 Task: Find connections with filter location Budaun with filter topic #Healthcarewith filter profile language German with filter current company Cybage Software with filter school GURU KASHI UNIVERSITY with filter industry Wholesale Hardware, Plumbing, Heating Equipment with filter service category Research with filter keywords title Content Strategist
Action: Mouse moved to (705, 94)
Screenshot: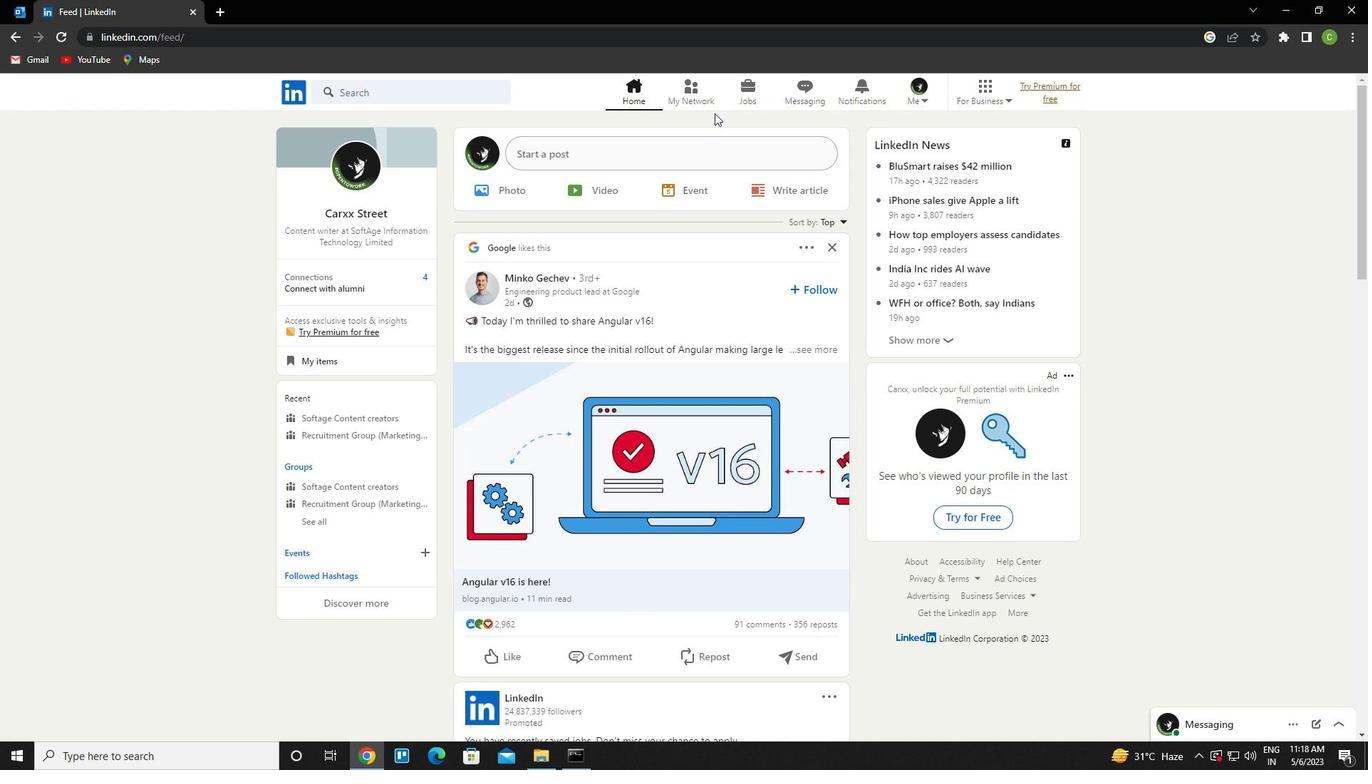 
Action: Mouse pressed left at (705, 94)
Screenshot: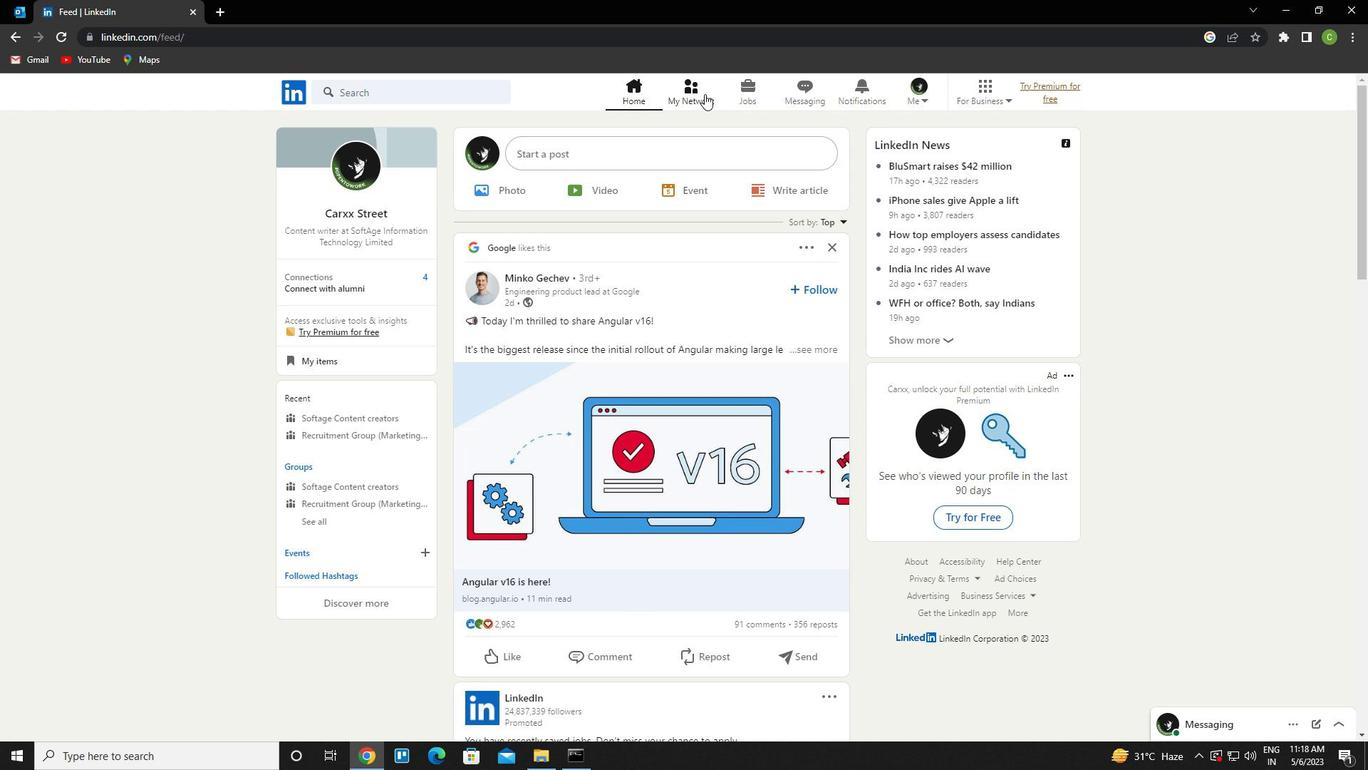 
Action: Mouse moved to (403, 173)
Screenshot: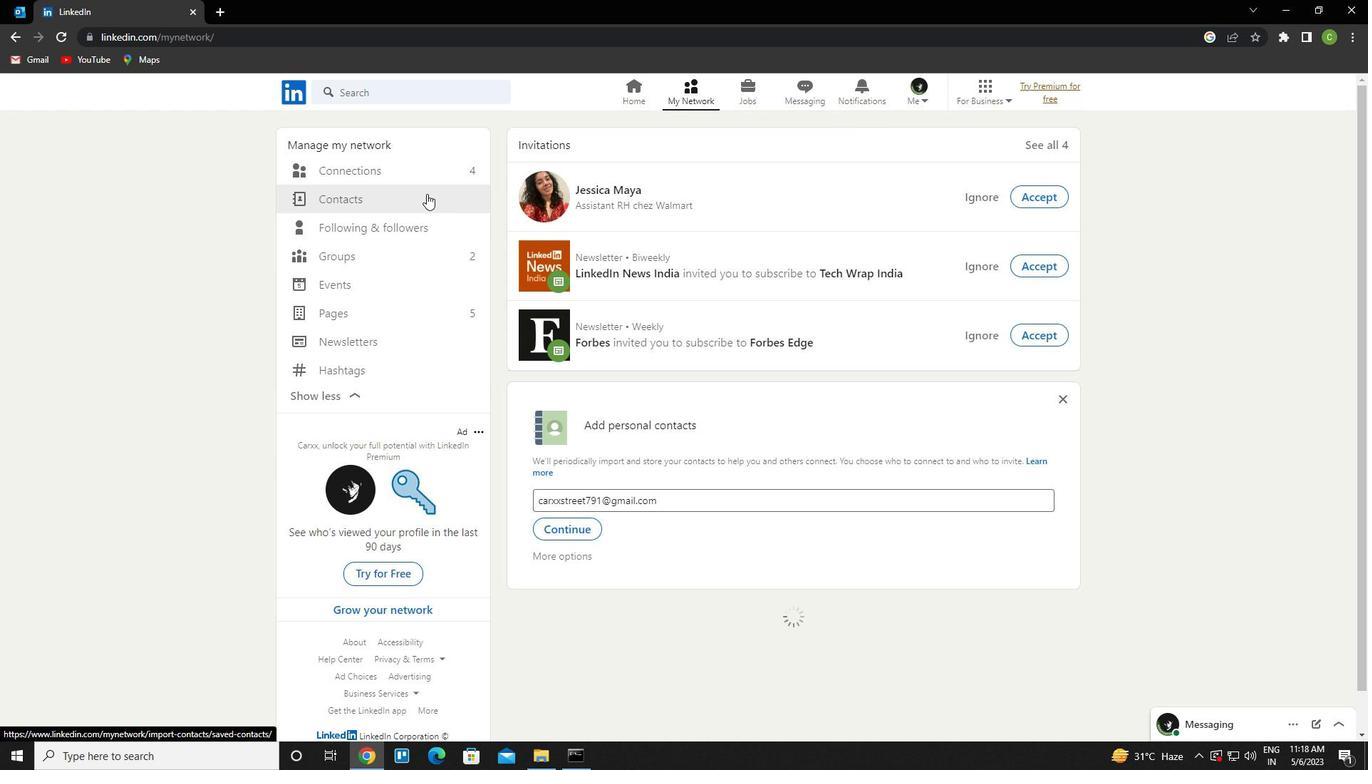
Action: Mouse pressed left at (403, 173)
Screenshot: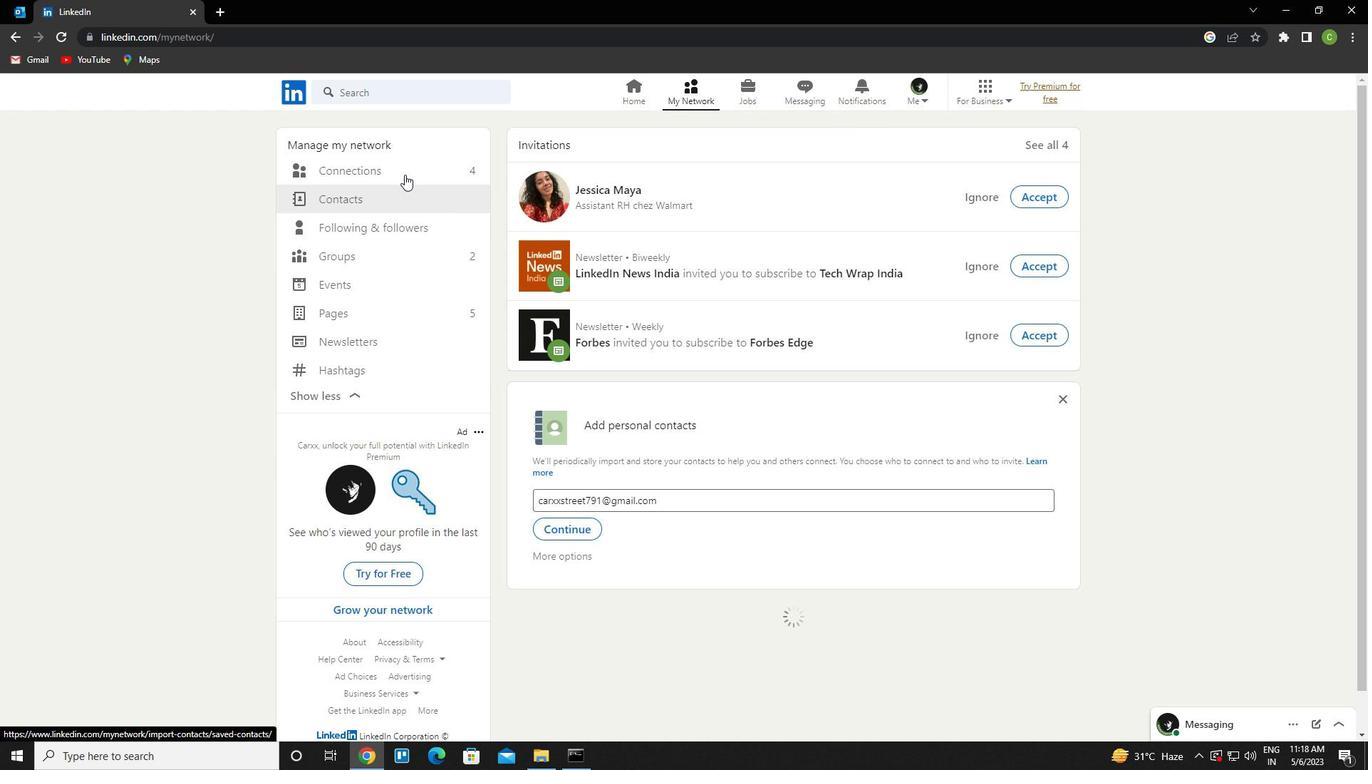 
Action: Mouse moved to (785, 162)
Screenshot: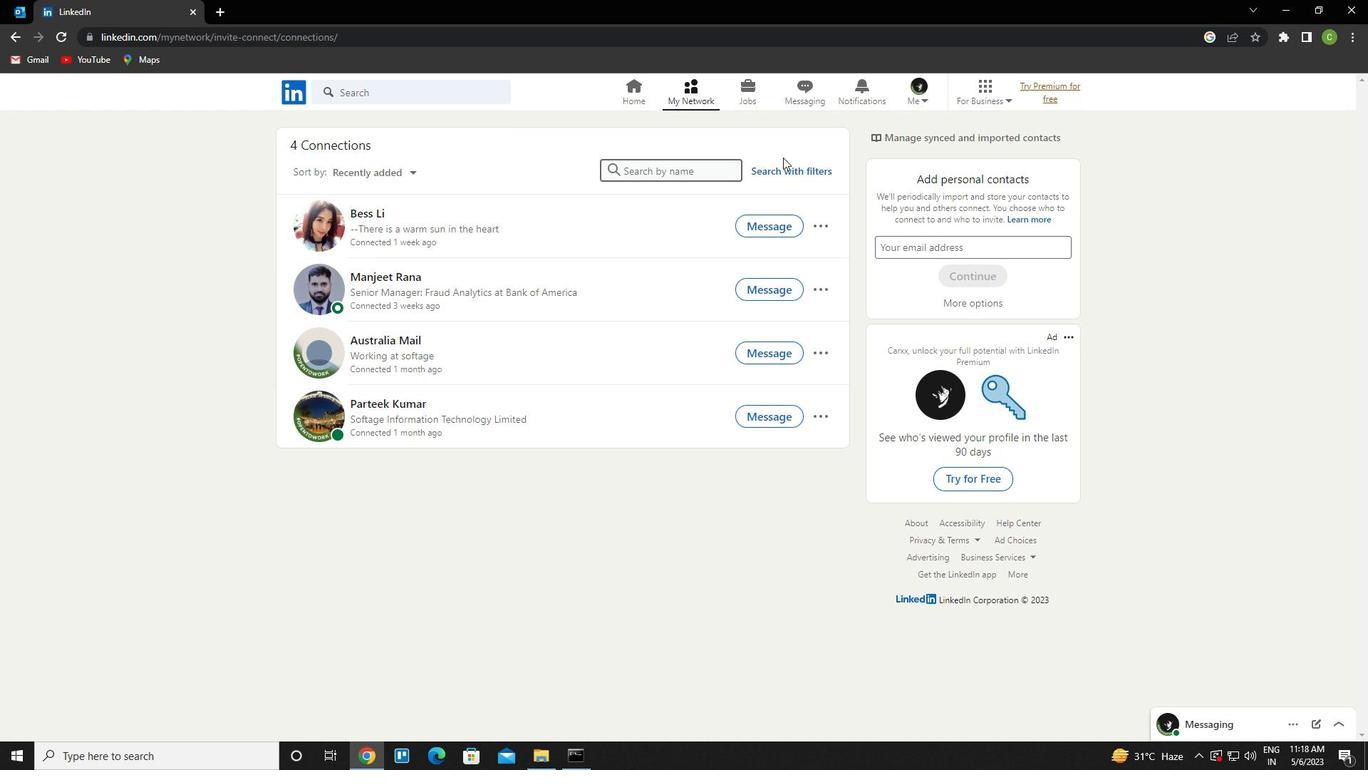 
Action: Mouse pressed left at (785, 162)
Screenshot: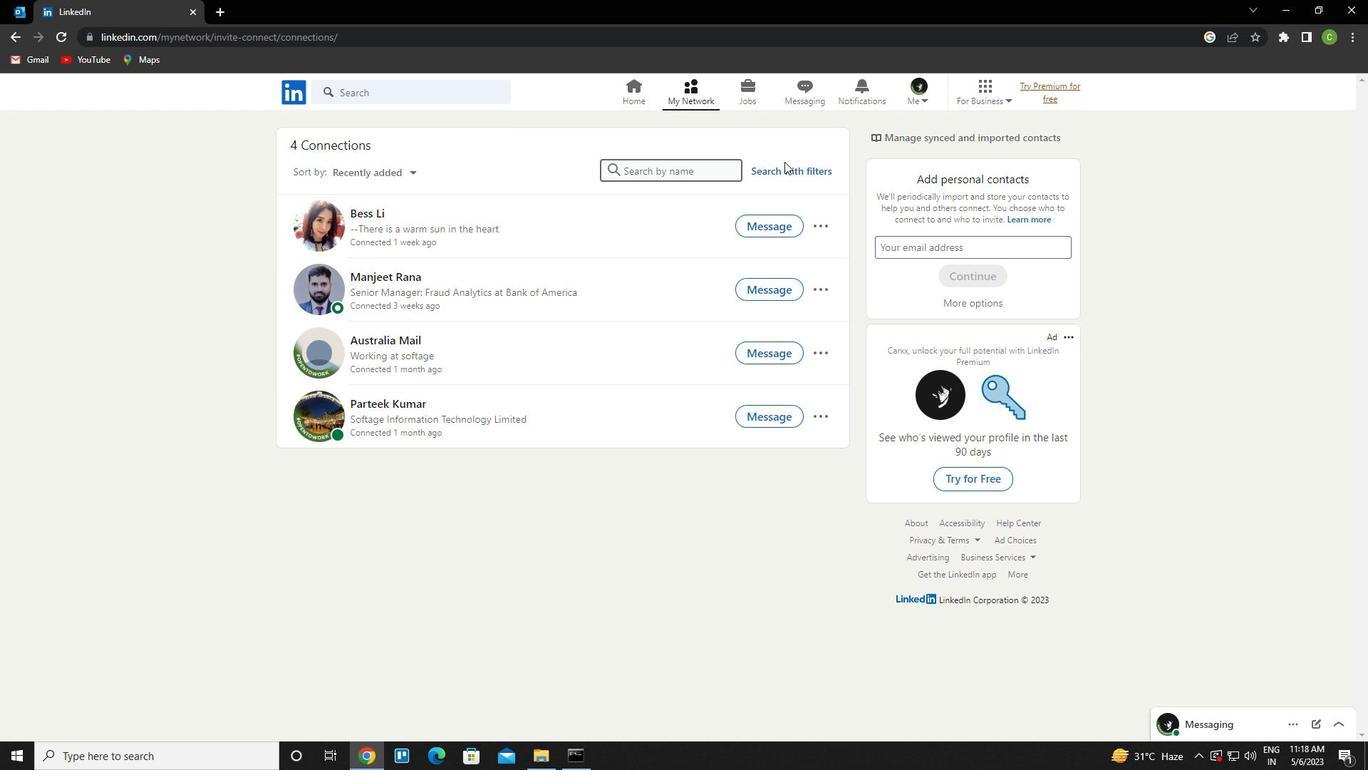 
Action: Mouse moved to (731, 136)
Screenshot: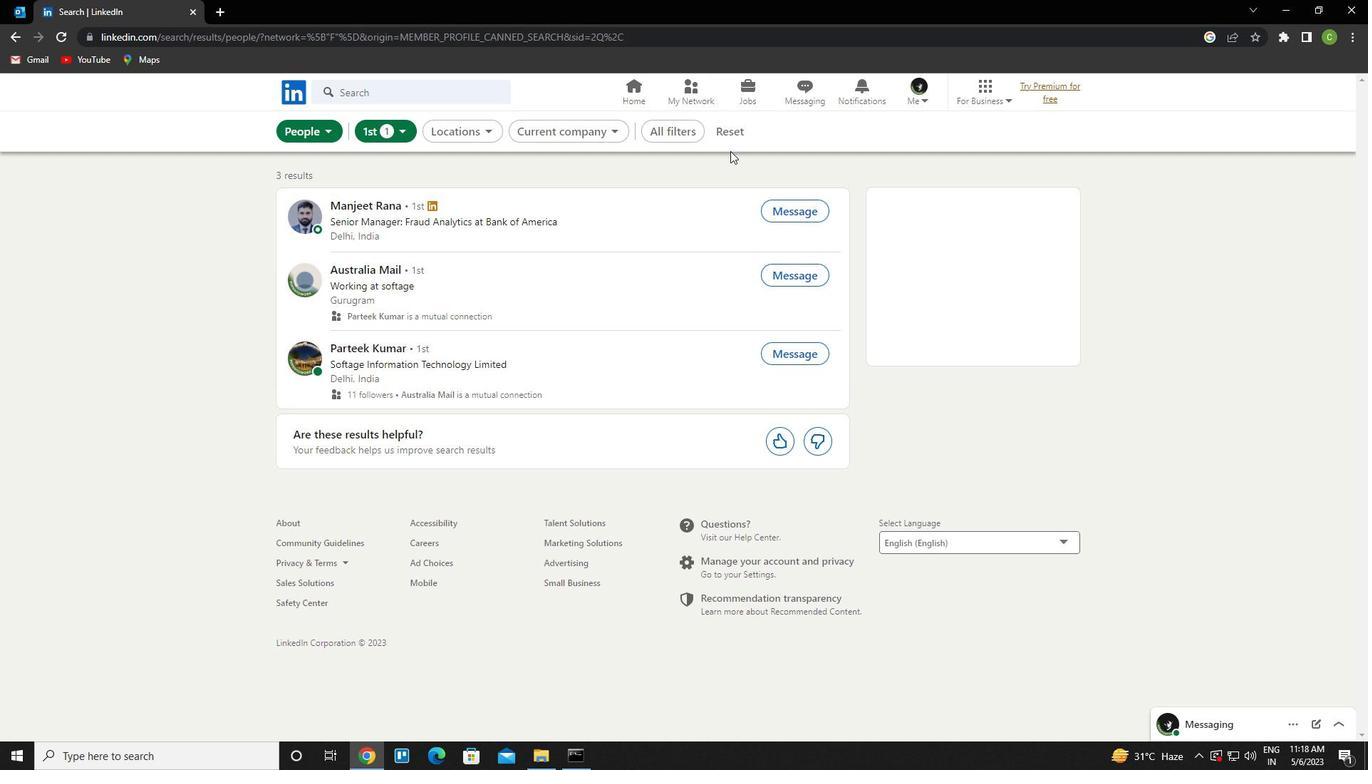 
Action: Mouse pressed left at (731, 136)
Screenshot: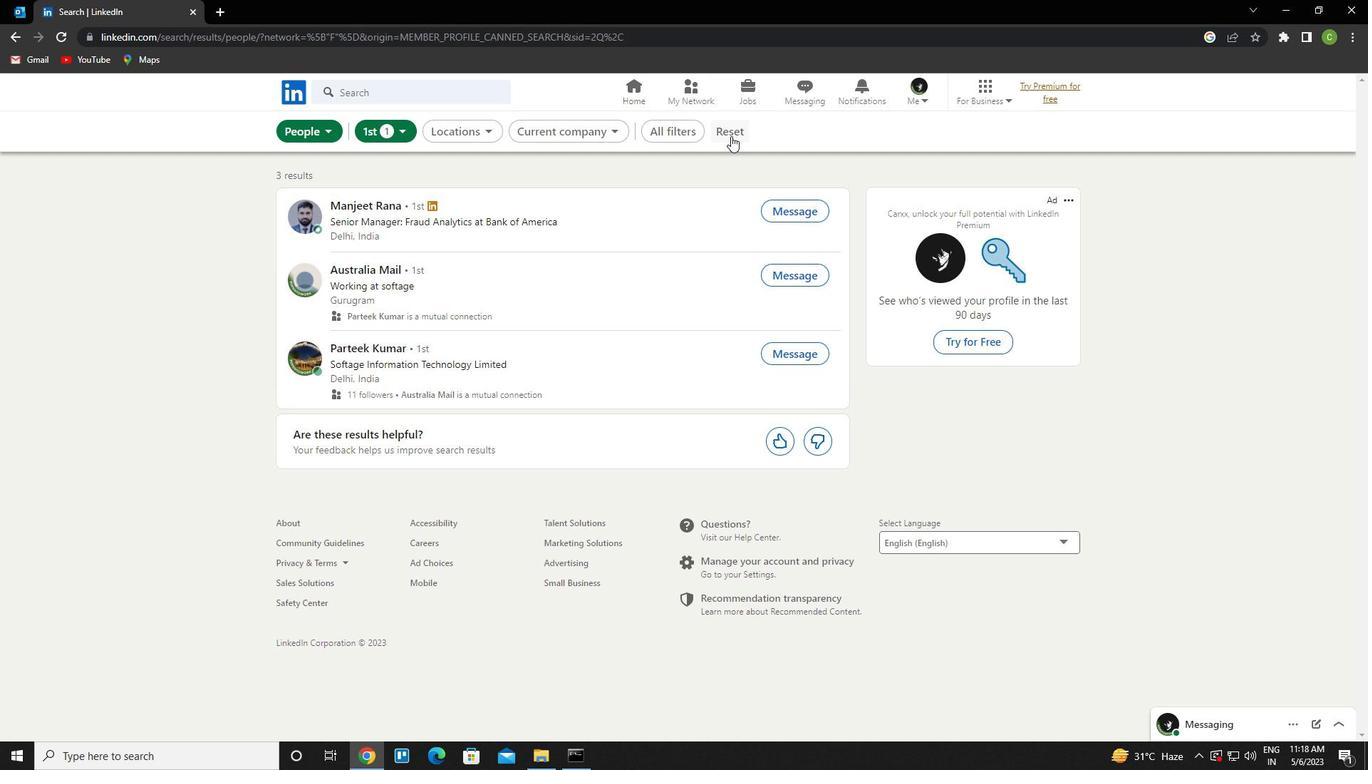 
Action: Mouse moved to (714, 135)
Screenshot: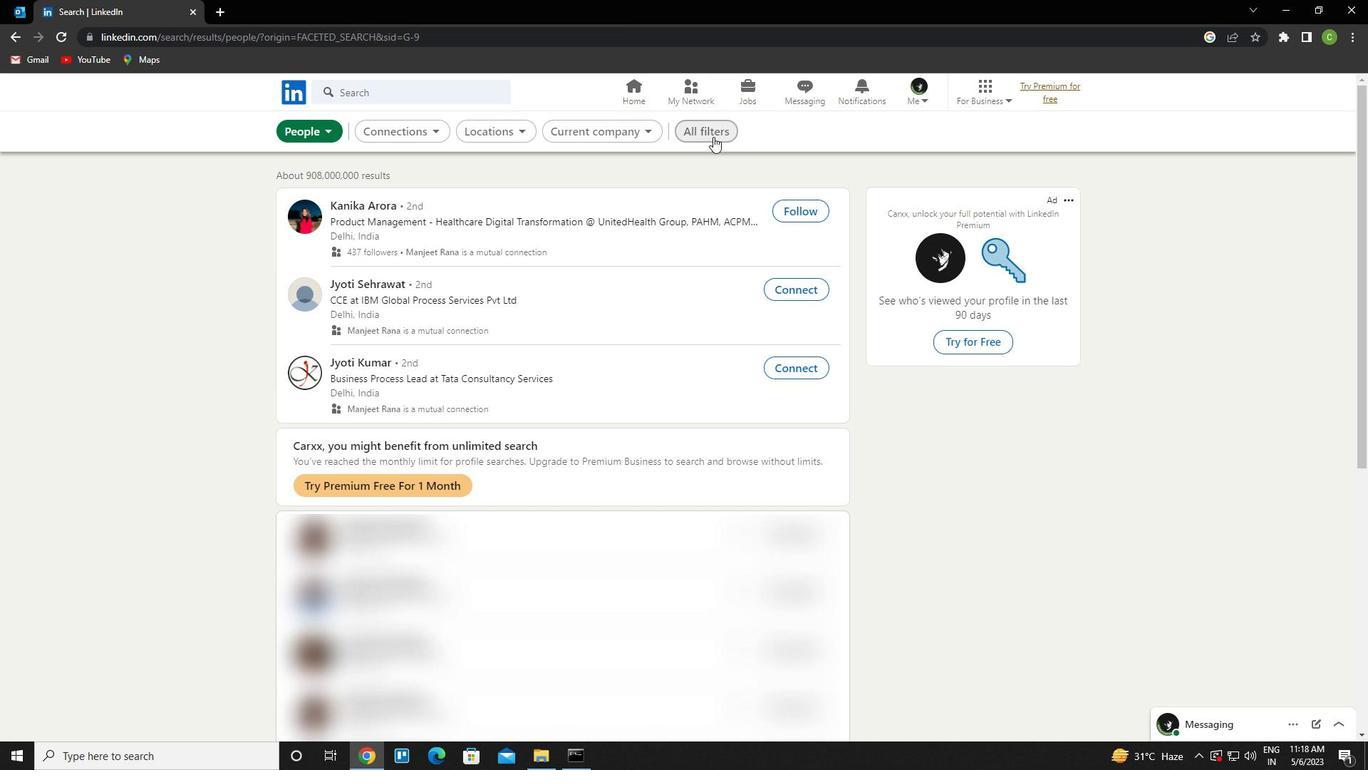 
Action: Mouse pressed left at (714, 135)
Screenshot: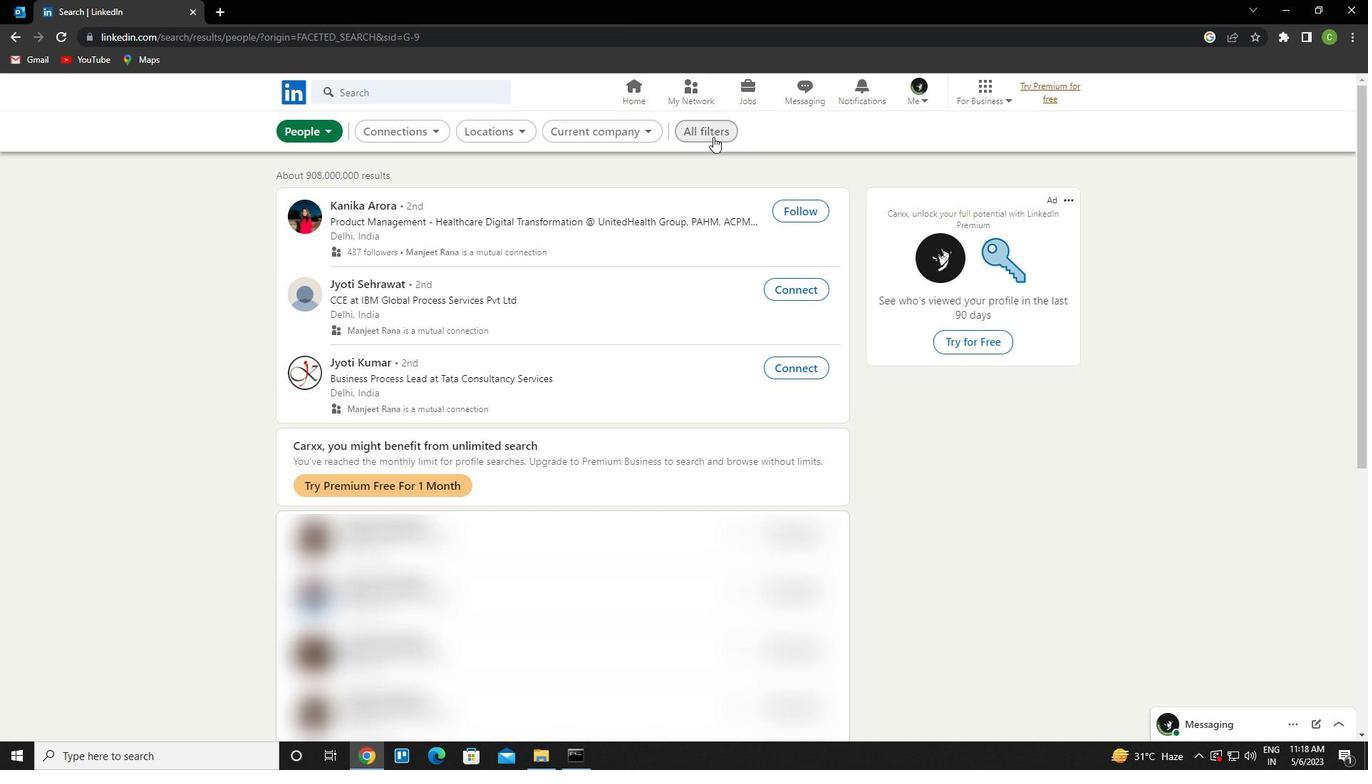 
Action: Mouse moved to (1167, 328)
Screenshot: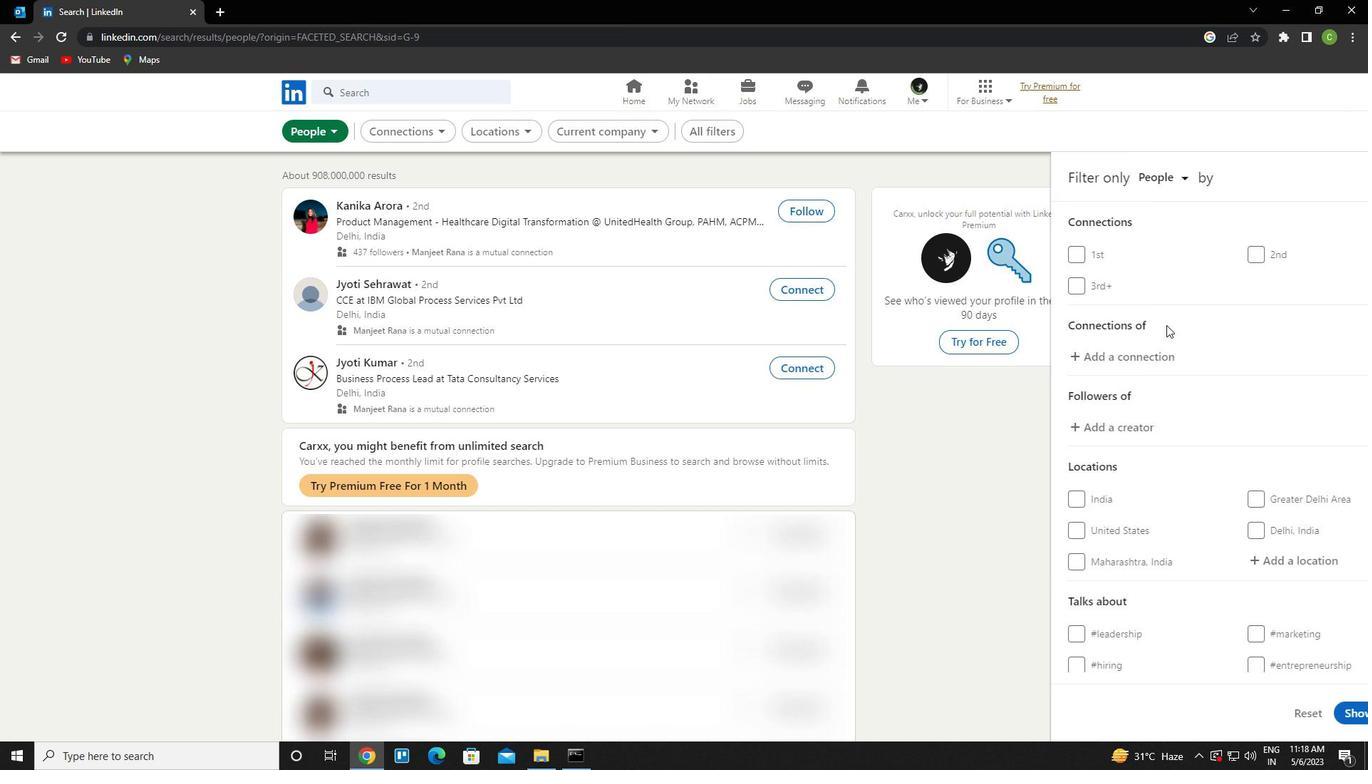 
Action: Mouse scrolled (1167, 327) with delta (0, 0)
Screenshot: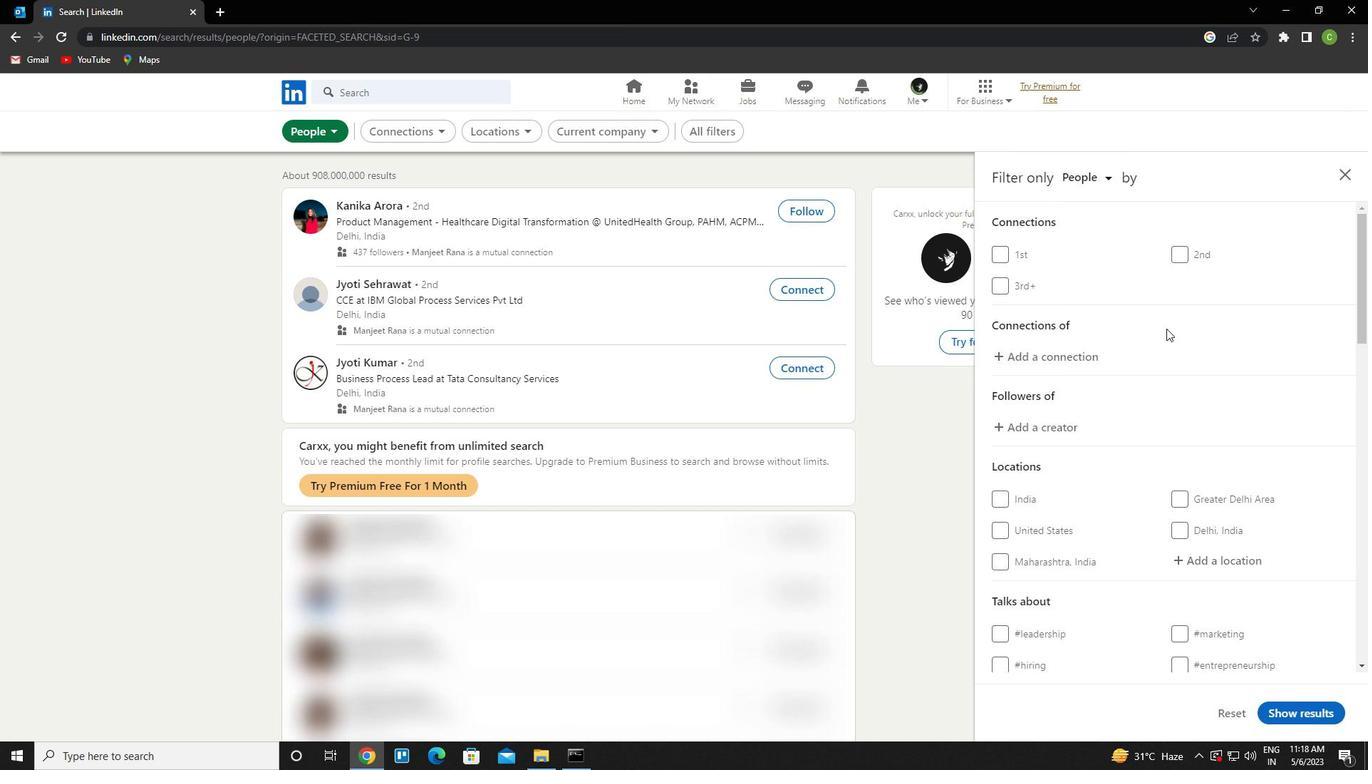 
Action: Mouse scrolled (1167, 327) with delta (0, 0)
Screenshot: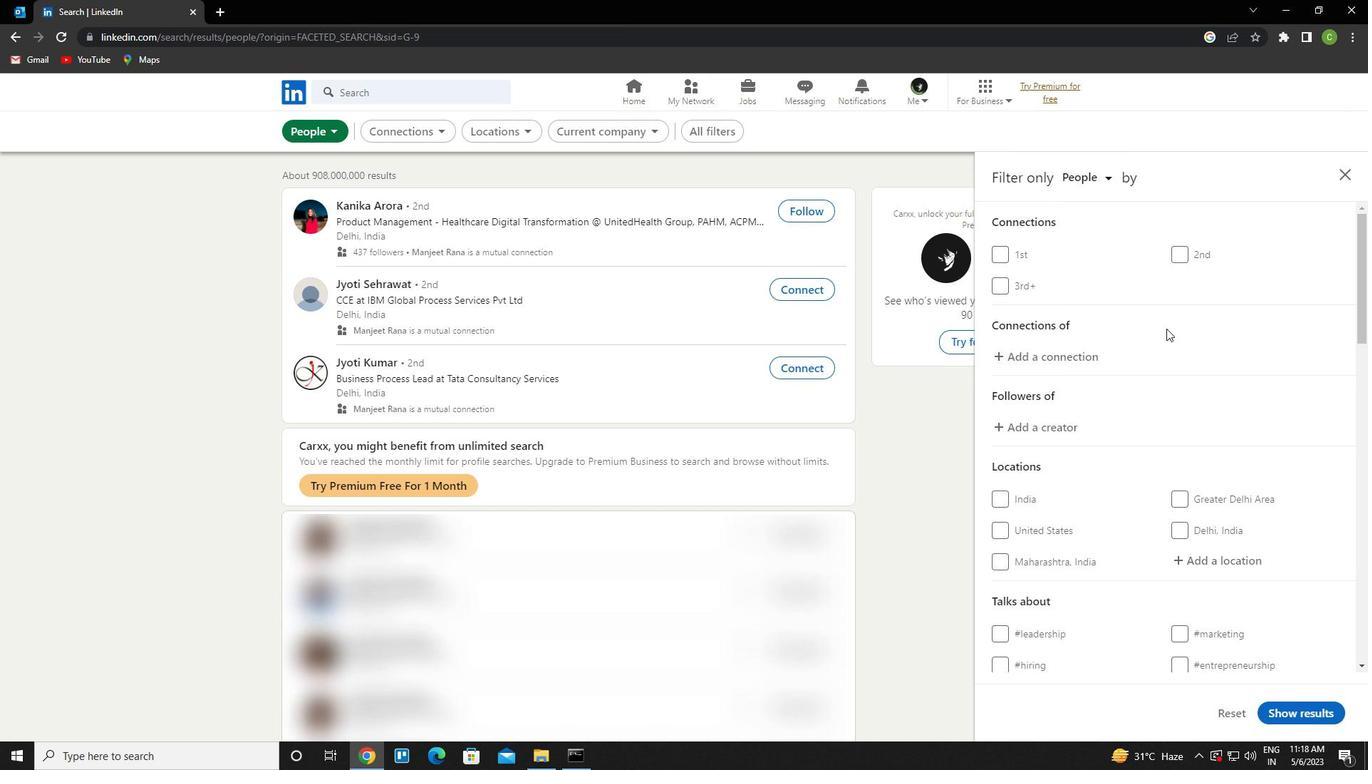 
Action: Mouse scrolled (1167, 327) with delta (0, 0)
Screenshot: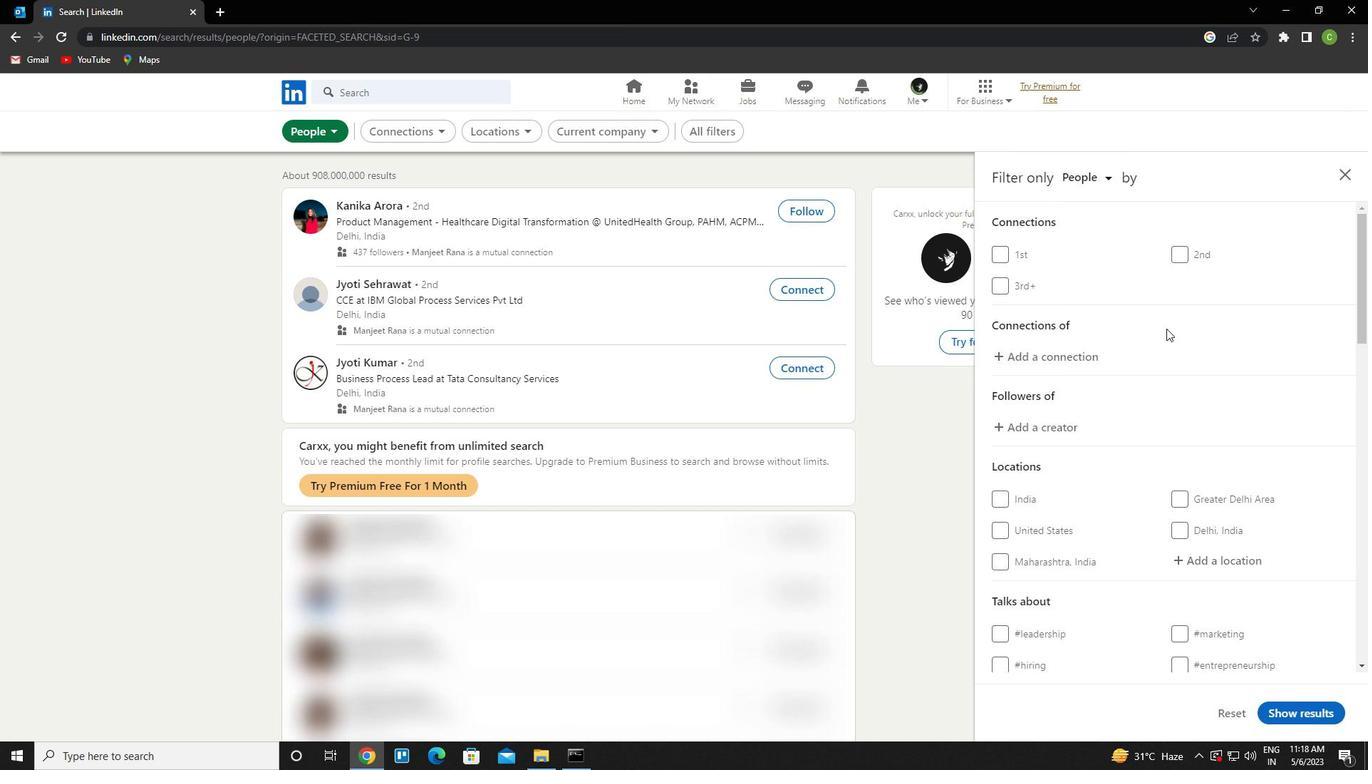 
Action: Mouse moved to (1214, 347)
Screenshot: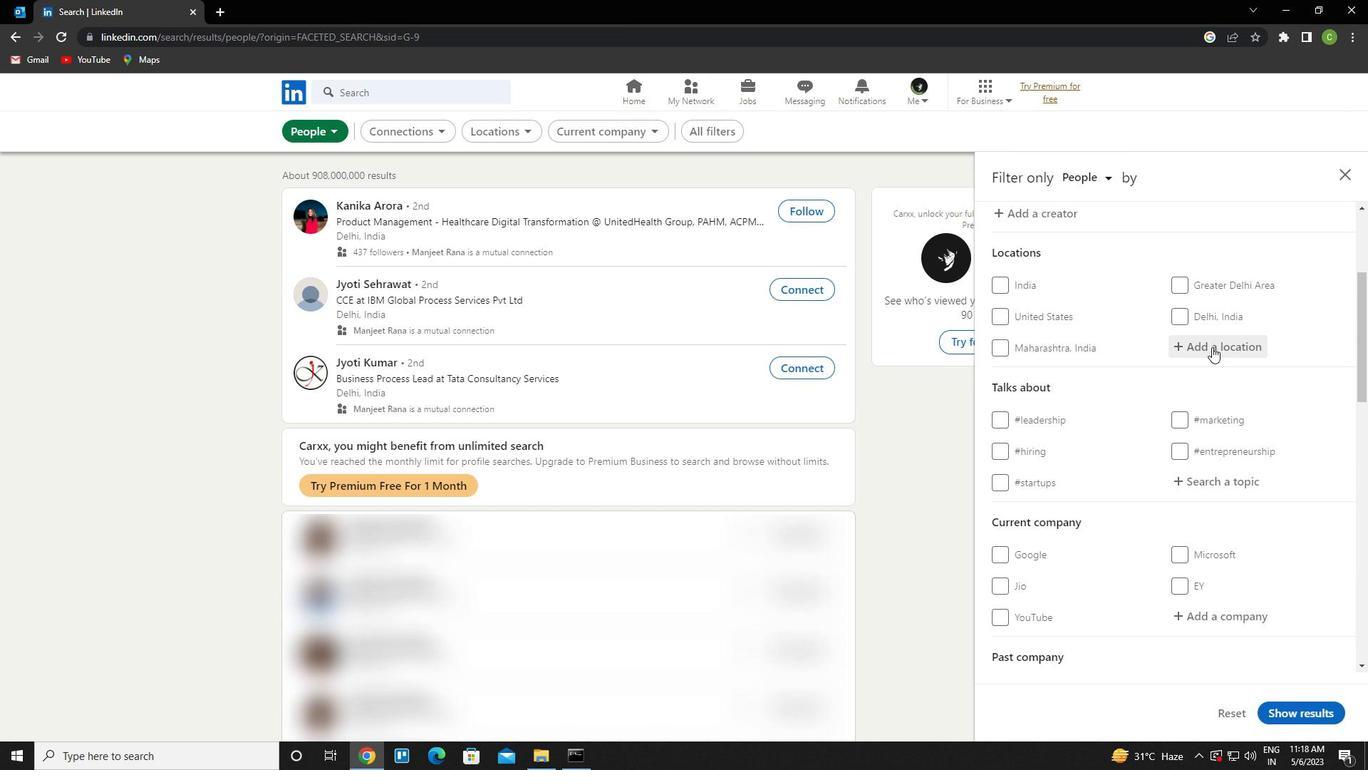 
Action: Mouse pressed left at (1214, 347)
Screenshot: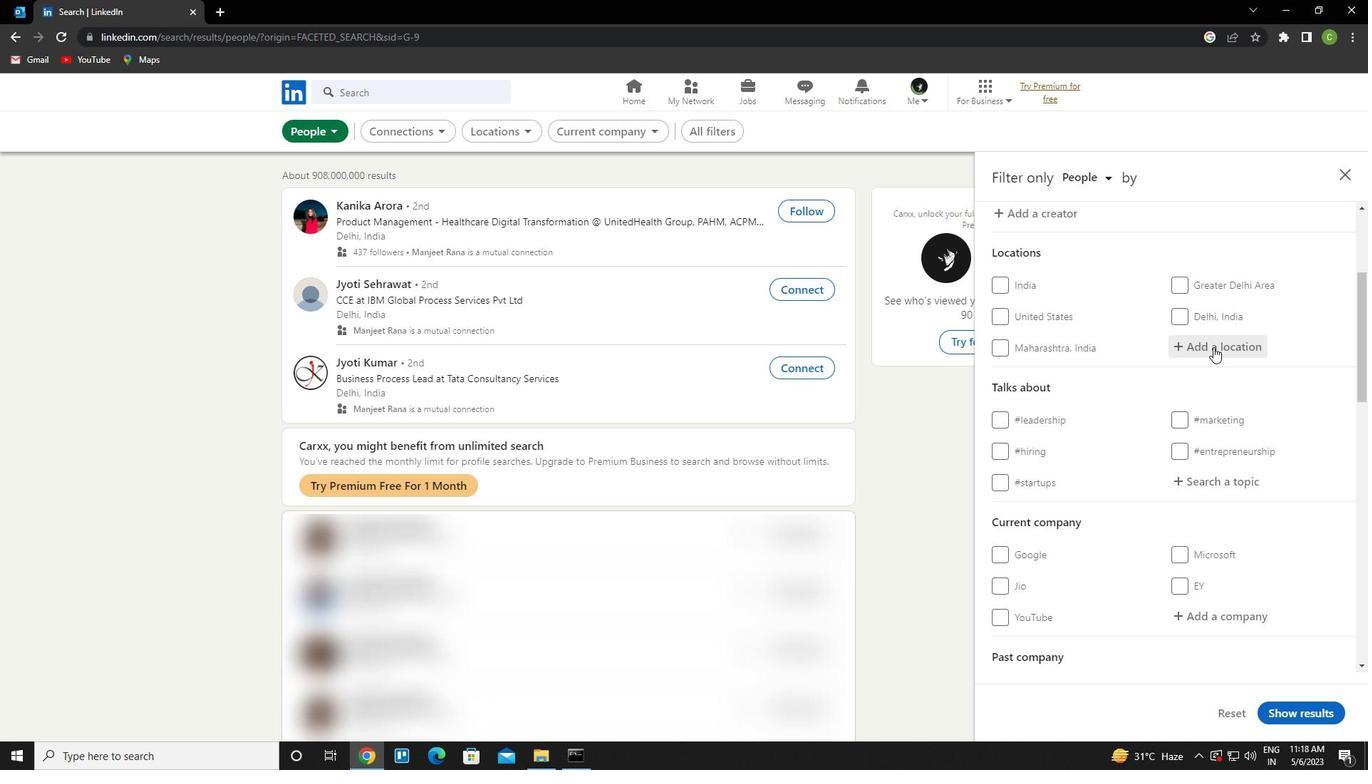 
Action: Key pressed <Key.caps_lock>b<Key.caps_lock>udaun<Key.down><Key.enter>
Screenshot: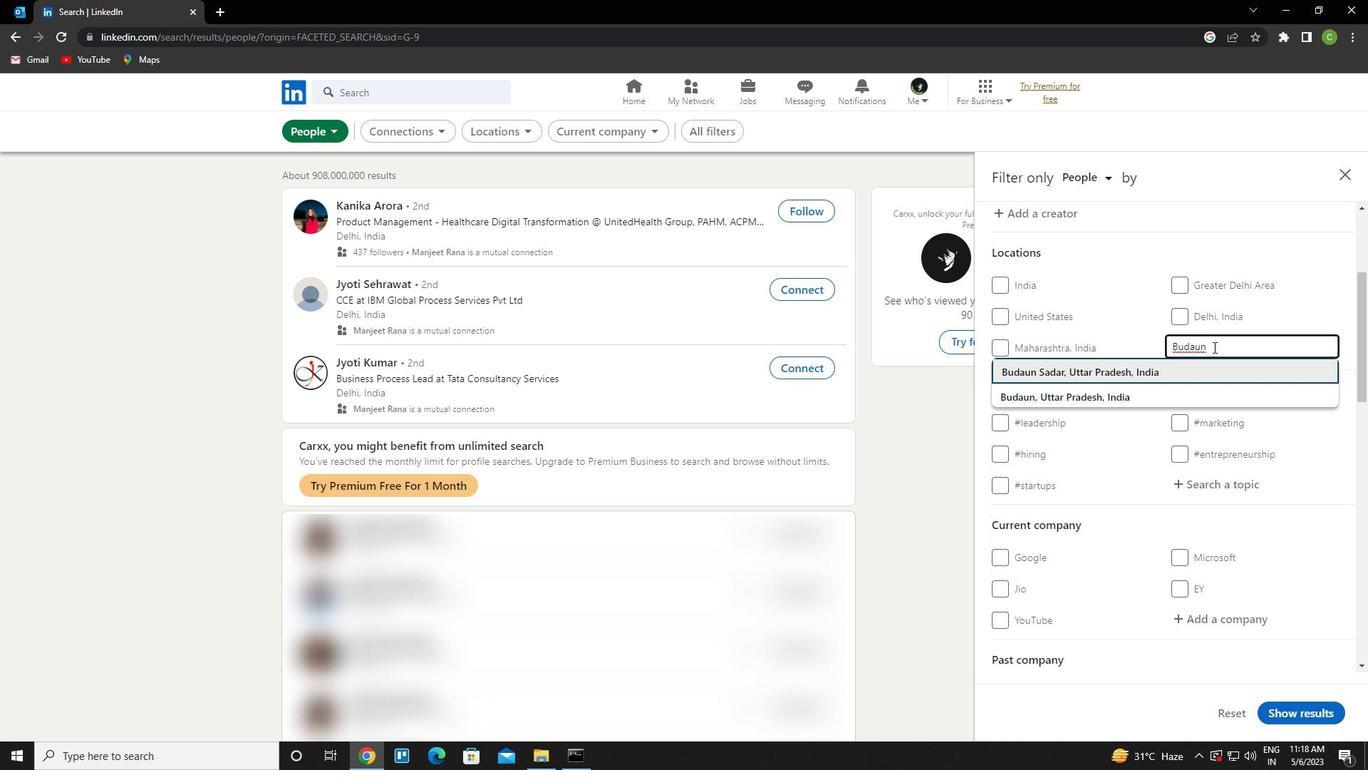 
Action: Mouse scrolled (1214, 346) with delta (0, 0)
Screenshot: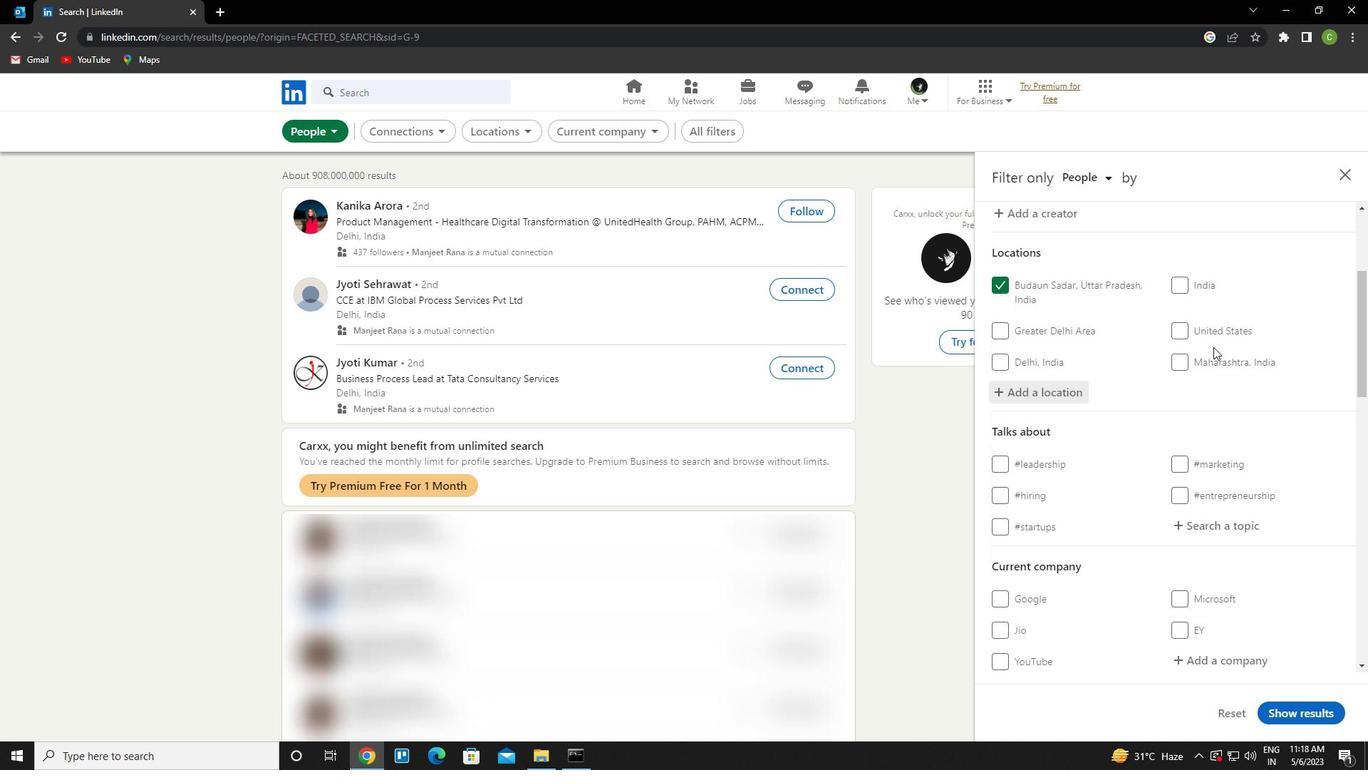 
Action: Mouse scrolled (1214, 346) with delta (0, 0)
Screenshot: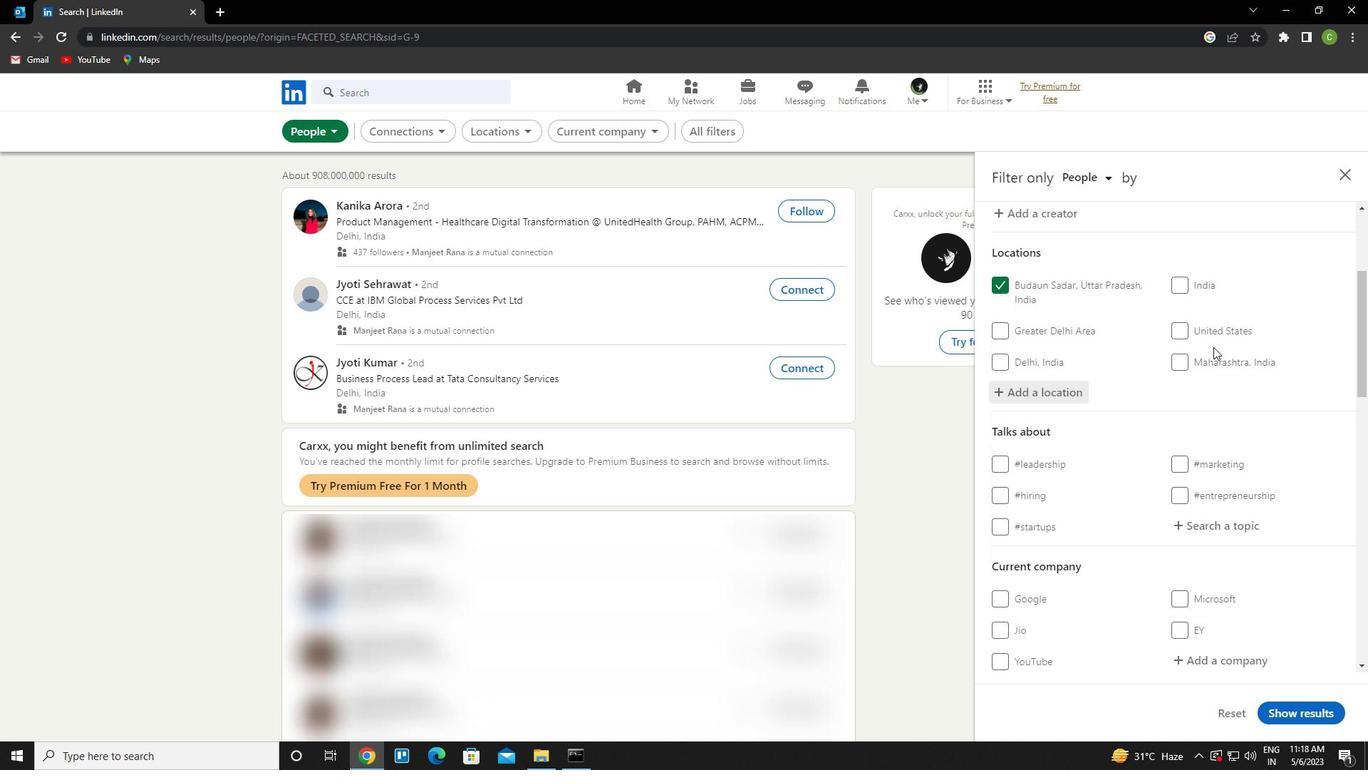 
Action: Mouse scrolled (1214, 346) with delta (0, 0)
Screenshot: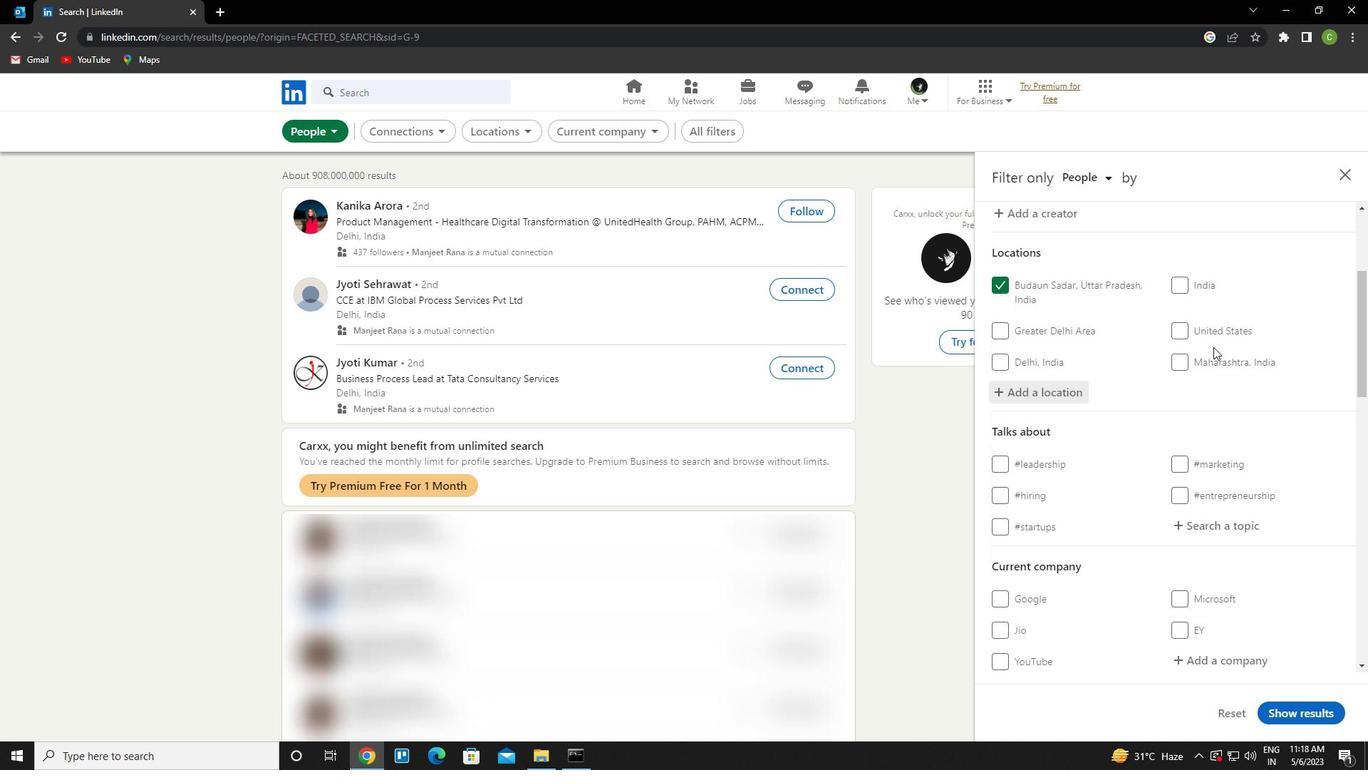 
Action: Mouse moved to (1214, 456)
Screenshot: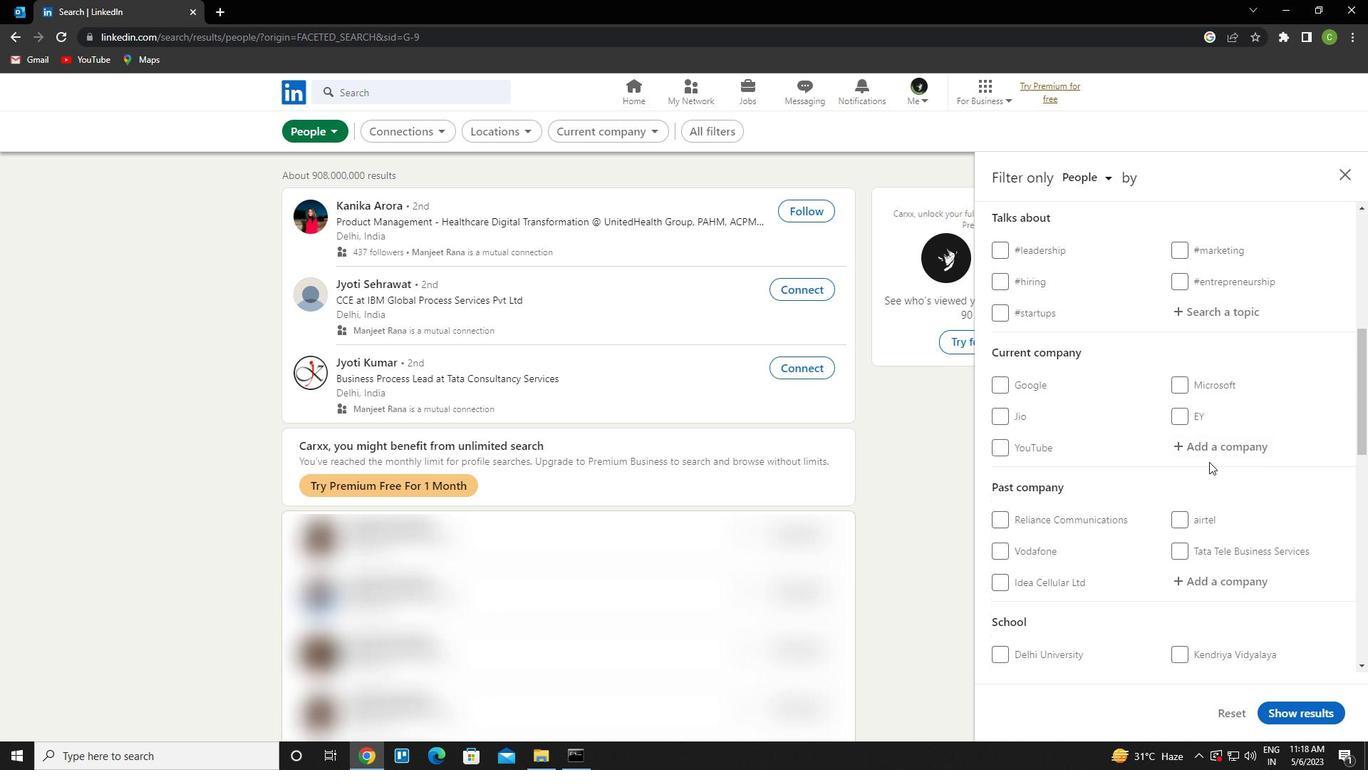 
Action: Mouse pressed left at (1214, 456)
Screenshot: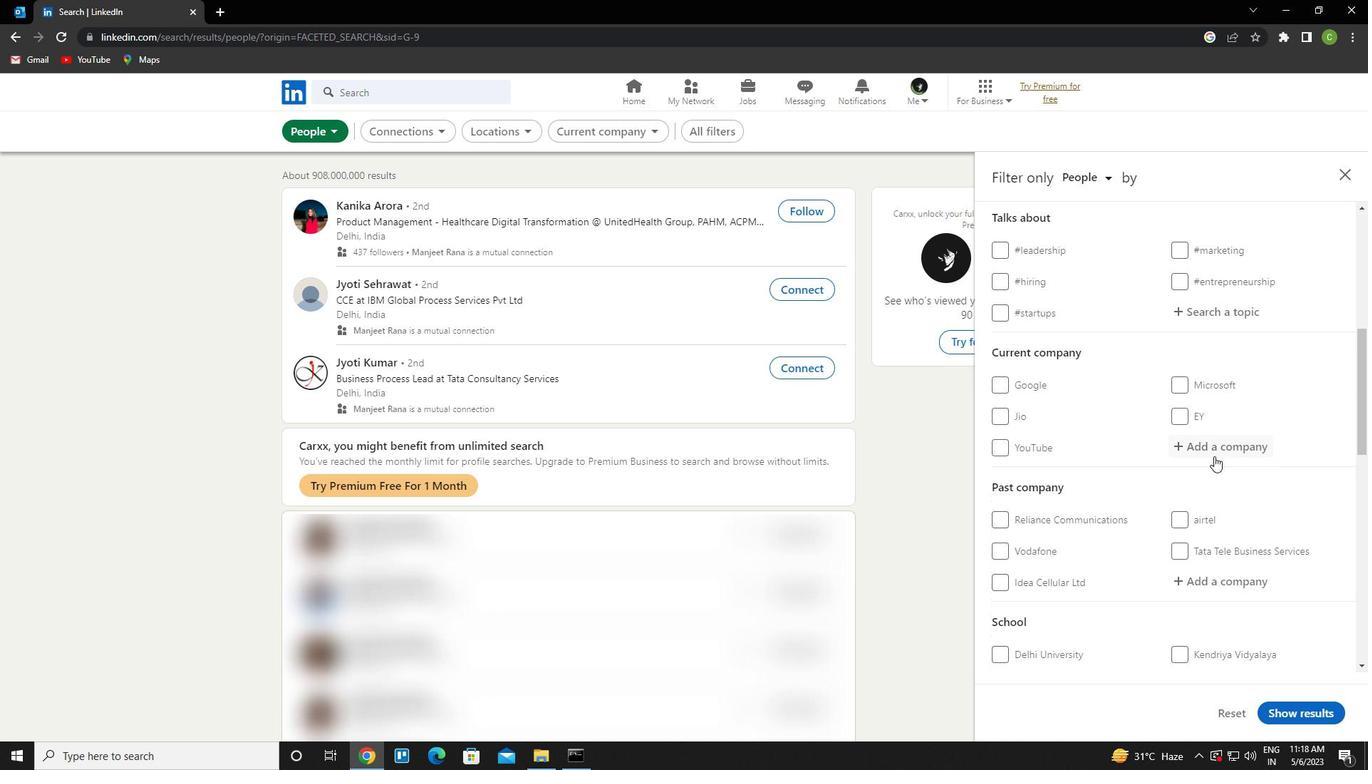 
Action: Key pressed healthcare
Screenshot: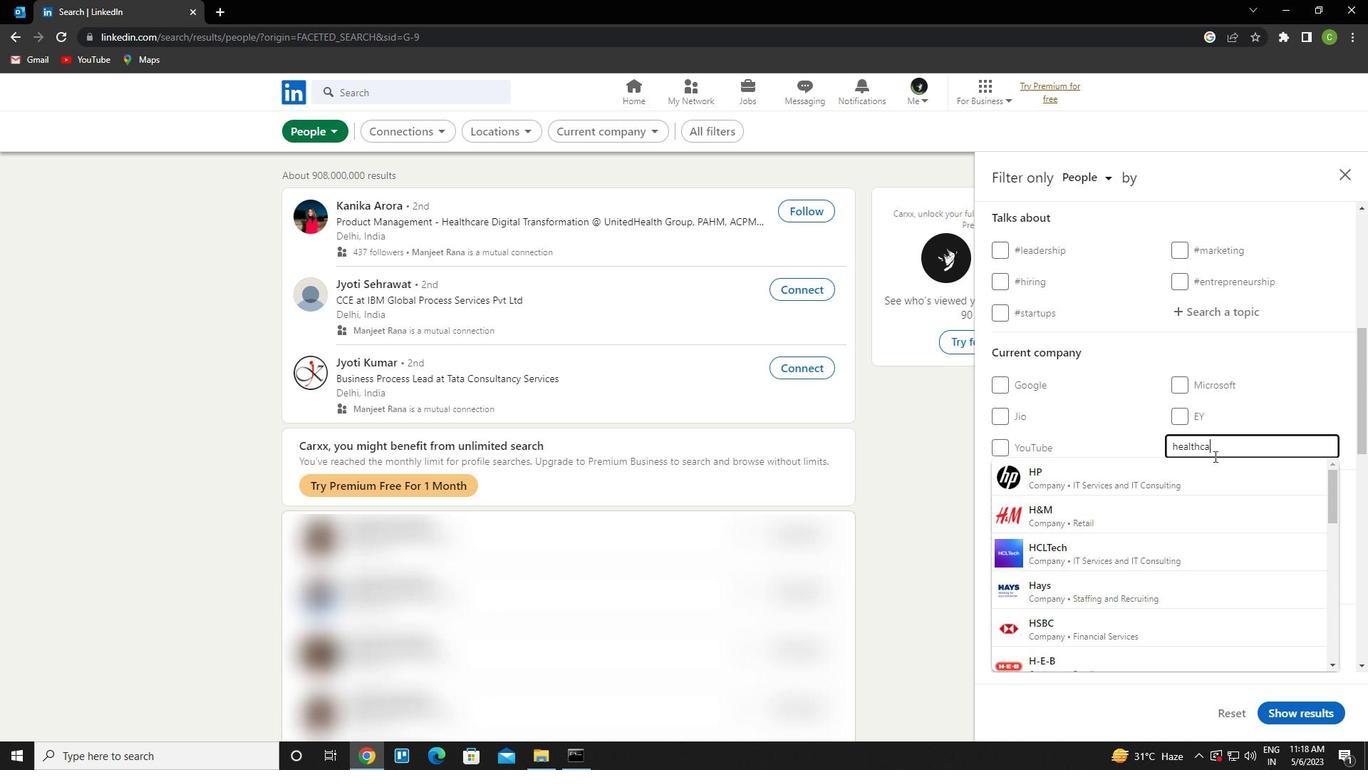 
Action: Mouse moved to (1214, 307)
Screenshot: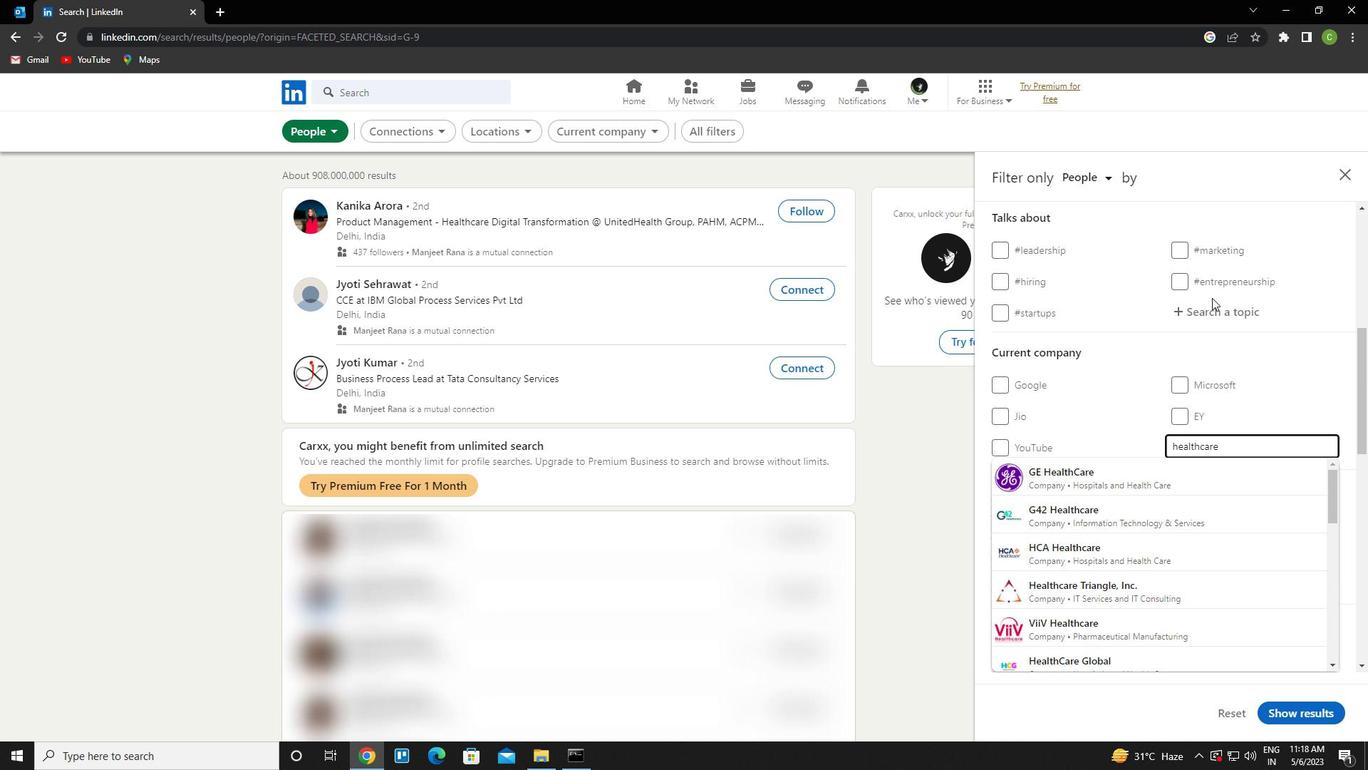 
Action: Mouse pressed left at (1214, 307)
Screenshot: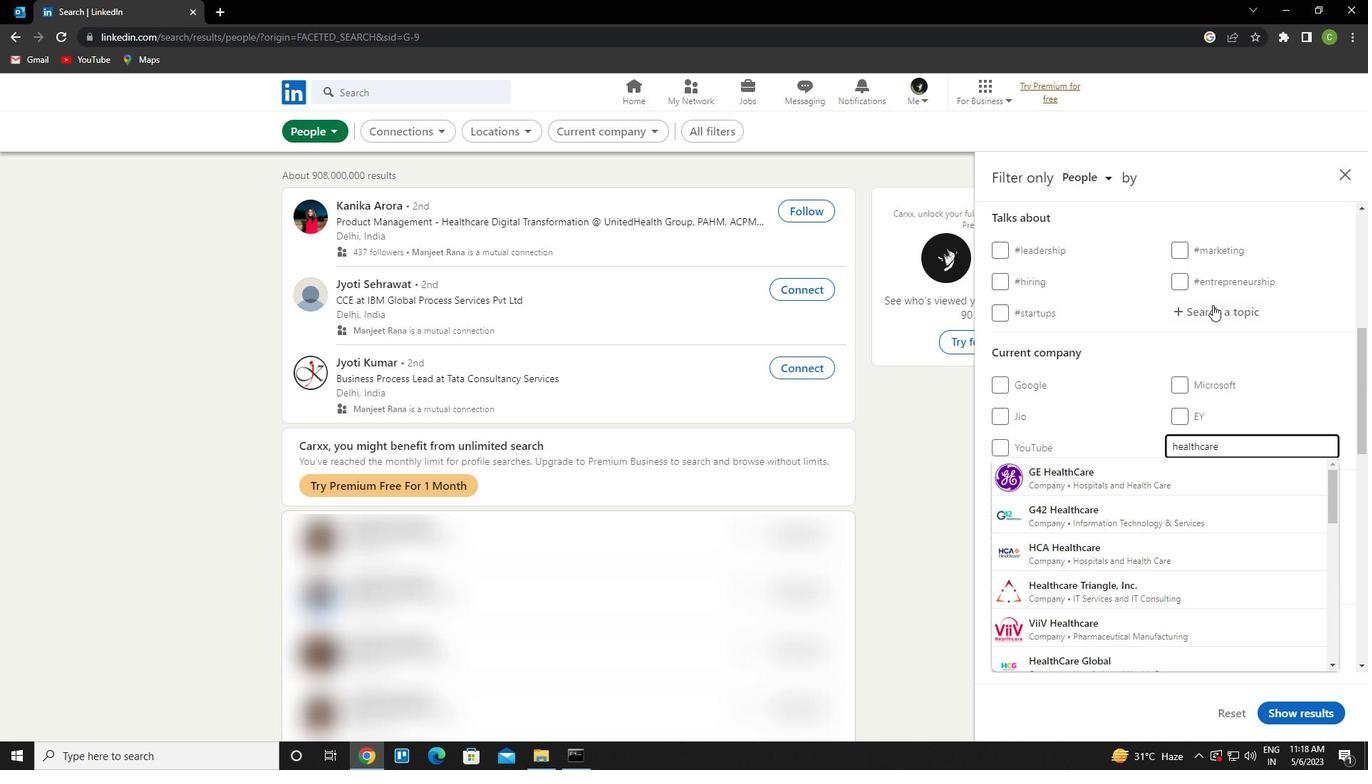 
Action: Key pressed healthcare<Key.down><Key.enter>
Screenshot: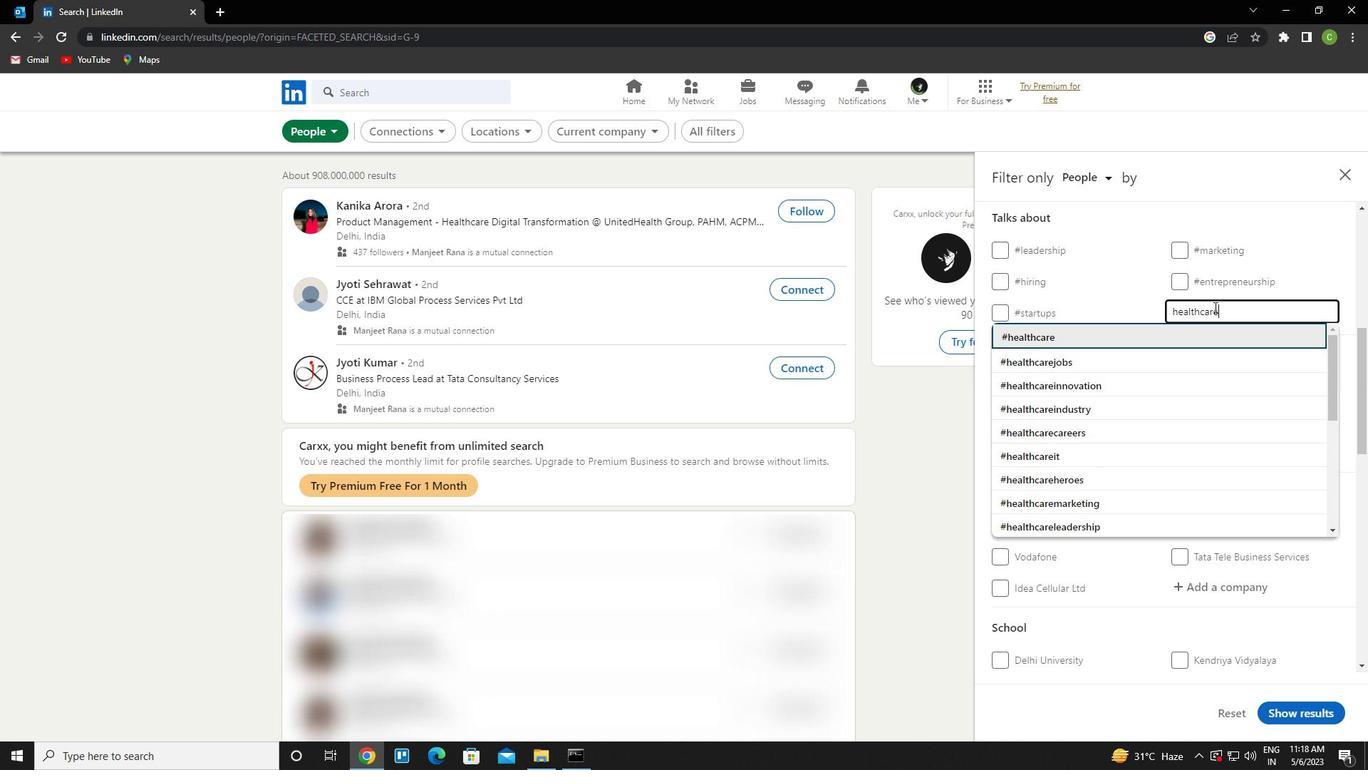 
Action: Mouse scrolled (1214, 306) with delta (0, 0)
Screenshot: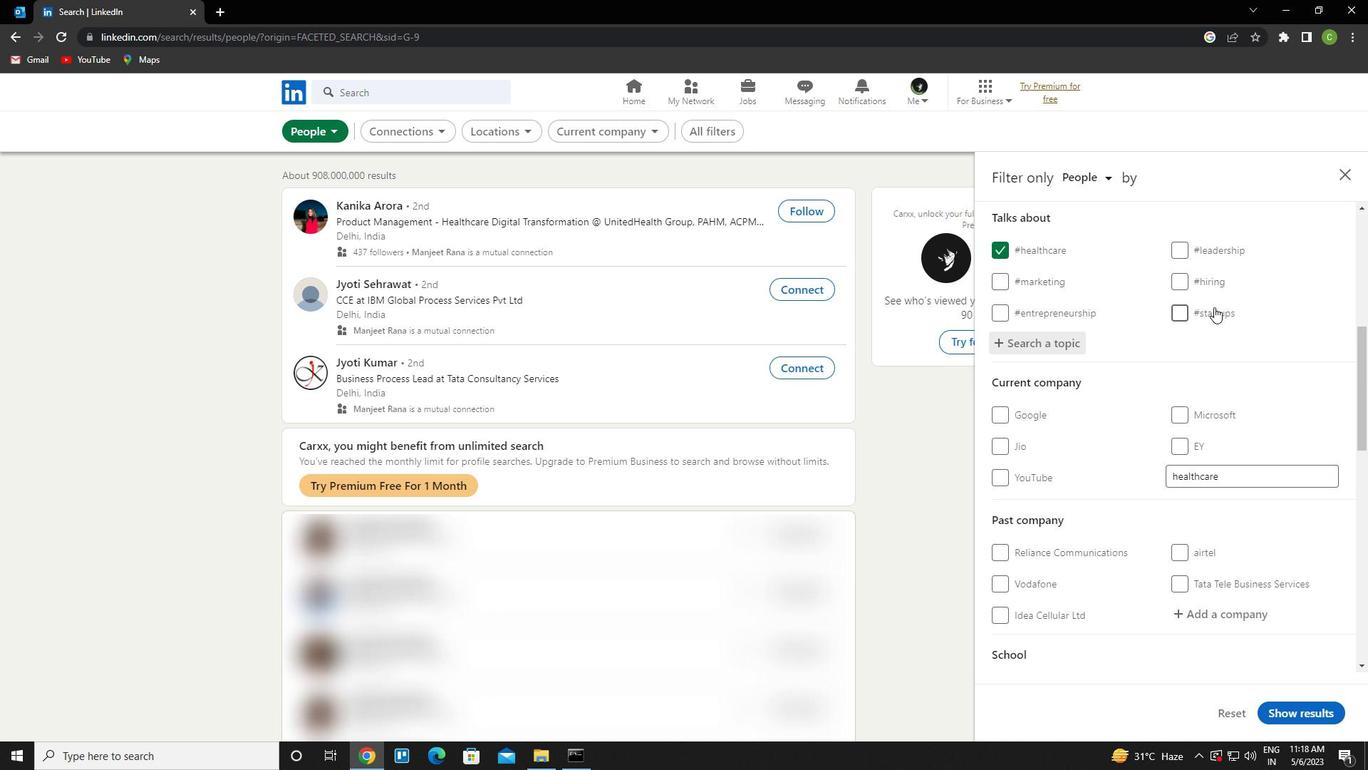 
Action: Mouse scrolled (1214, 306) with delta (0, 0)
Screenshot: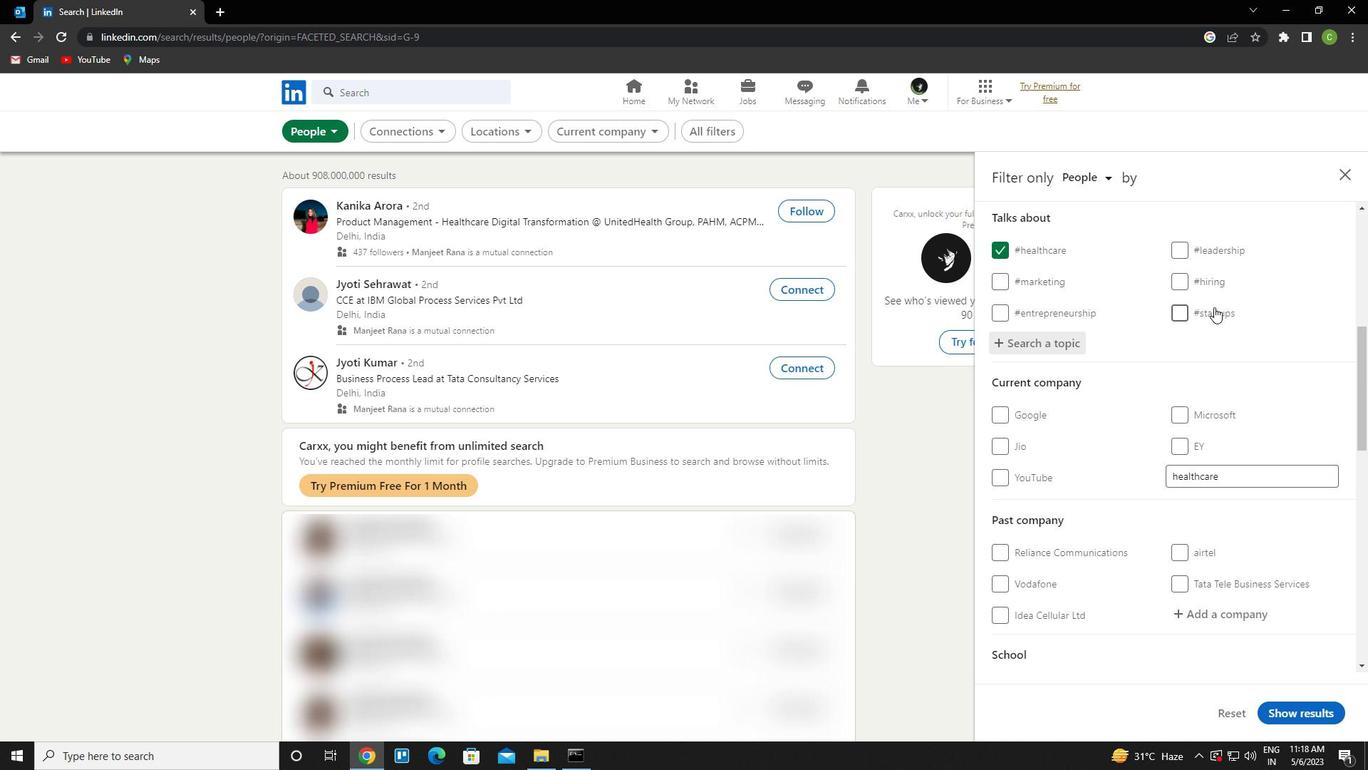 
Action: Mouse scrolled (1214, 306) with delta (0, 0)
Screenshot: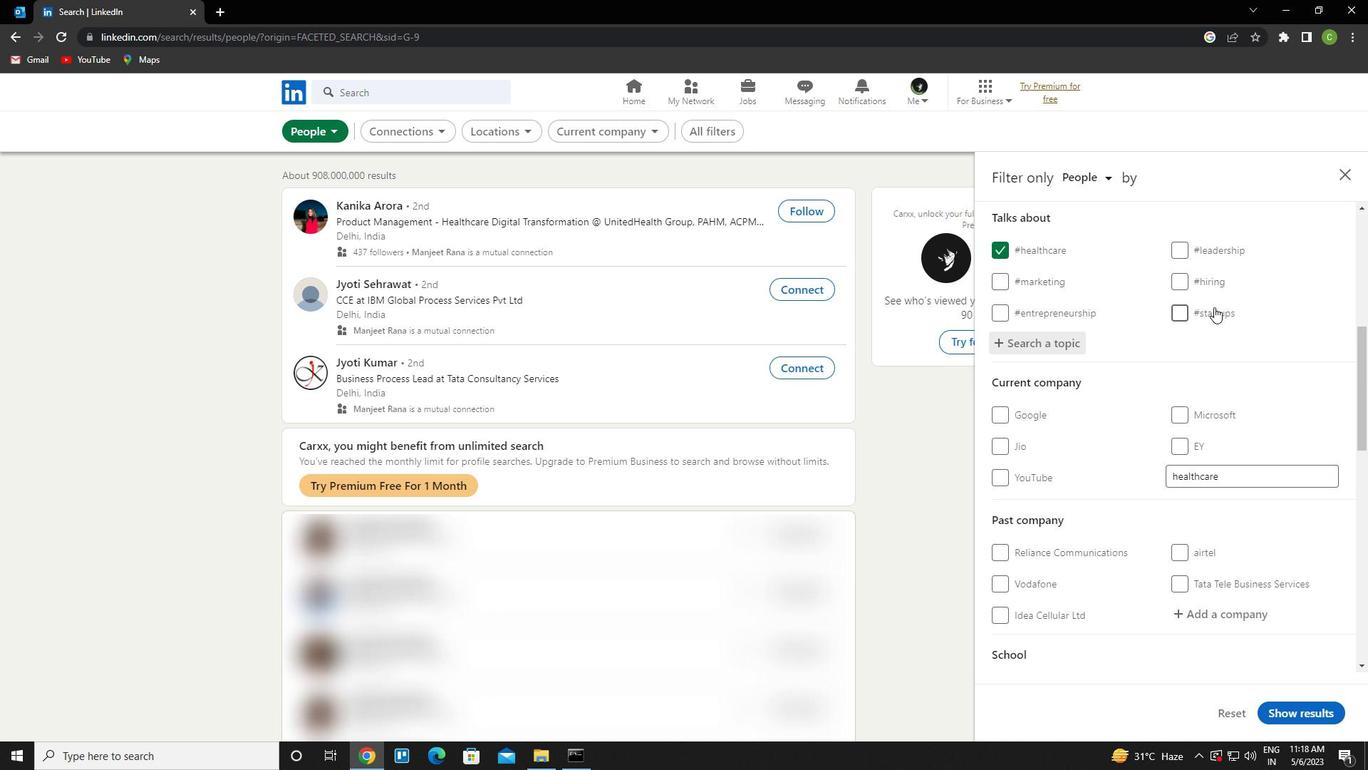 
Action: Mouse scrolled (1214, 306) with delta (0, 0)
Screenshot: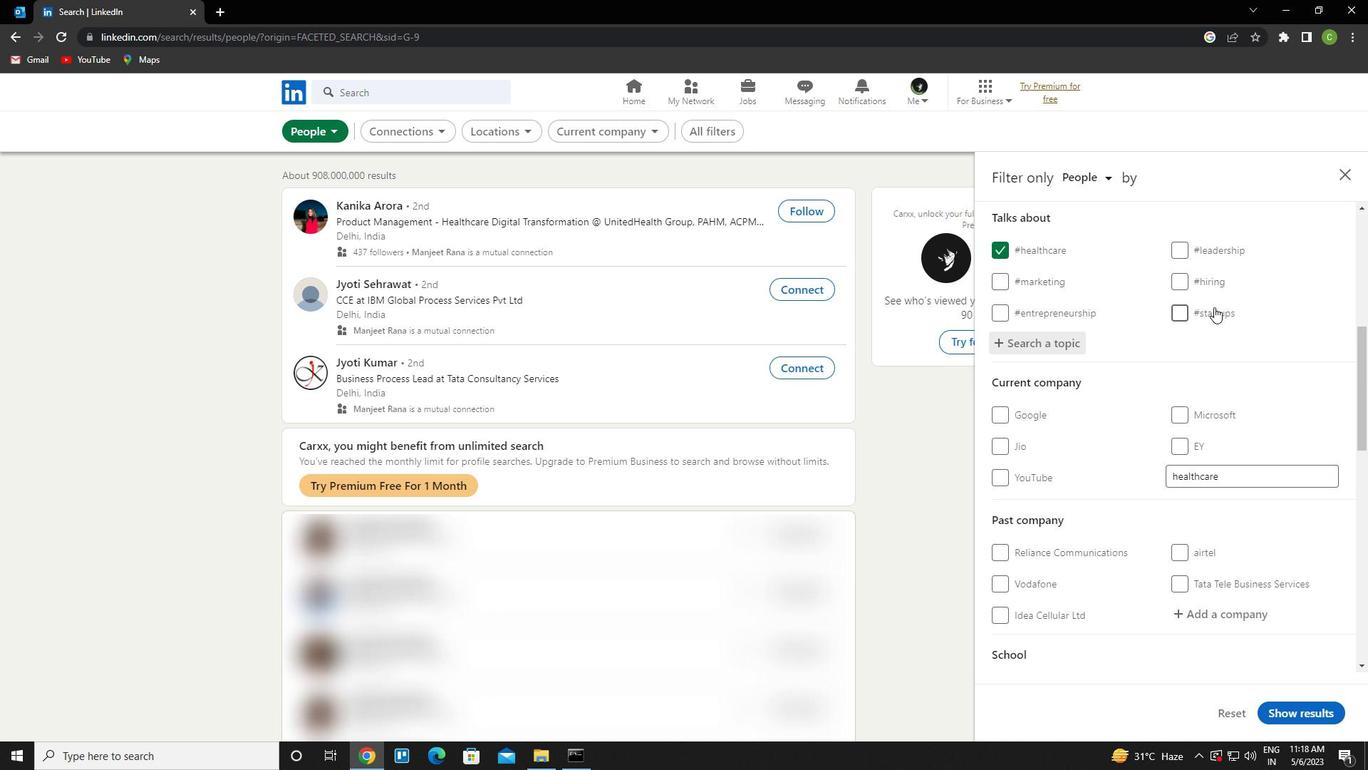 
Action: Mouse moved to (1214, 308)
Screenshot: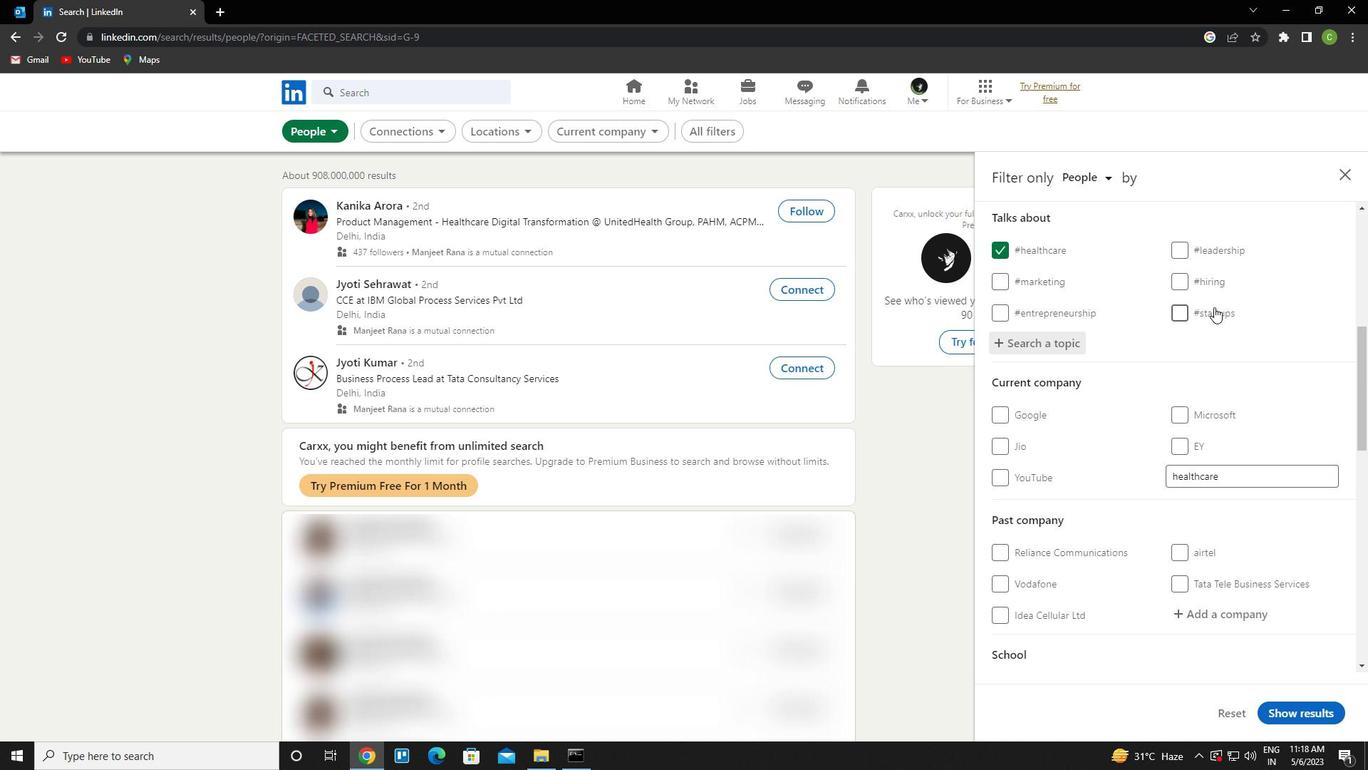 
Action: Mouse scrolled (1214, 308) with delta (0, 0)
Screenshot: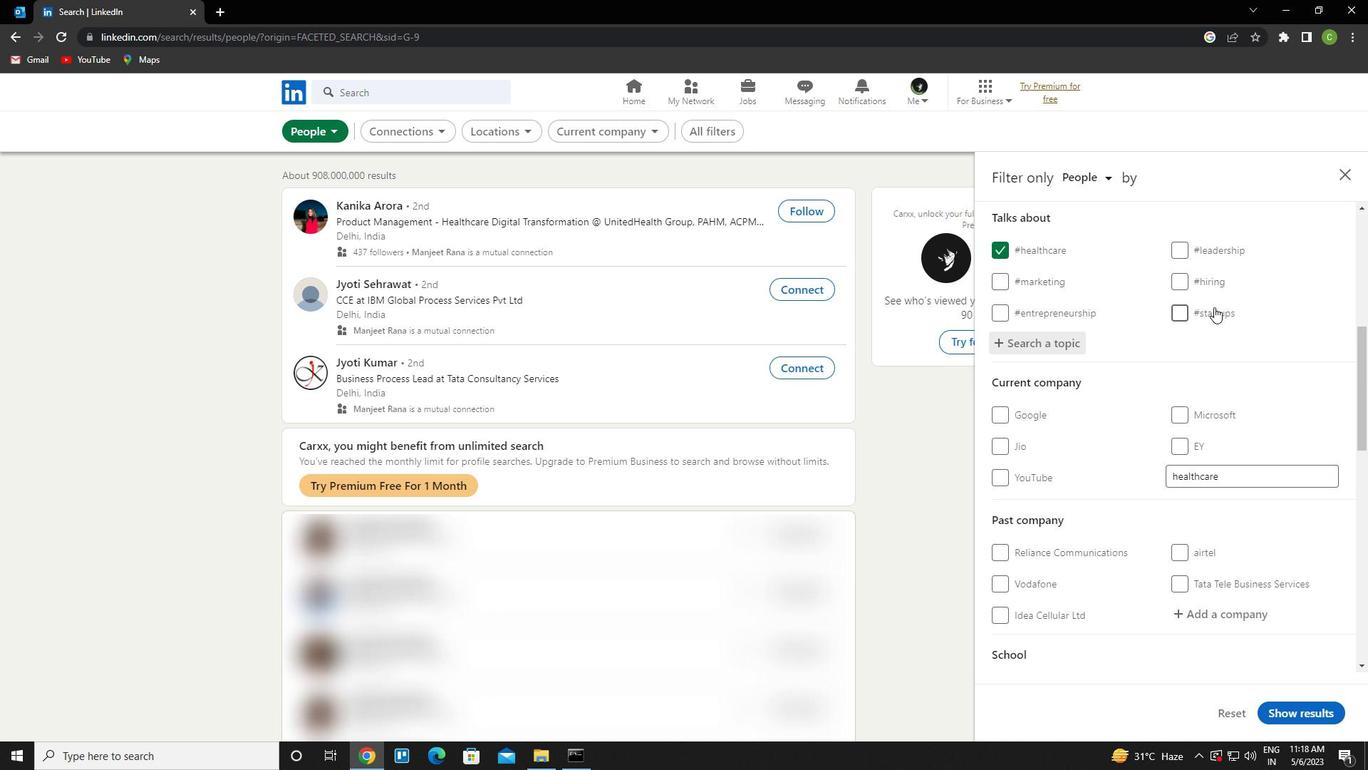 
Action: Mouse scrolled (1214, 308) with delta (0, 0)
Screenshot: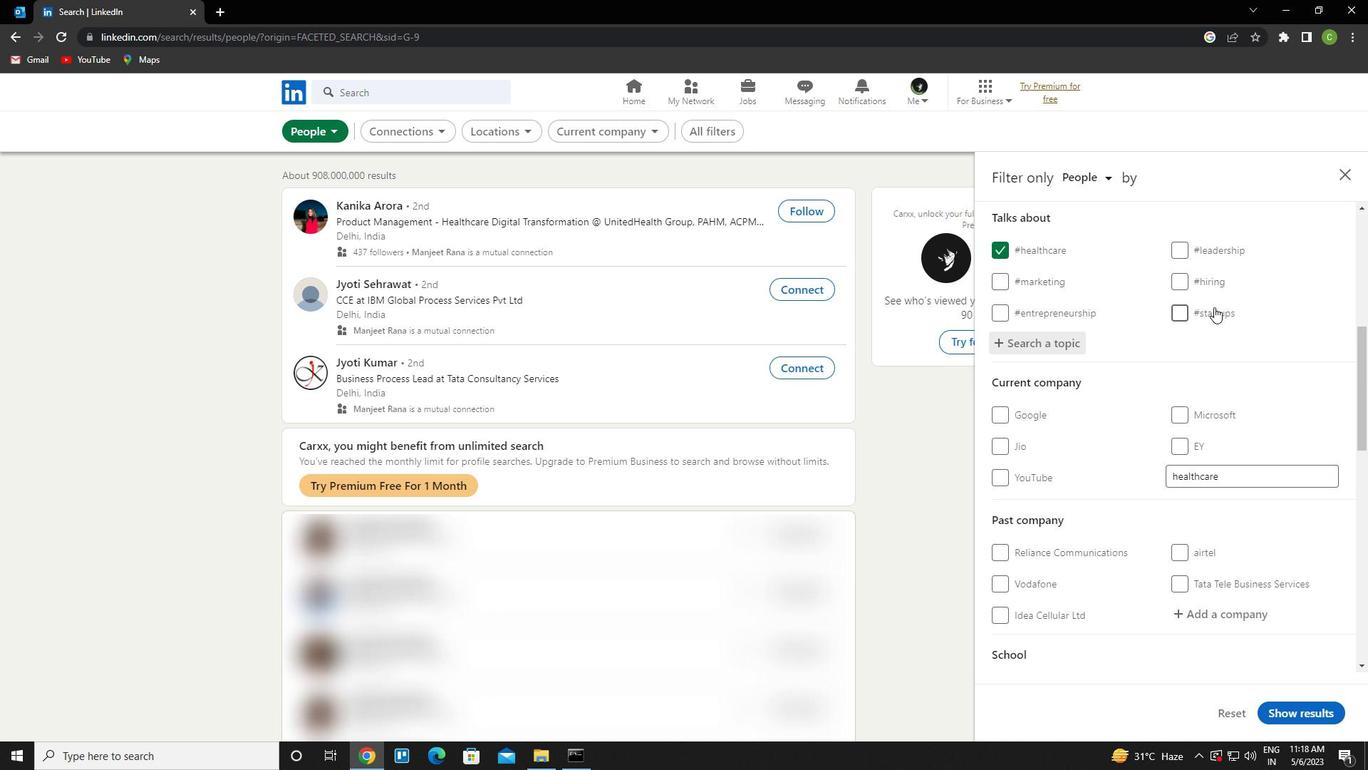 
Action: Mouse scrolled (1214, 308) with delta (0, 0)
Screenshot: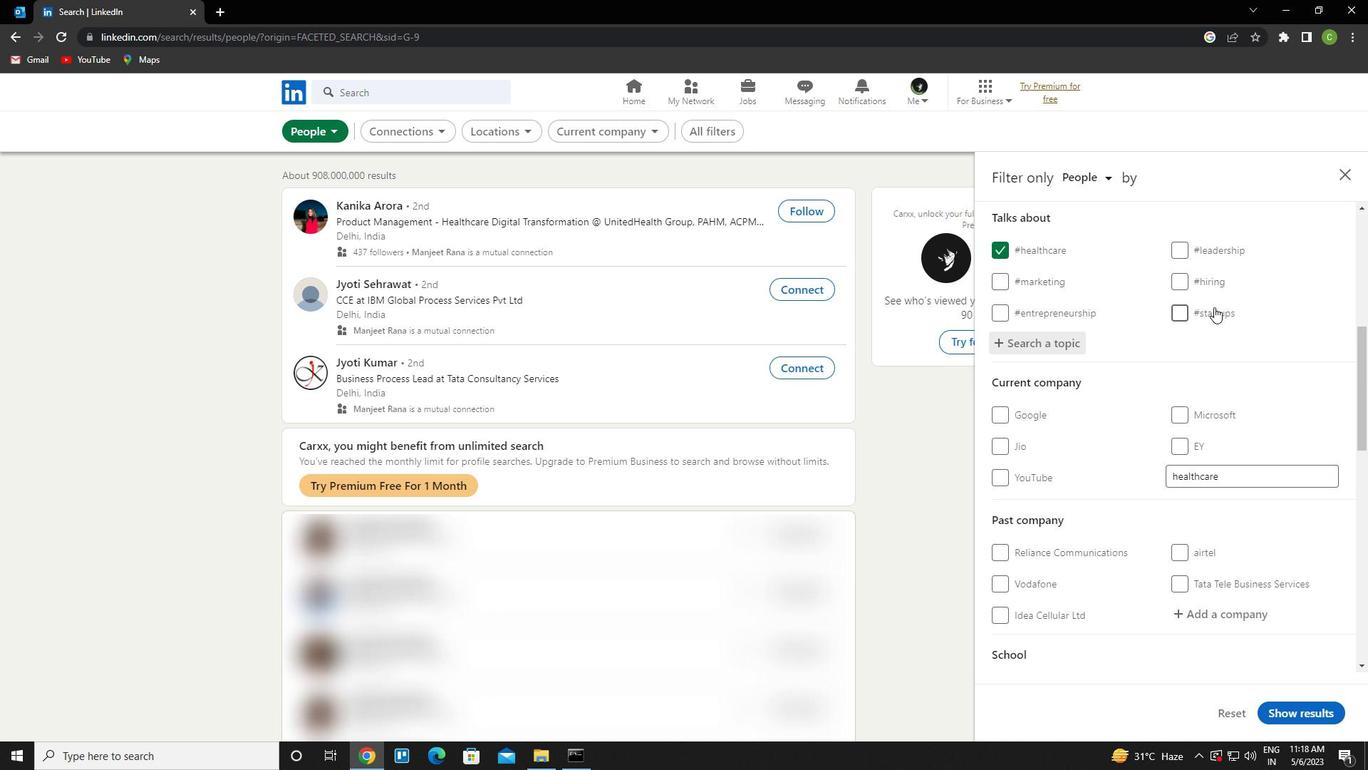 
Action: Mouse scrolled (1214, 308) with delta (0, 0)
Screenshot: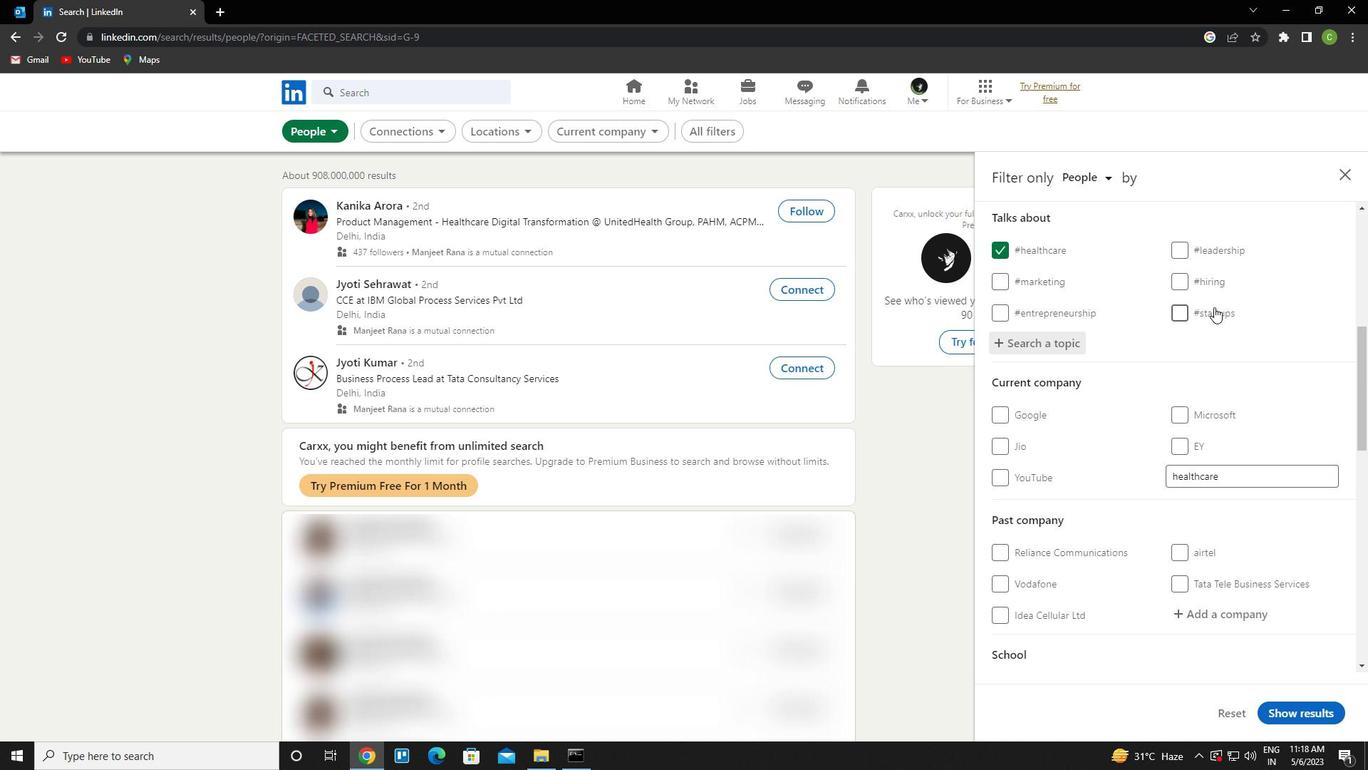 
Action: Mouse scrolled (1214, 308) with delta (0, 0)
Screenshot: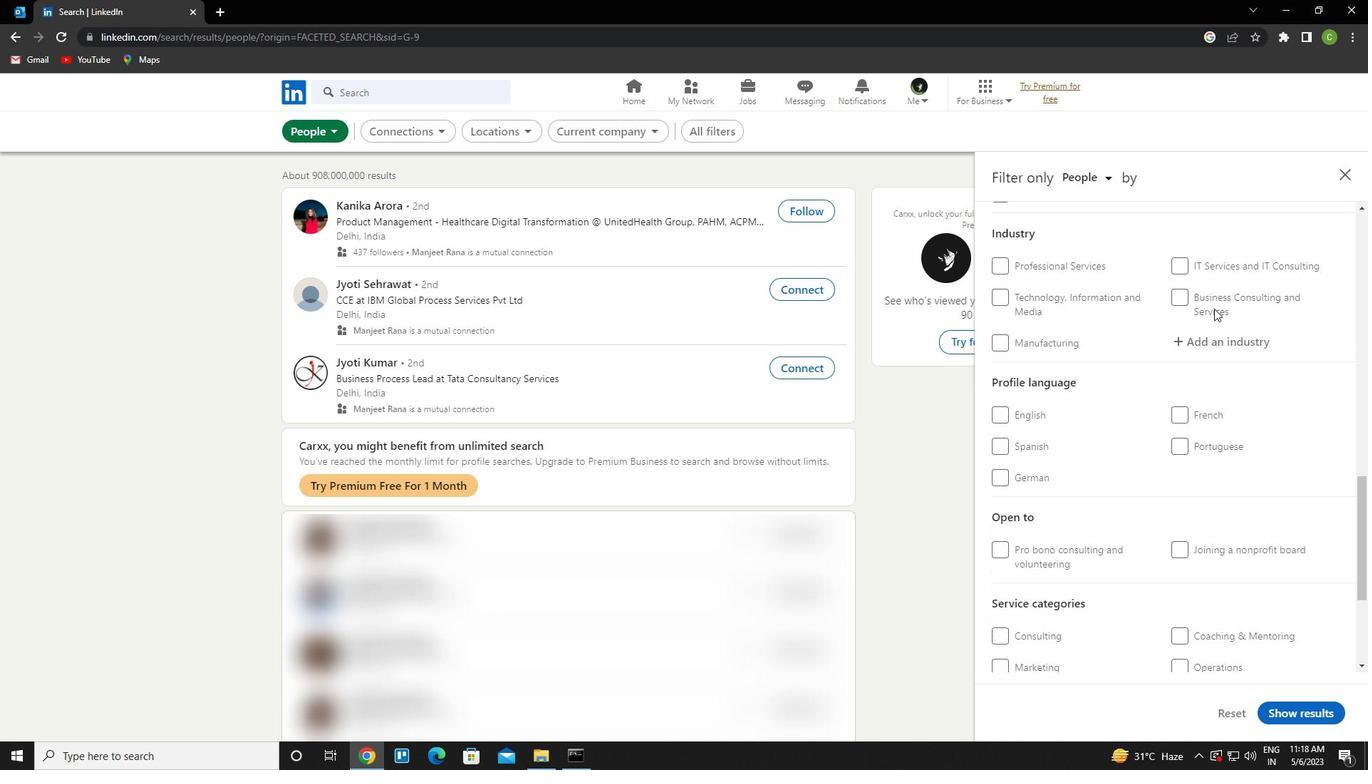 
Action: Mouse moved to (1002, 409)
Screenshot: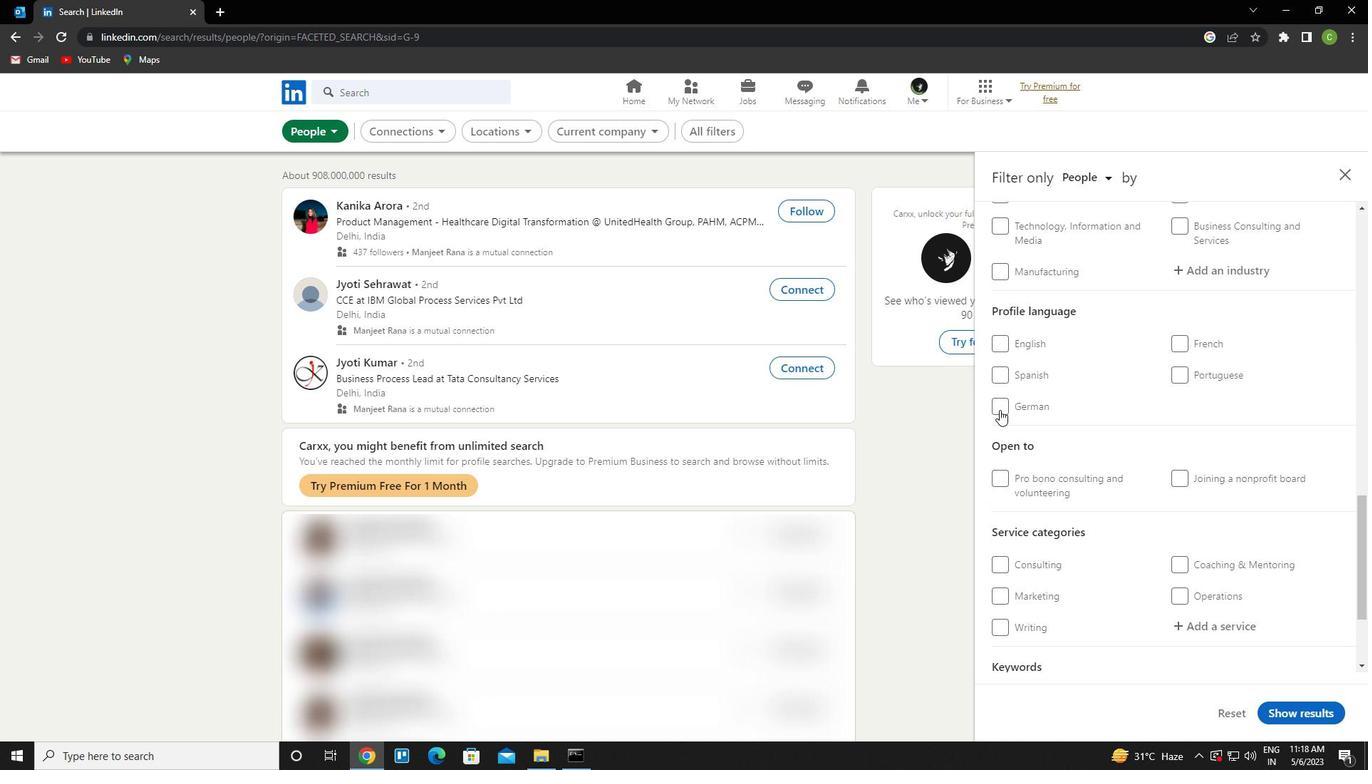
Action: Mouse pressed left at (1002, 409)
Screenshot: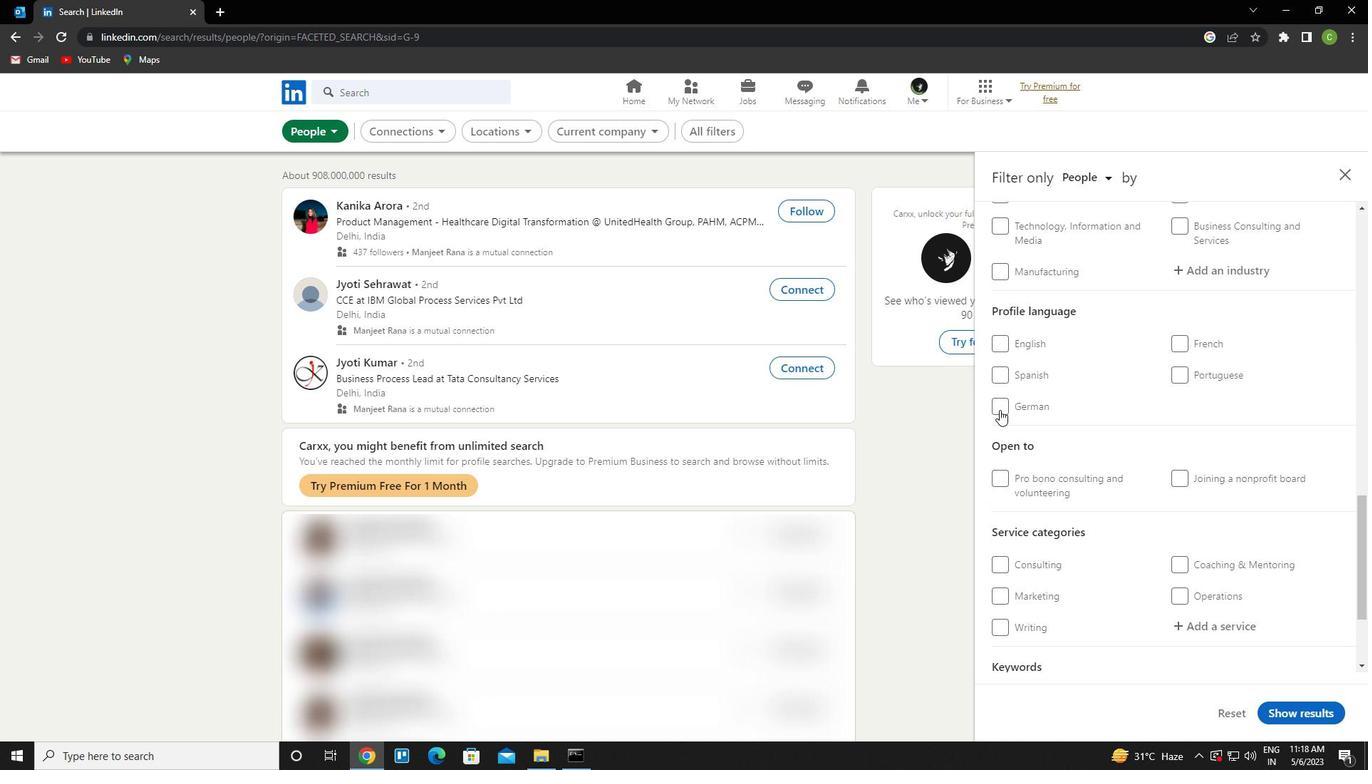 
Action: Mouse moved to (1035, 357)
Screenshot: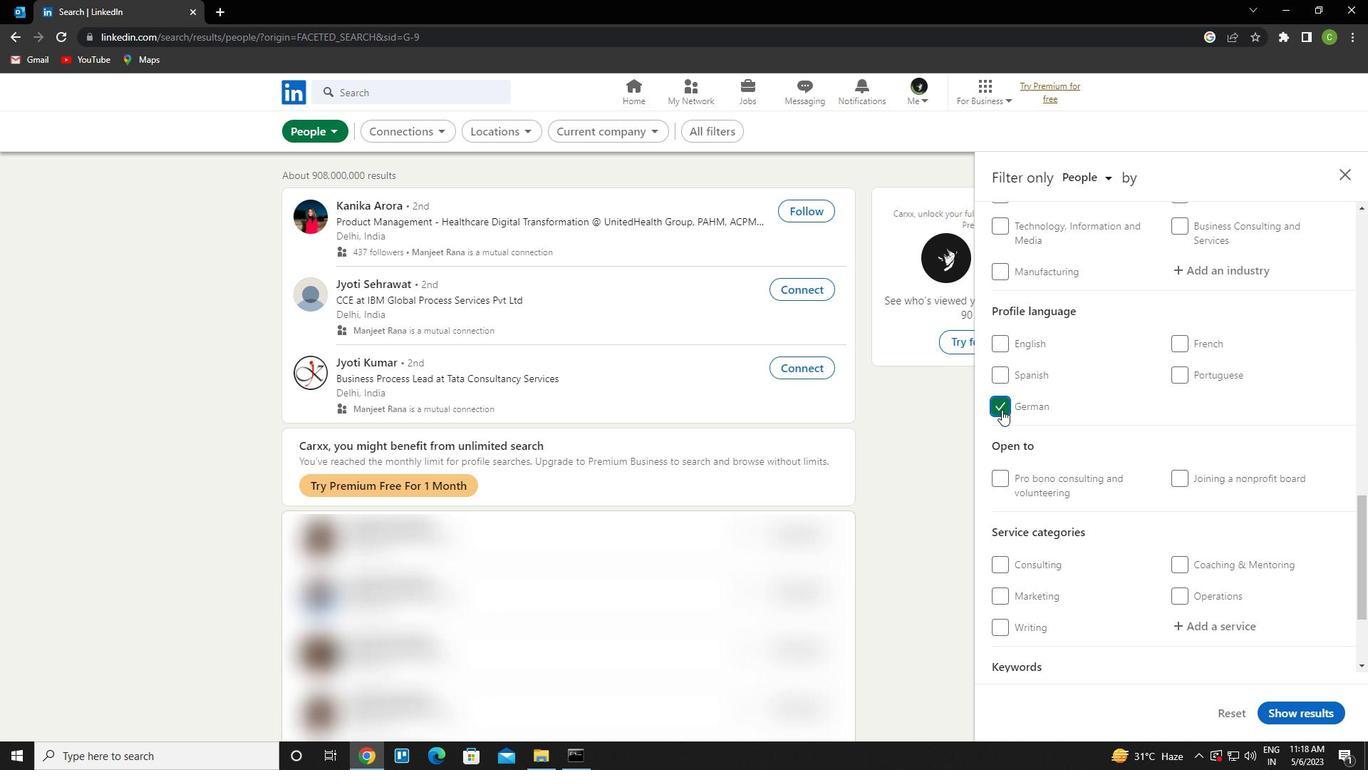 
Action: Mouse scrolled (1035, 357) with delta (0, 0)
Screenshot: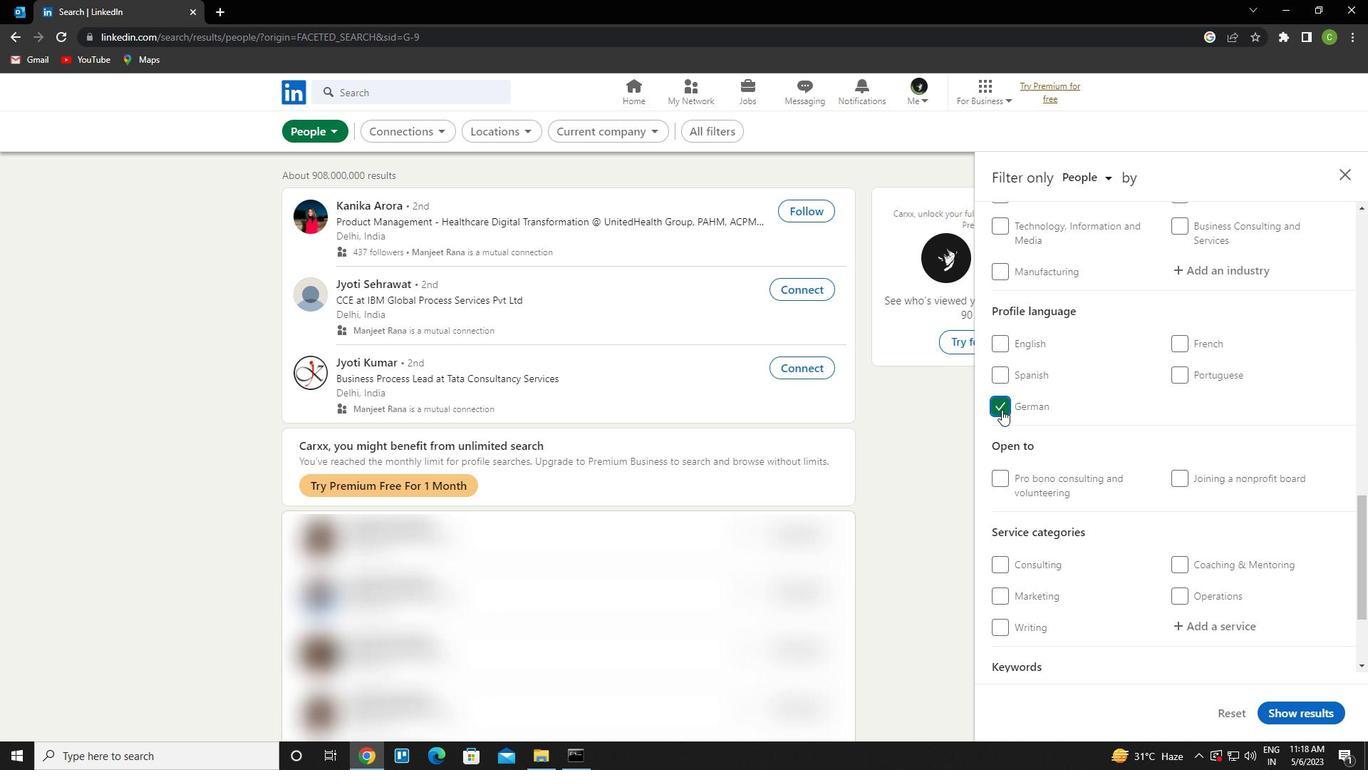 
Action: Mouse scrolled (1035, 357) with delta (0, 0)
Screenshot: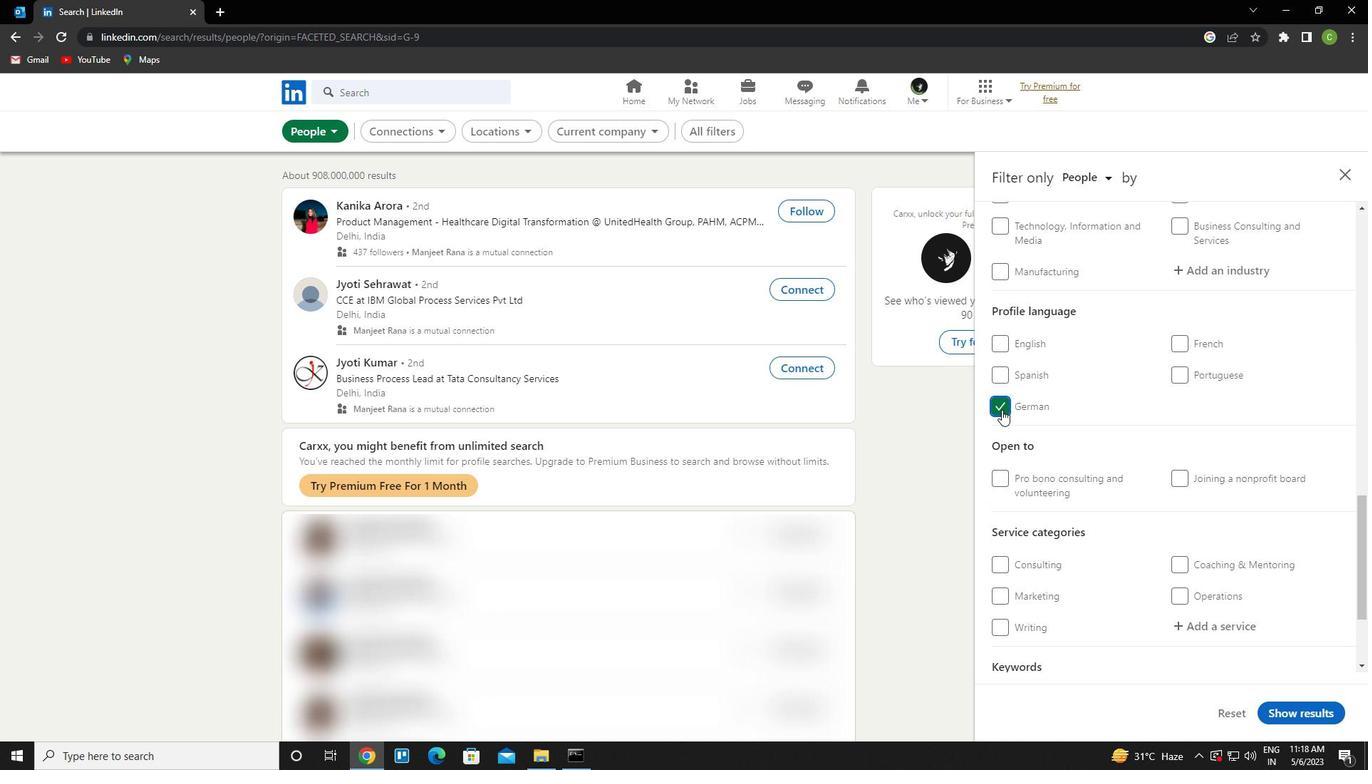 
Action: Mouse scrolled (1035, 357) with delta (0, 0)
Screenshot: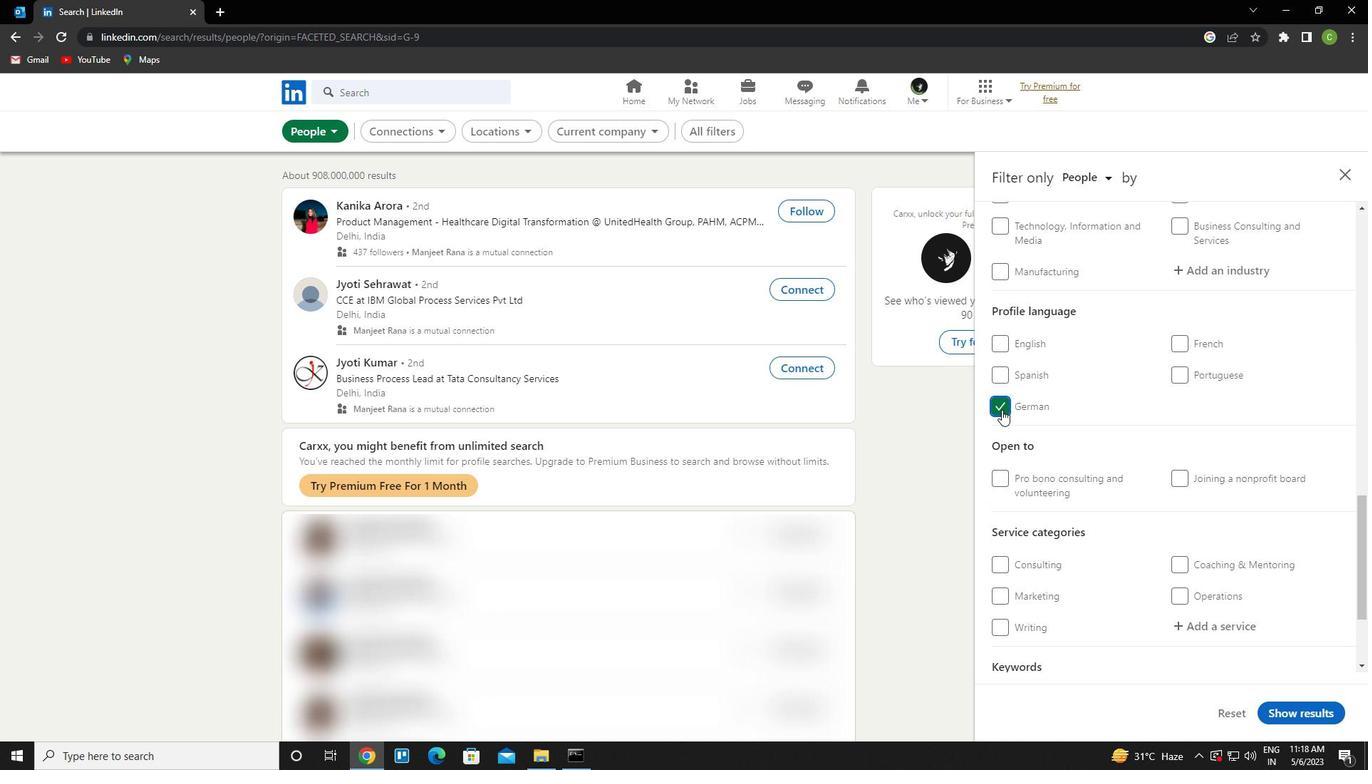
Action: Mouse scrolled (1035, 357) with delta (0, 0)
Screenshot: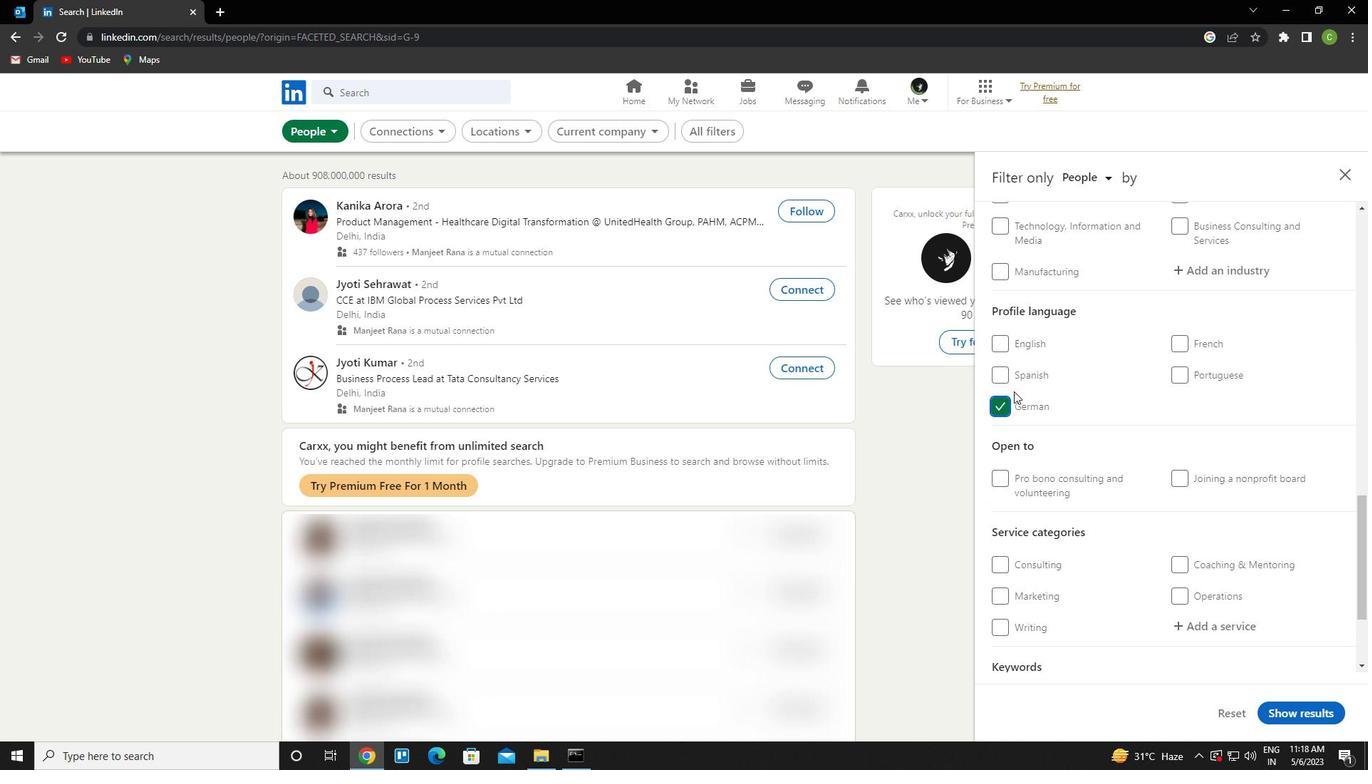 
Action: Mouse scrolled (1035, 357) with delta (0, 0)
Screenshot: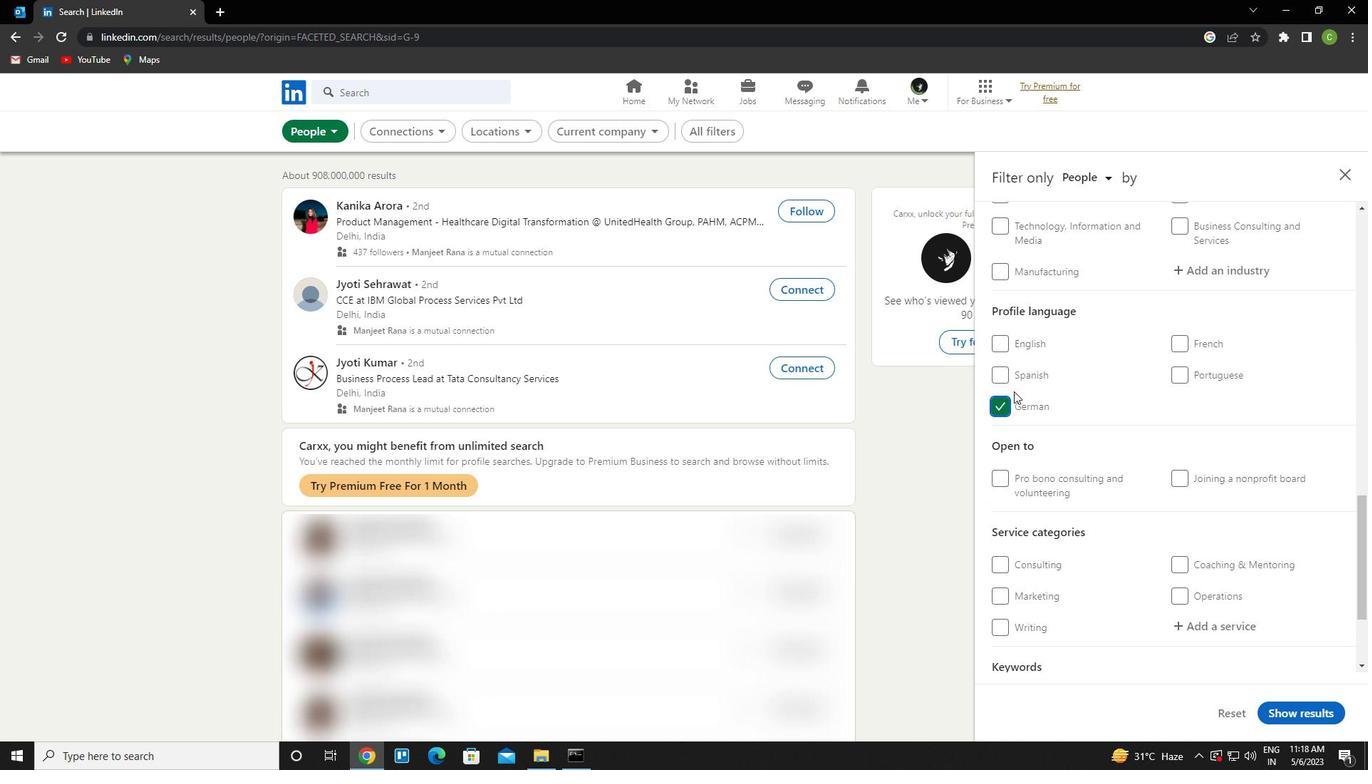 
Action: Mouse scrolled (1035, 357) with delta (0, 0)
Screenshot: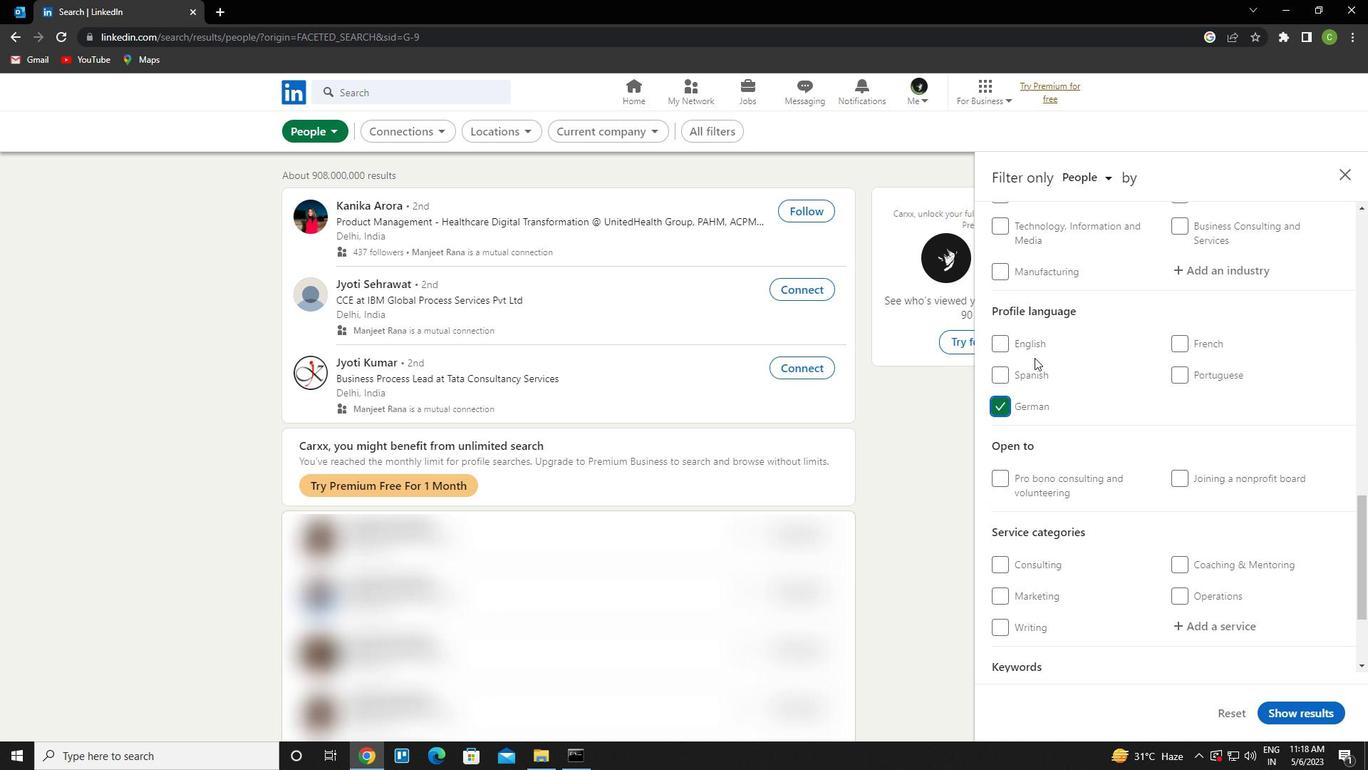 
Action: Mouse scrolled (1035, 357) with delta (0, 0)
Screenshot: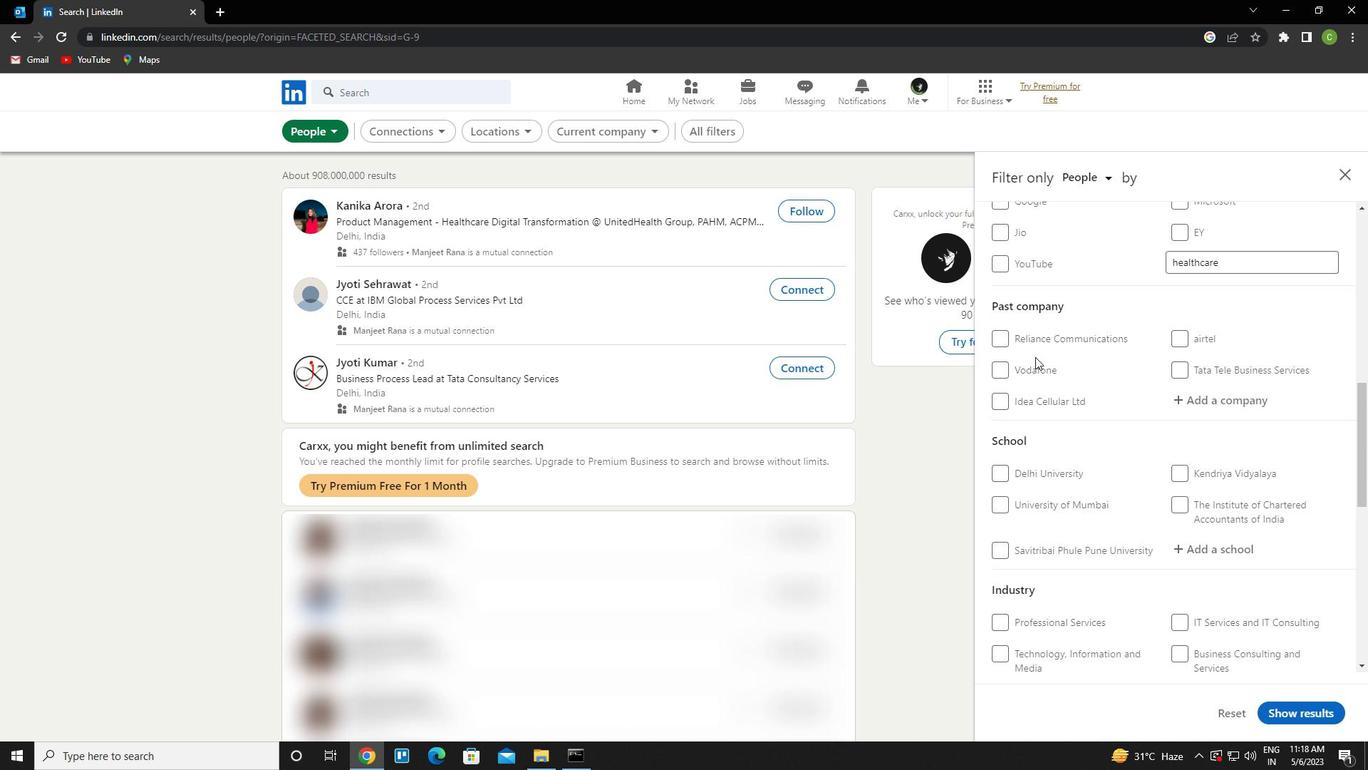 
Action: Mouse moved to (1273, 330)
Screenshot: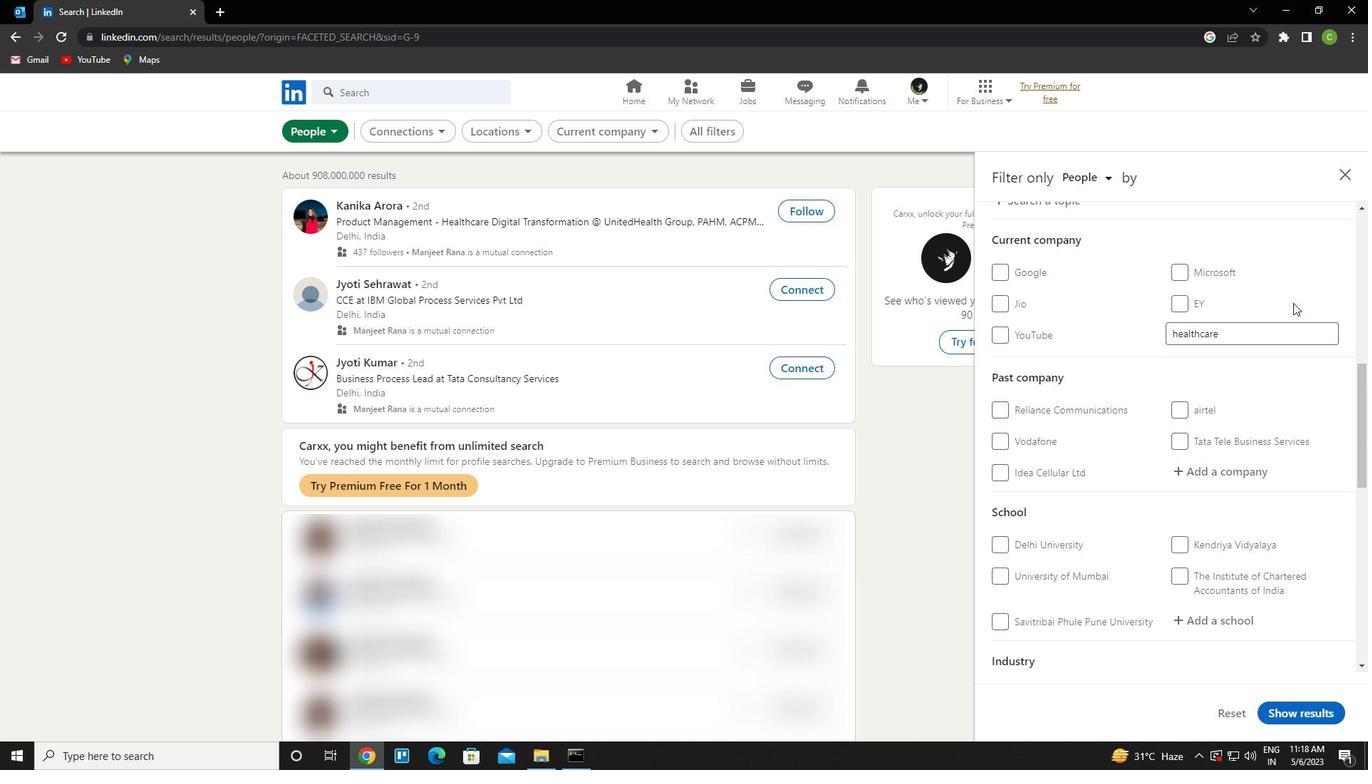 
Action: Mouse pressed left at (1273, 330)
Screenshot: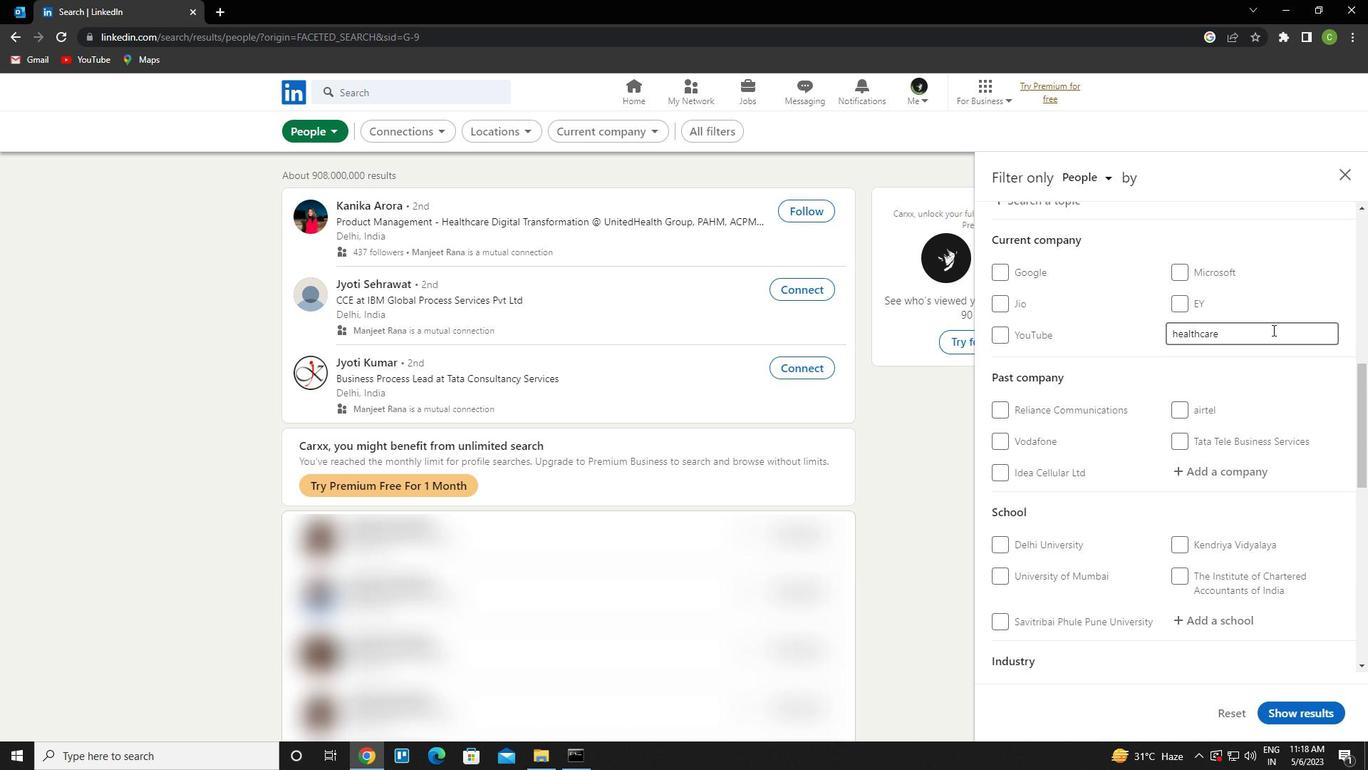 
Action: Key pressed <Key.backspace><Key.backspace><Key.backspace><Key.backspace><Key.backspace><Key.backspace><Key.backspace><Key.backspace><Key.backspace><Key.backspace><Key.backspace><Key.backspace><Key.backspace><Key.backspace><Key.backspace><Key.backspace><Key.backspace><Key.backspace><Key.backspace><Key.backspace><Key.backspace><Key.backspace><Key.caps_lock>c<Key.caps_lock>ybage<Key.space>software<Key.down><Key.enter>
Screenshot: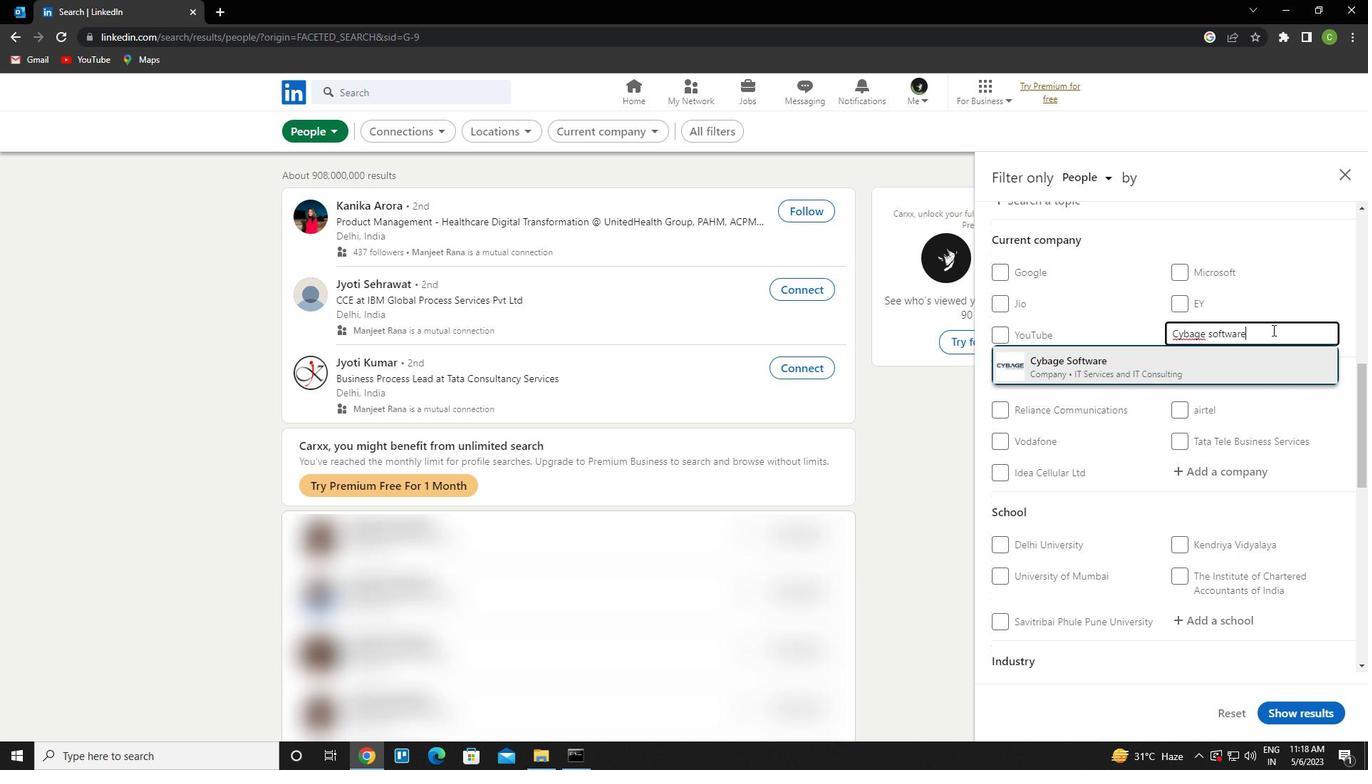 
Action: Mouse scrolled (1273, 329) with delta (0, 0)
Screenshot: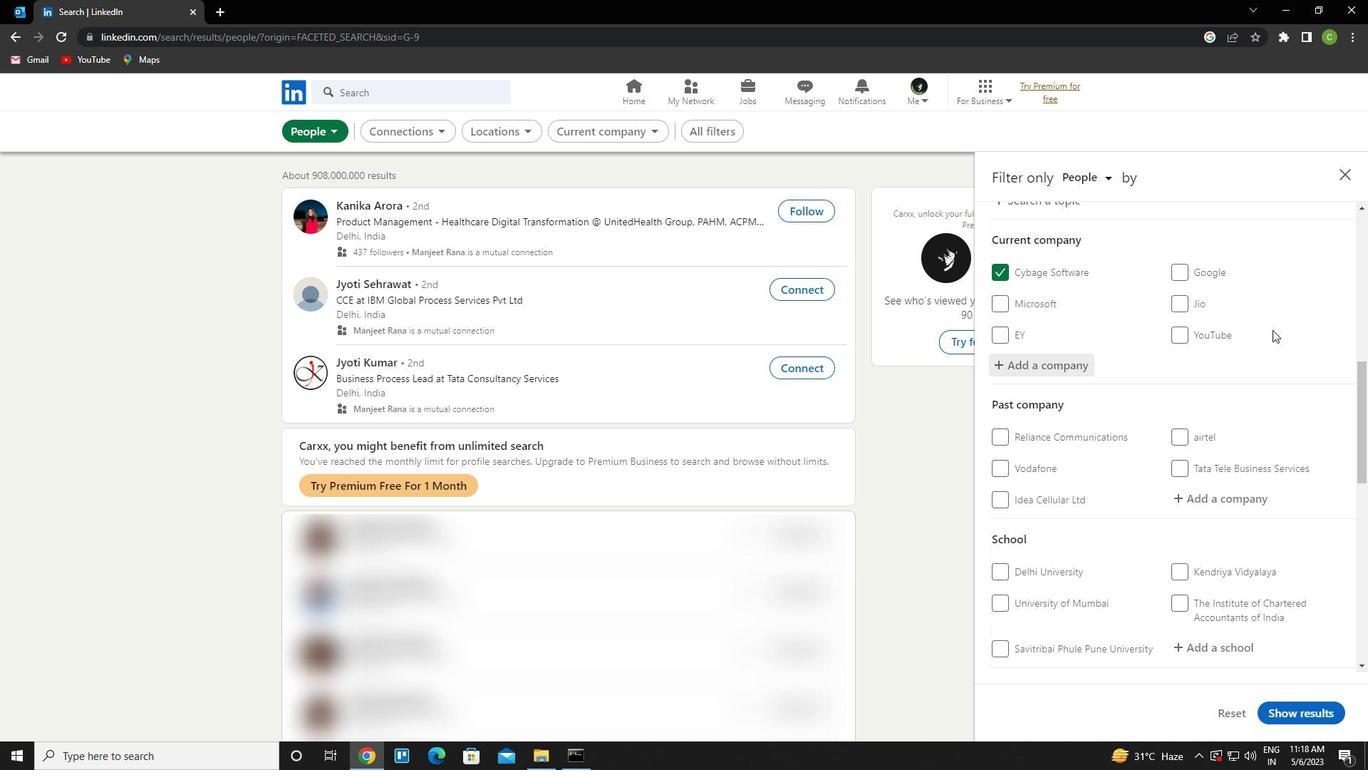 
Action: Mouse scrolled (1273, 329) with delta (0, 0)
Screenshot: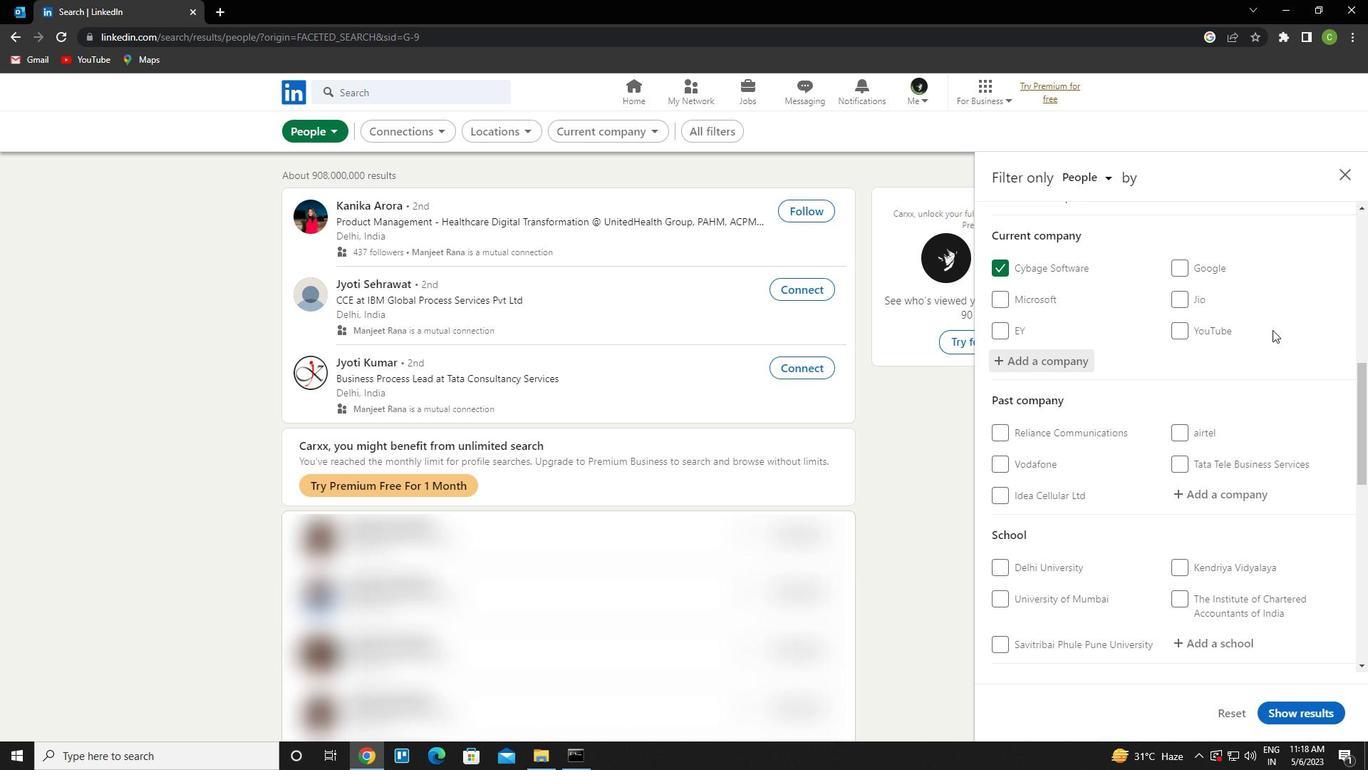 
Action: Mouse scrolled (1273, 329) with delta (0, 0)
Screenshot: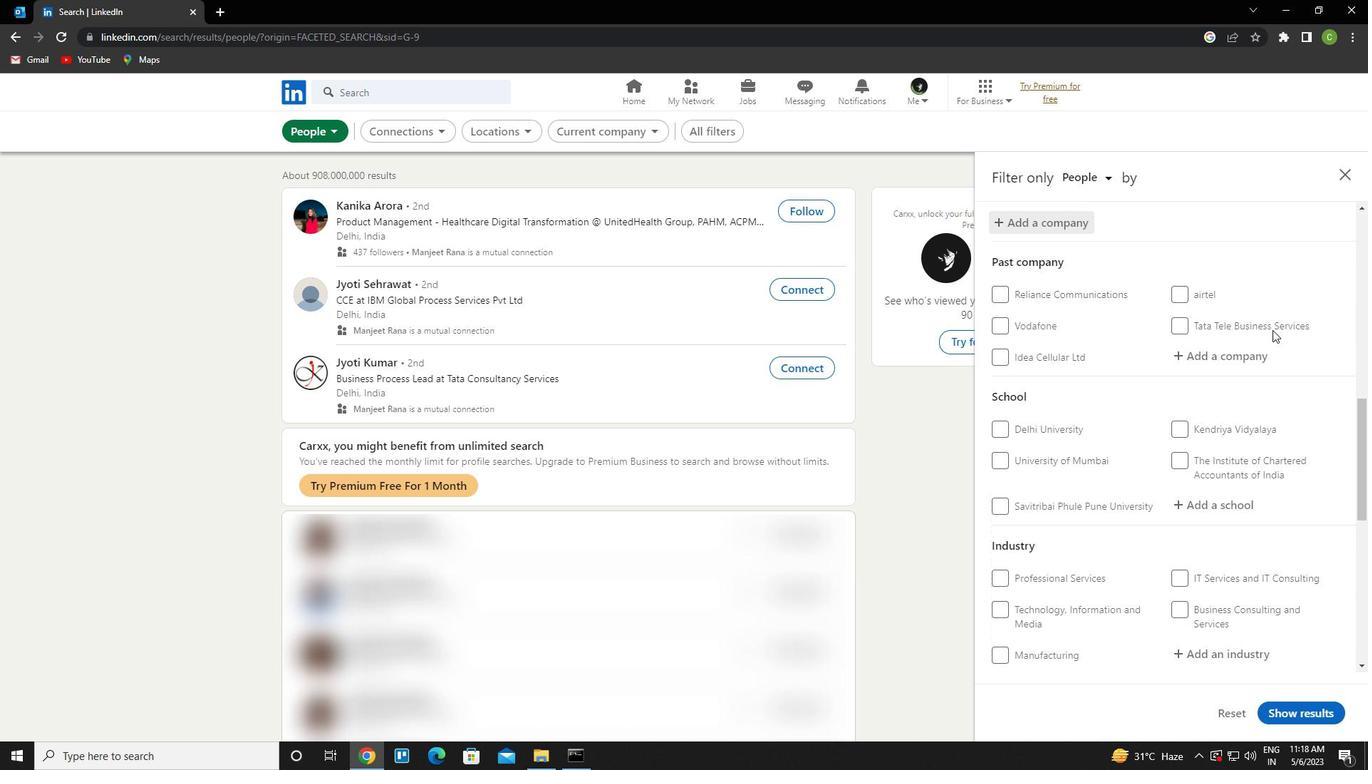 
Action: Mouse scrolled (1273, 329) with delta (0, 0)
Screenshot: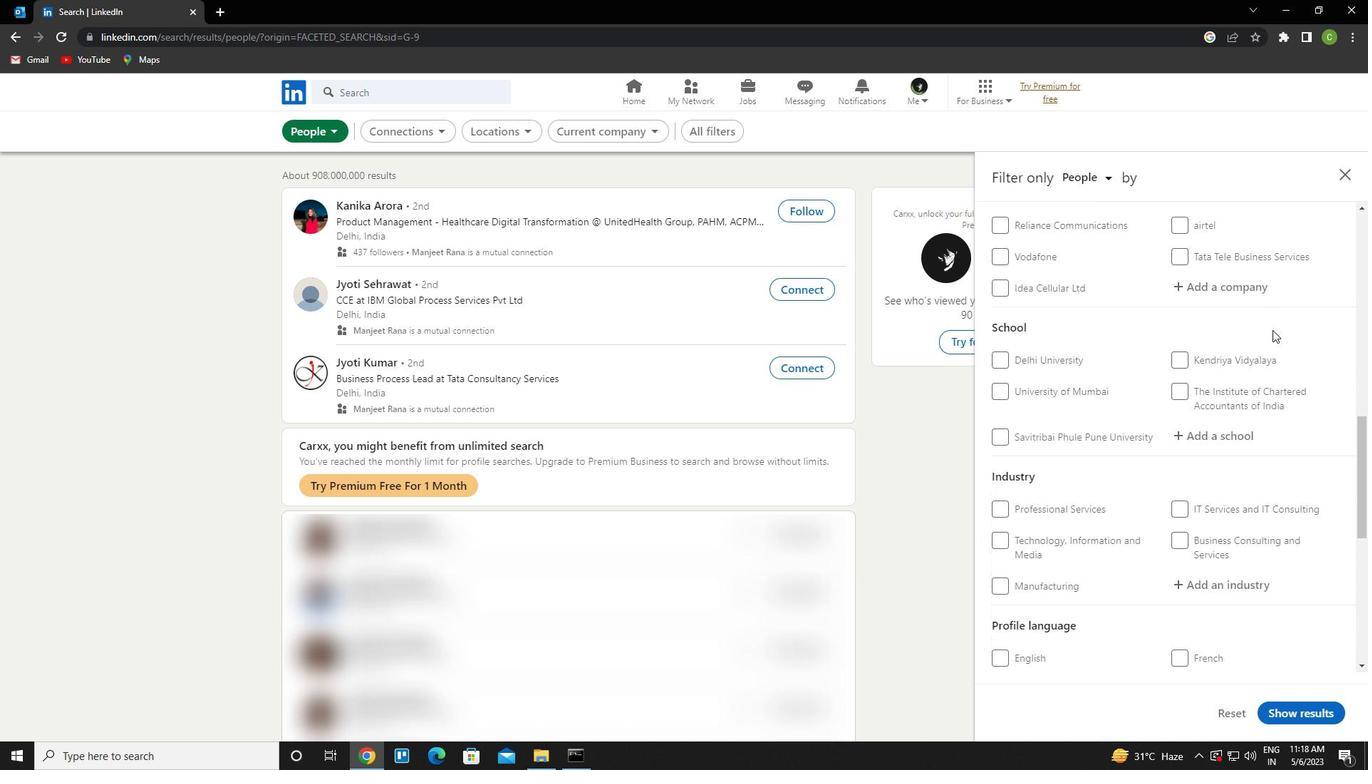 
Action: Mouse moved to (1229, 367)
Screenshot: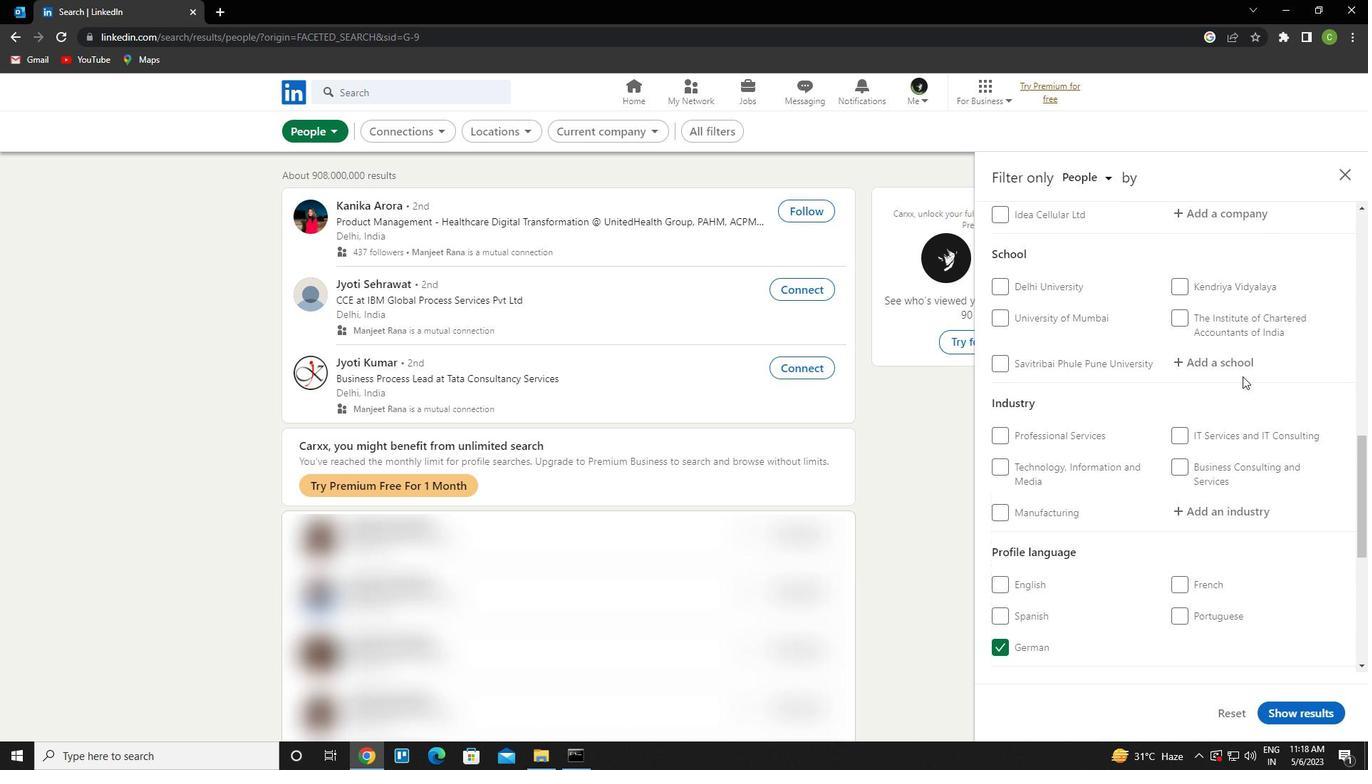 
Action: Mouse pressed left at (1229, 367)
Screenshot: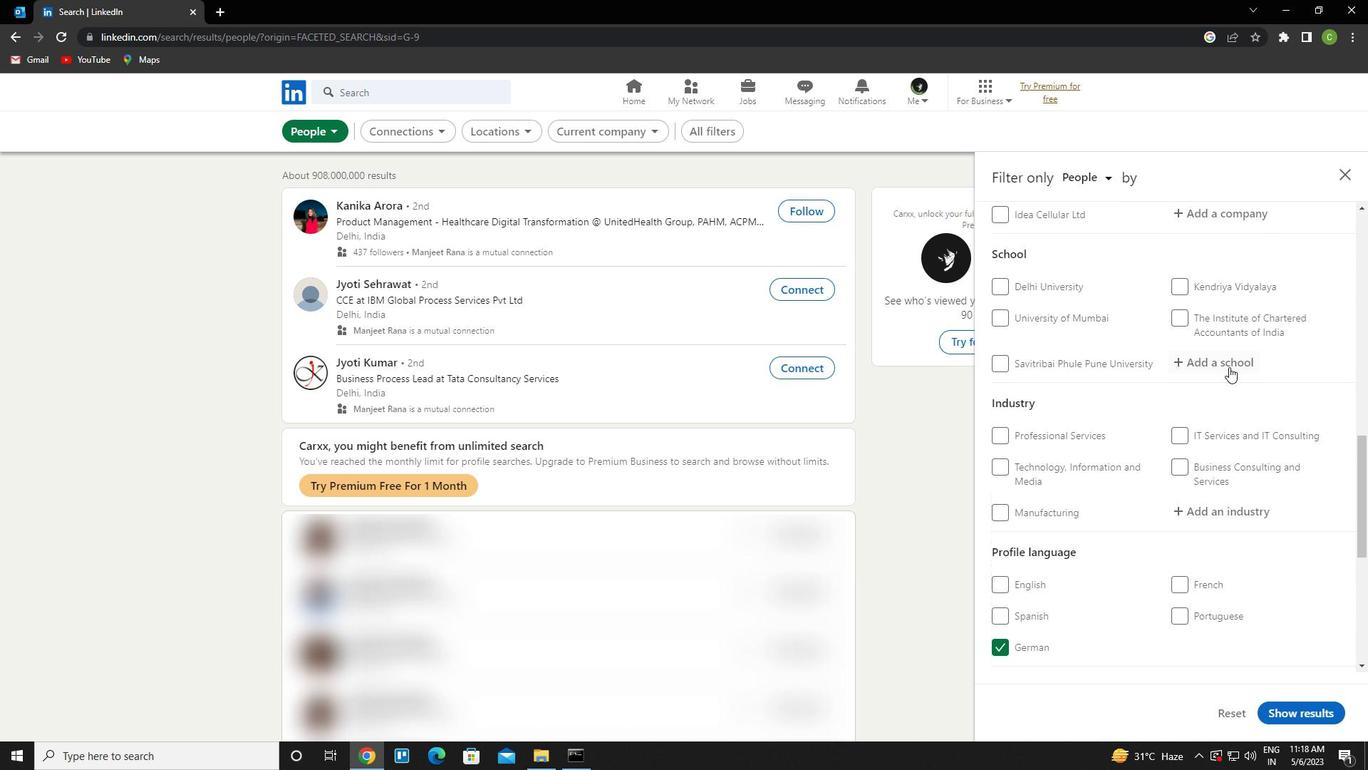 
Action: Key pressed <Key.caps_lock>guru<Key.space>kashi<Key.space>uni<Key.right><Key.down><Key.enter>
Screenshot: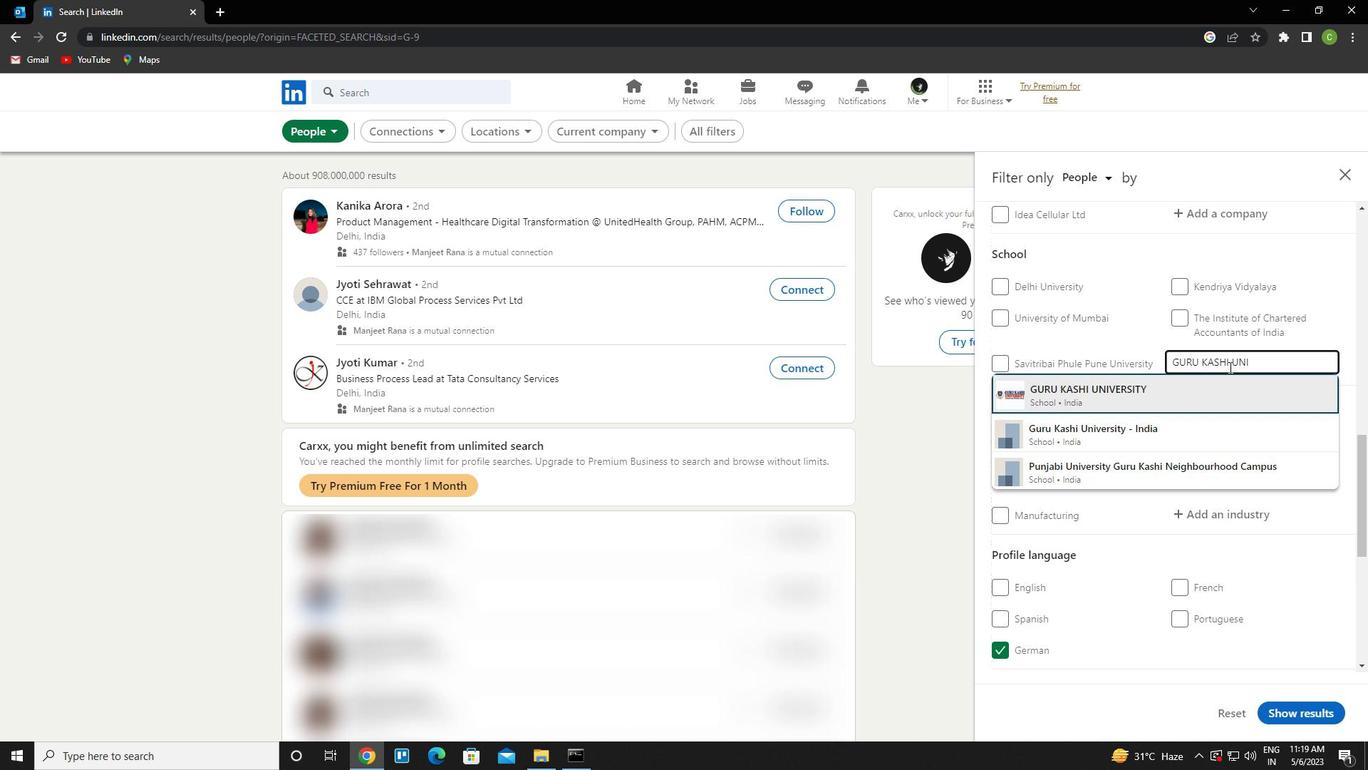 
Action: Mouse scrolled (1229, 366) with delta (0, 0)
Screenshot: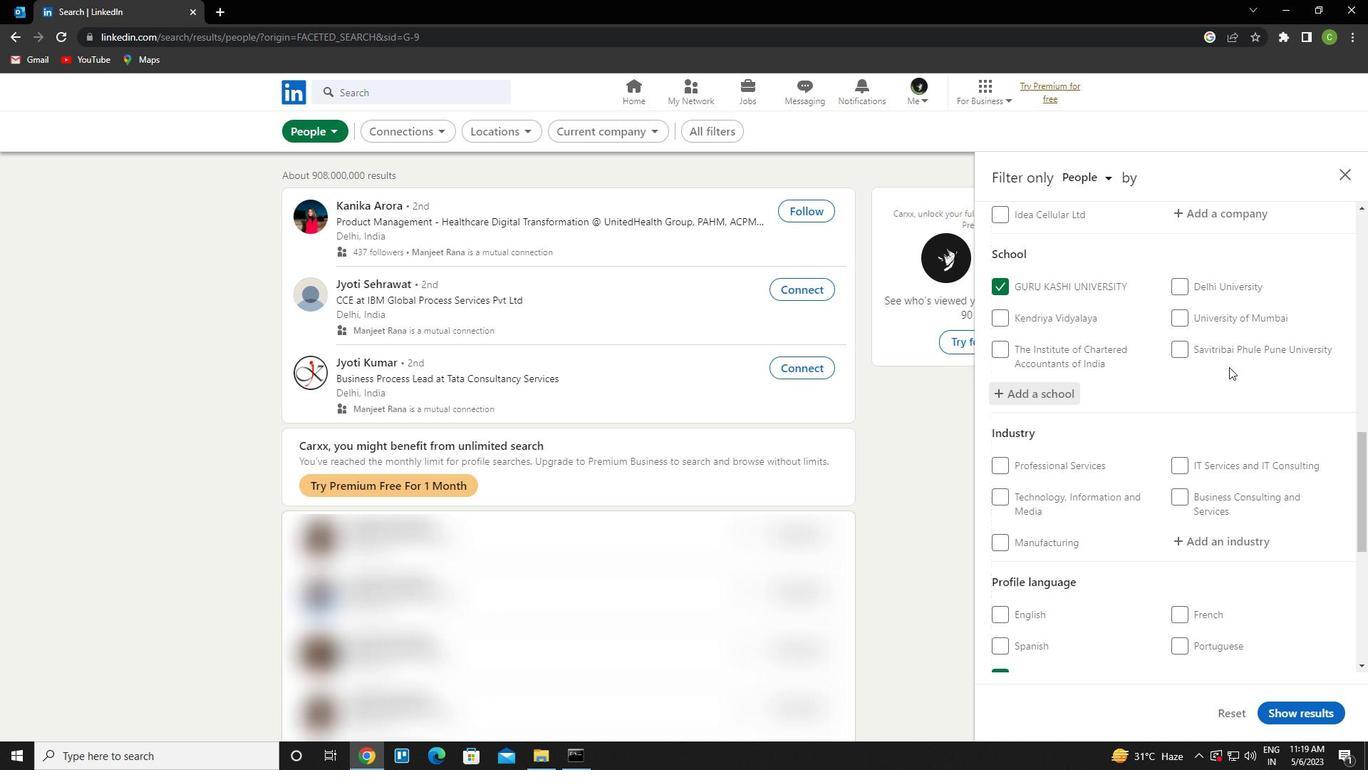 
Action: Mouse scrolled (1229, 366) with delta (0, 0)
Screenshot: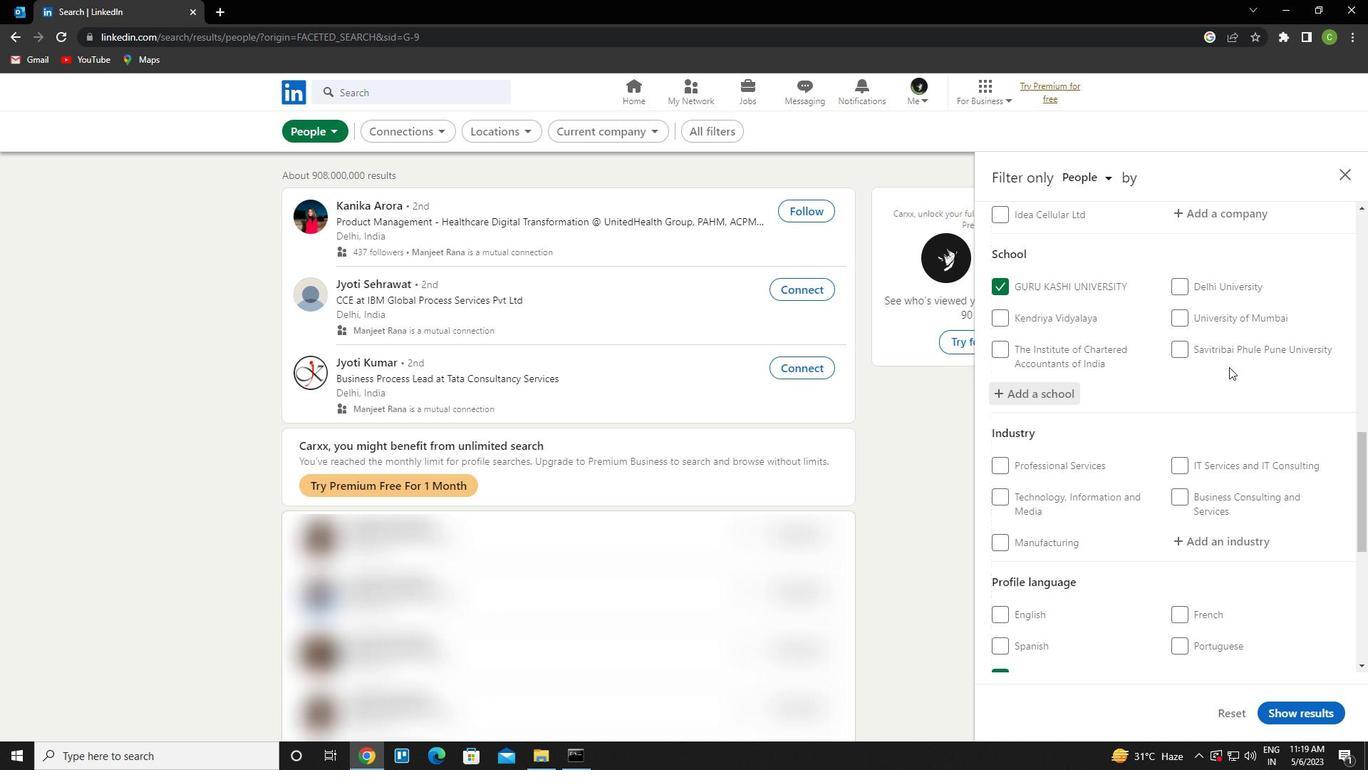 
Action: Mouse scrolled (1229, 366) with delta (0, 0)
Screenshot: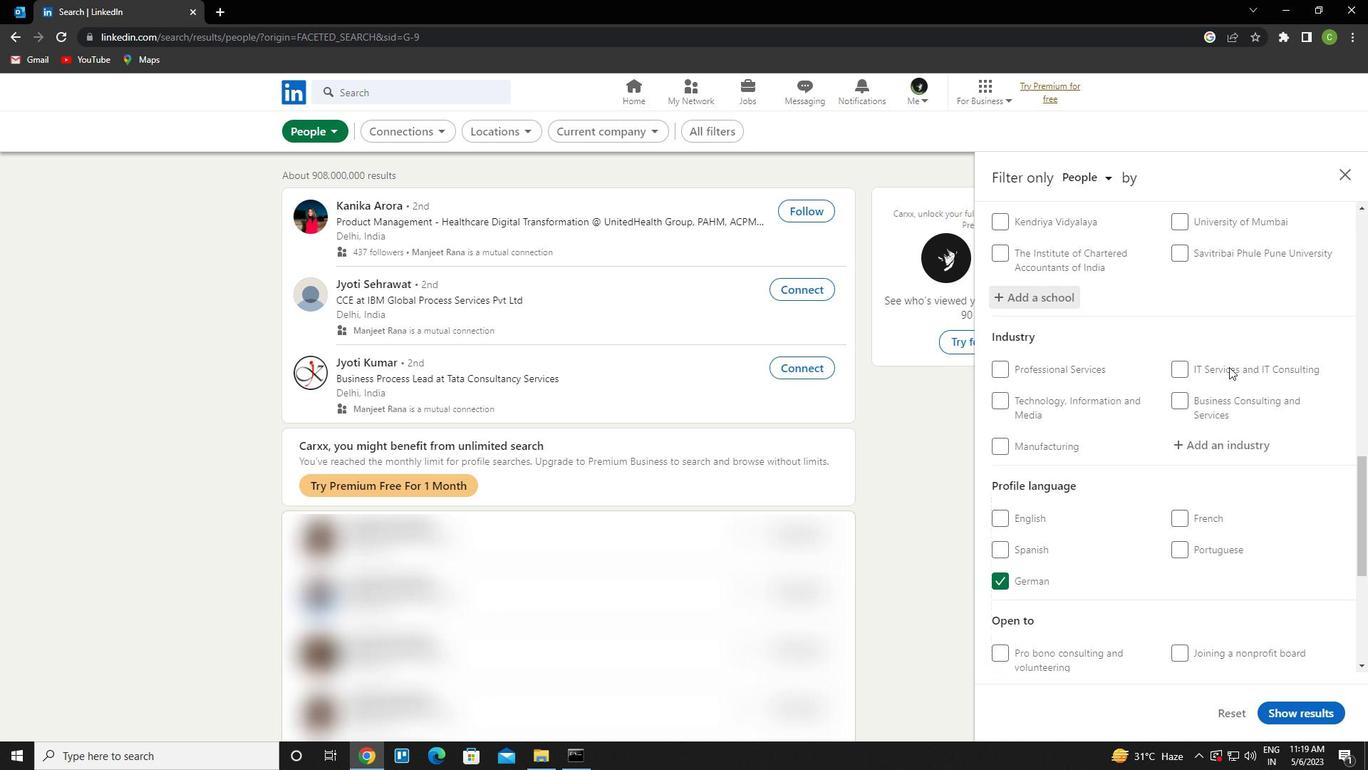 
Action: Mouse moved to (1236, 334)
Screenshot: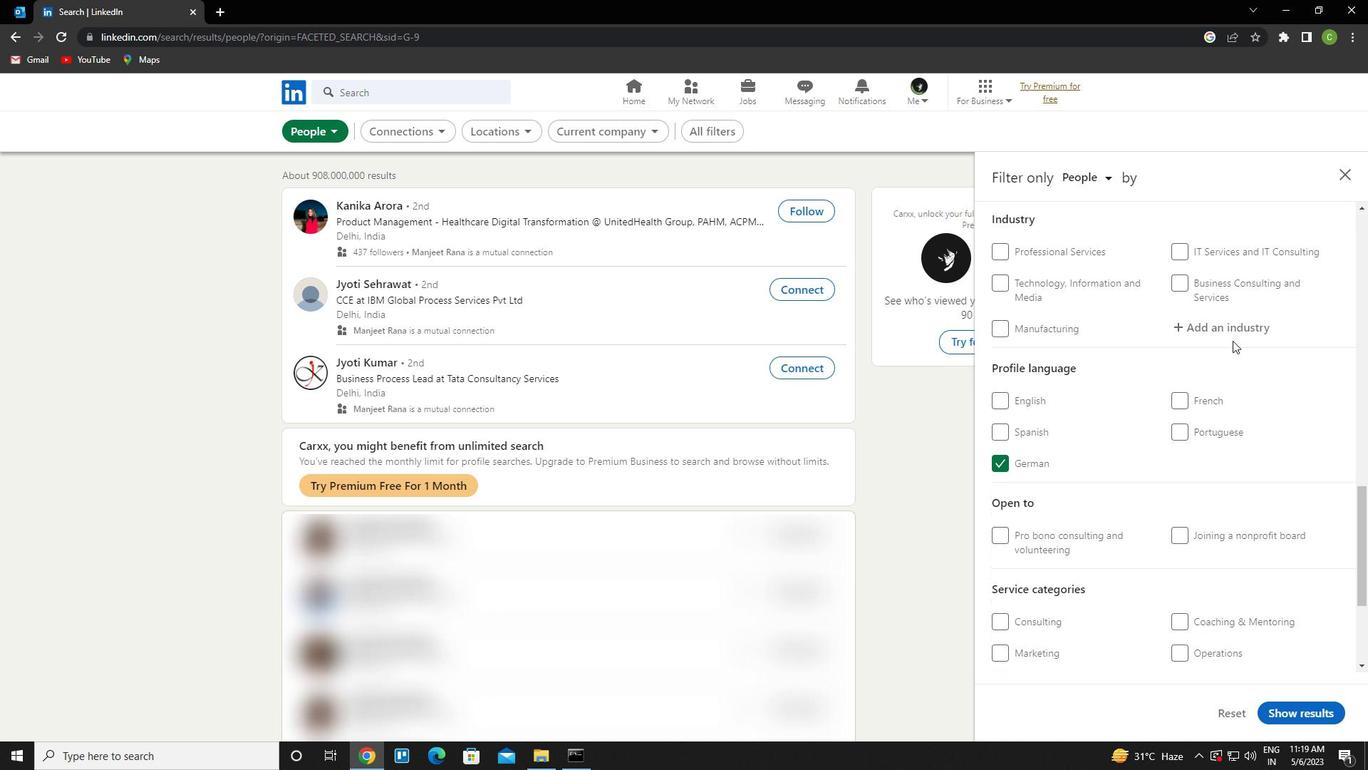 
Action: Mouse pressed left at (1236, 334)
Screenshot: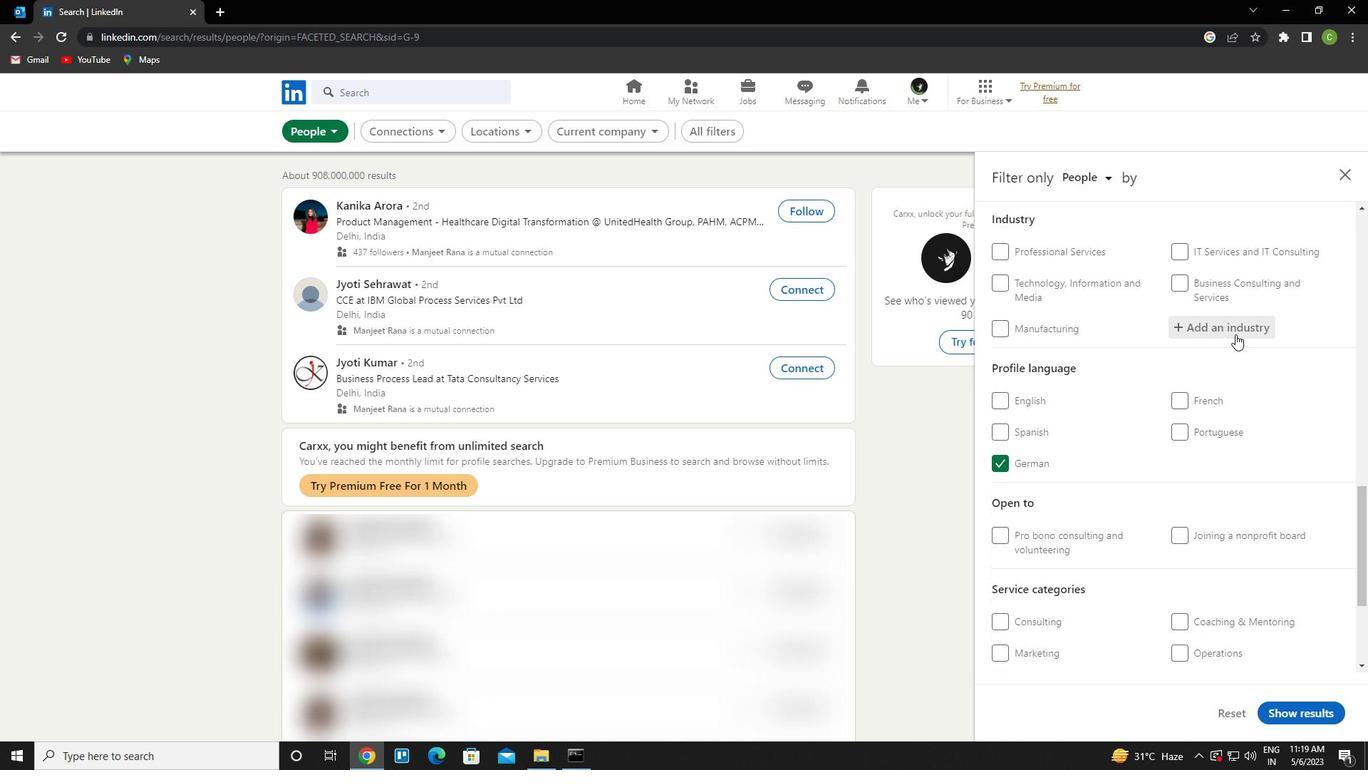 
Action: Key pressed w<Key.caps_lock>holesale<Key.space>harware<Key.down><Key.enter>
Screenshot: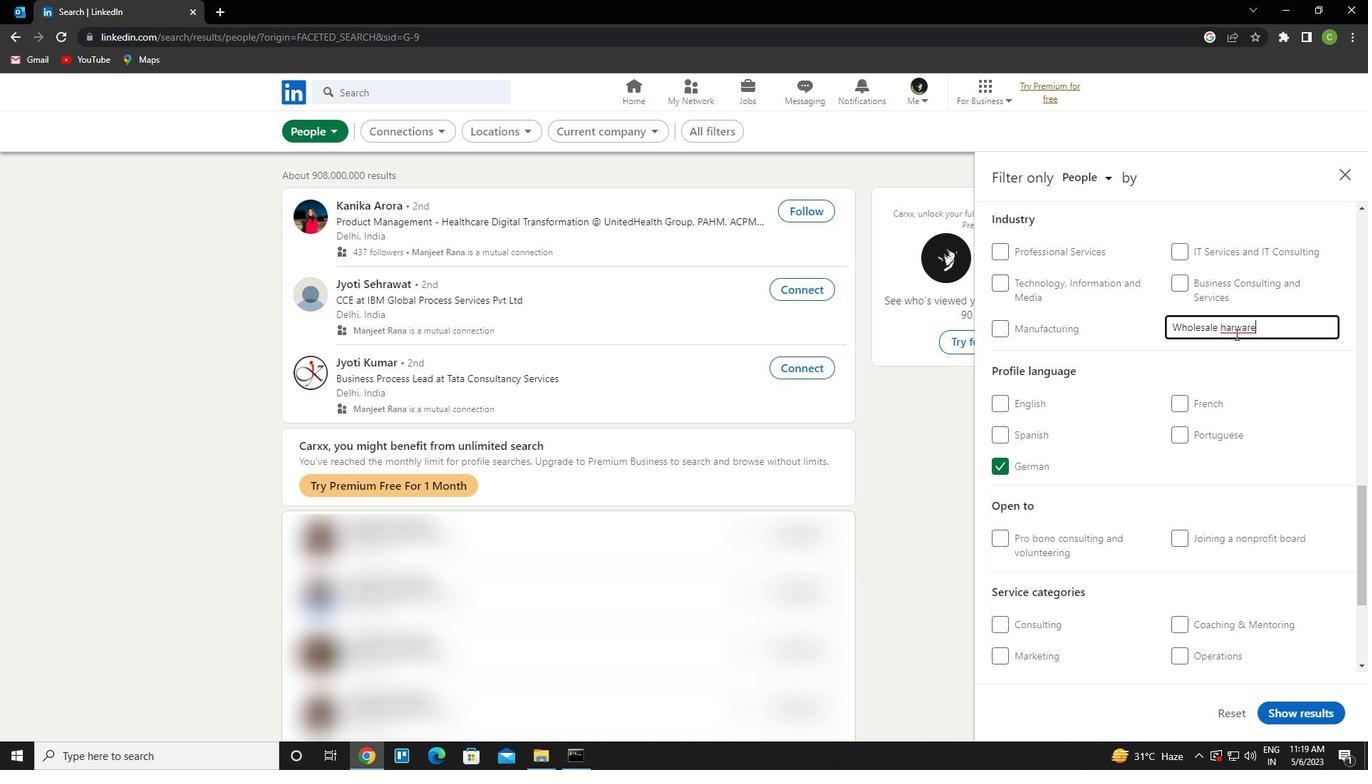 
Action: Mouse scrolled (1236, 333) with delta (0, 0)
Screenshot: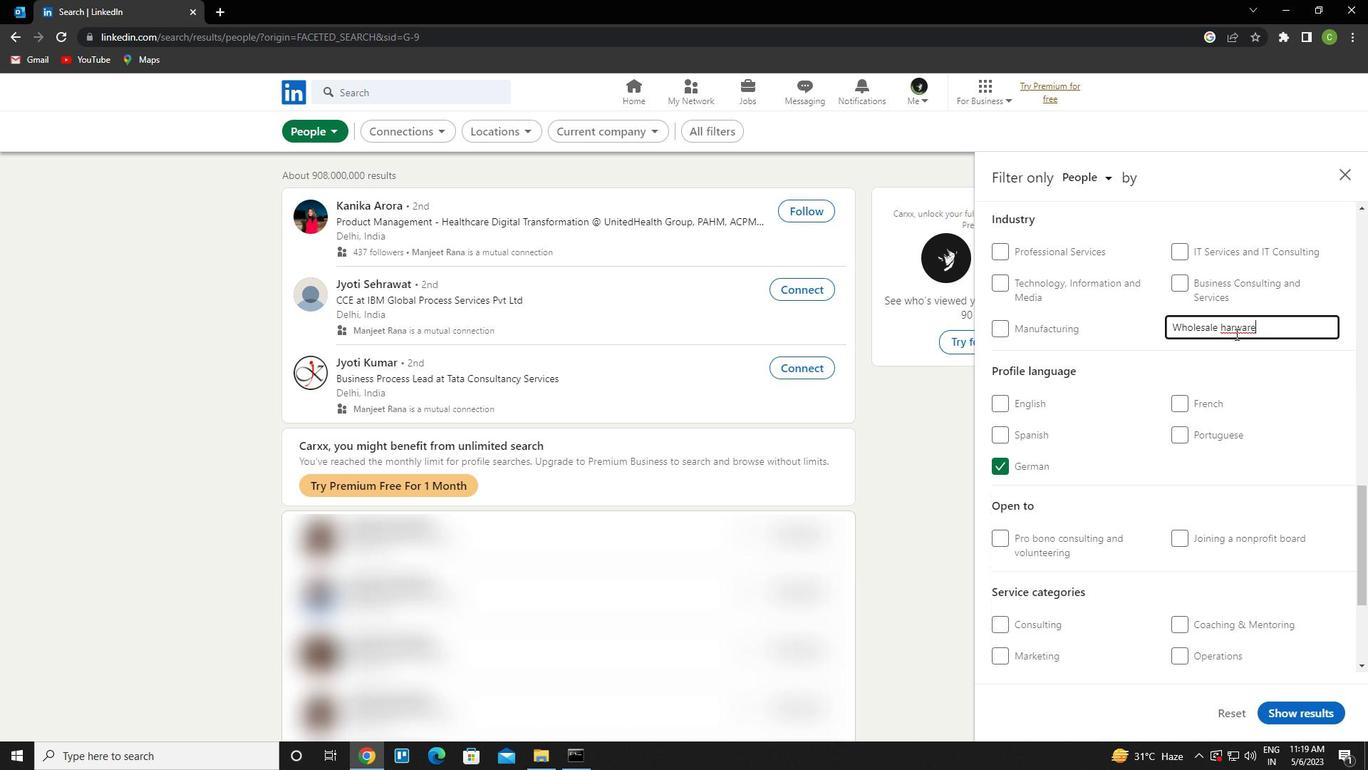 
Action: Mouse scrolled (1236, 333) with delta (0, 0)
Screenshot: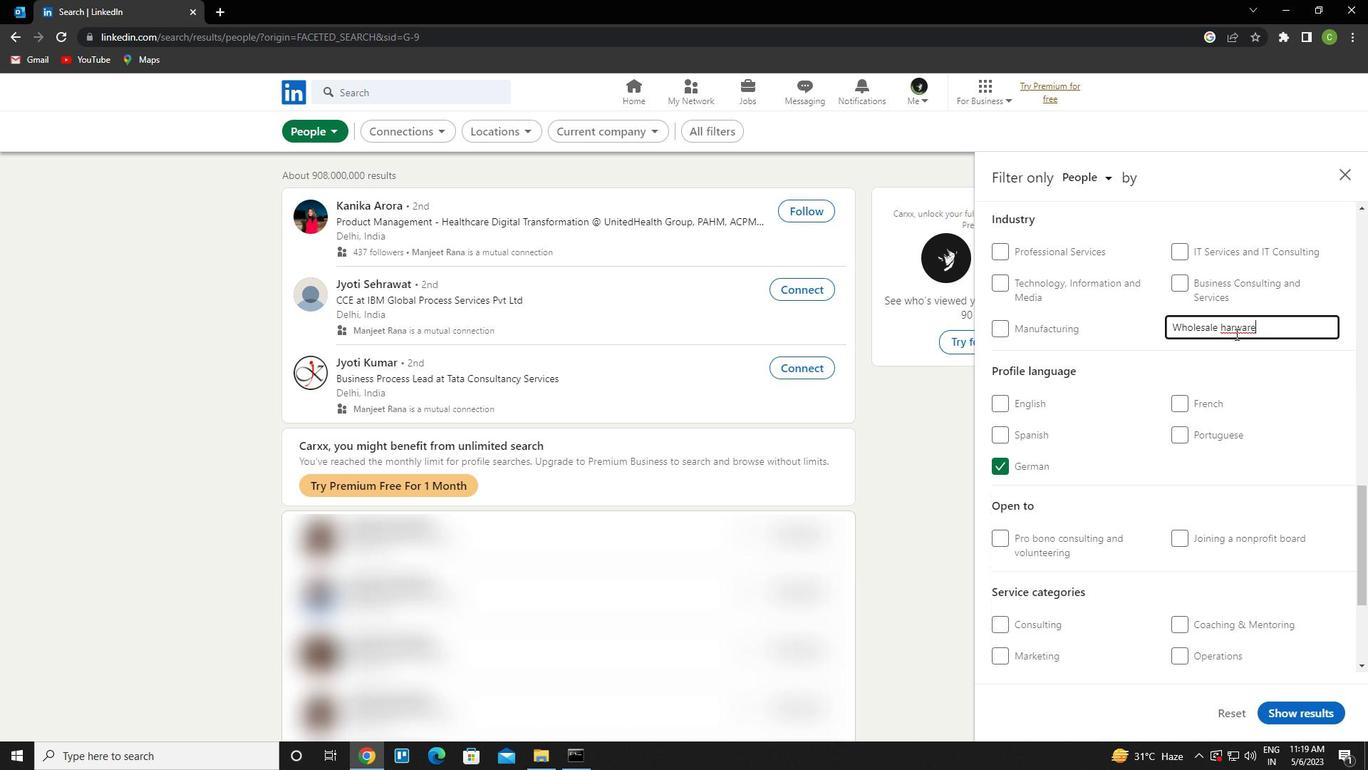 
Action: Mouse scrolled (1236, 335) with delta (0, 0)
Screenshot: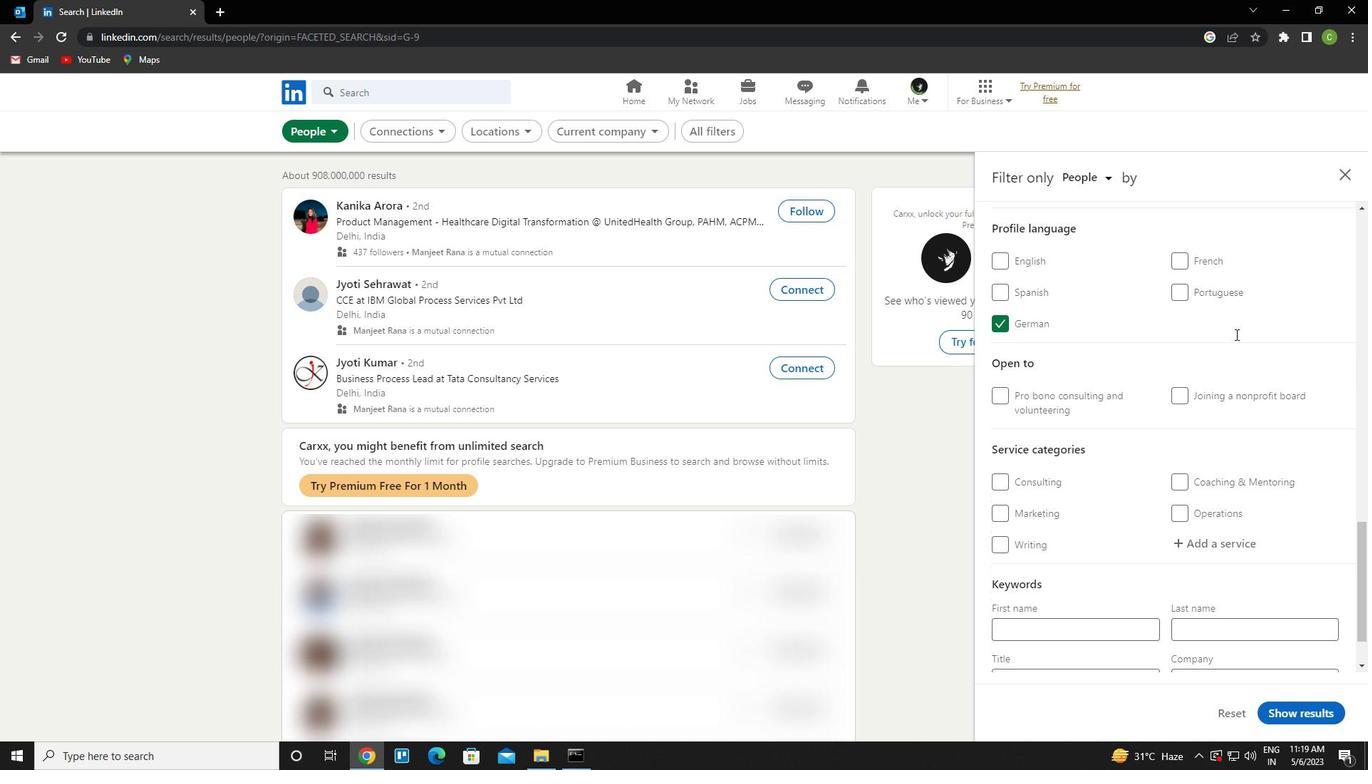 
Action: Mouse moved to (1244, 317)
Screenshot: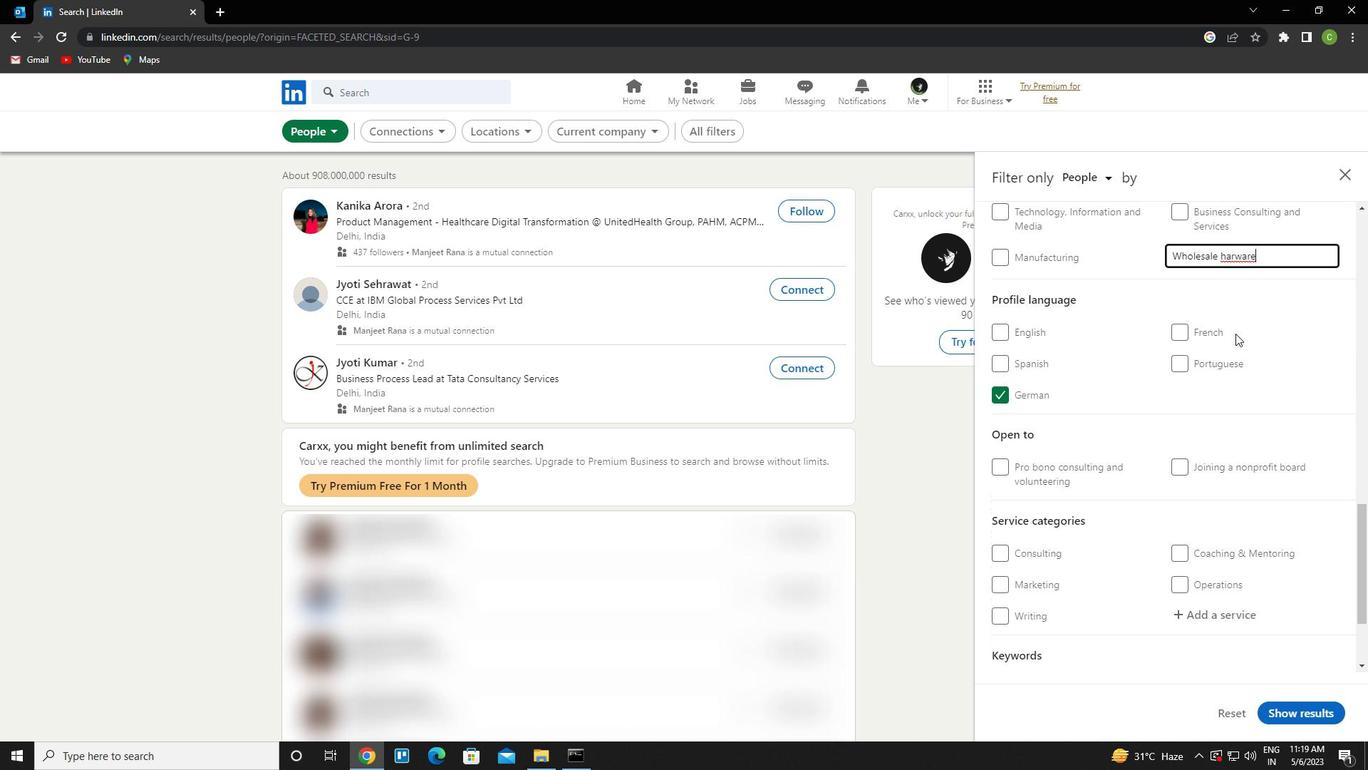 
Action: Key pressed <Key.backspace><Key.backspace><Key.backspace><Key.backspace><Key.down><Key.enter>
Screenshot: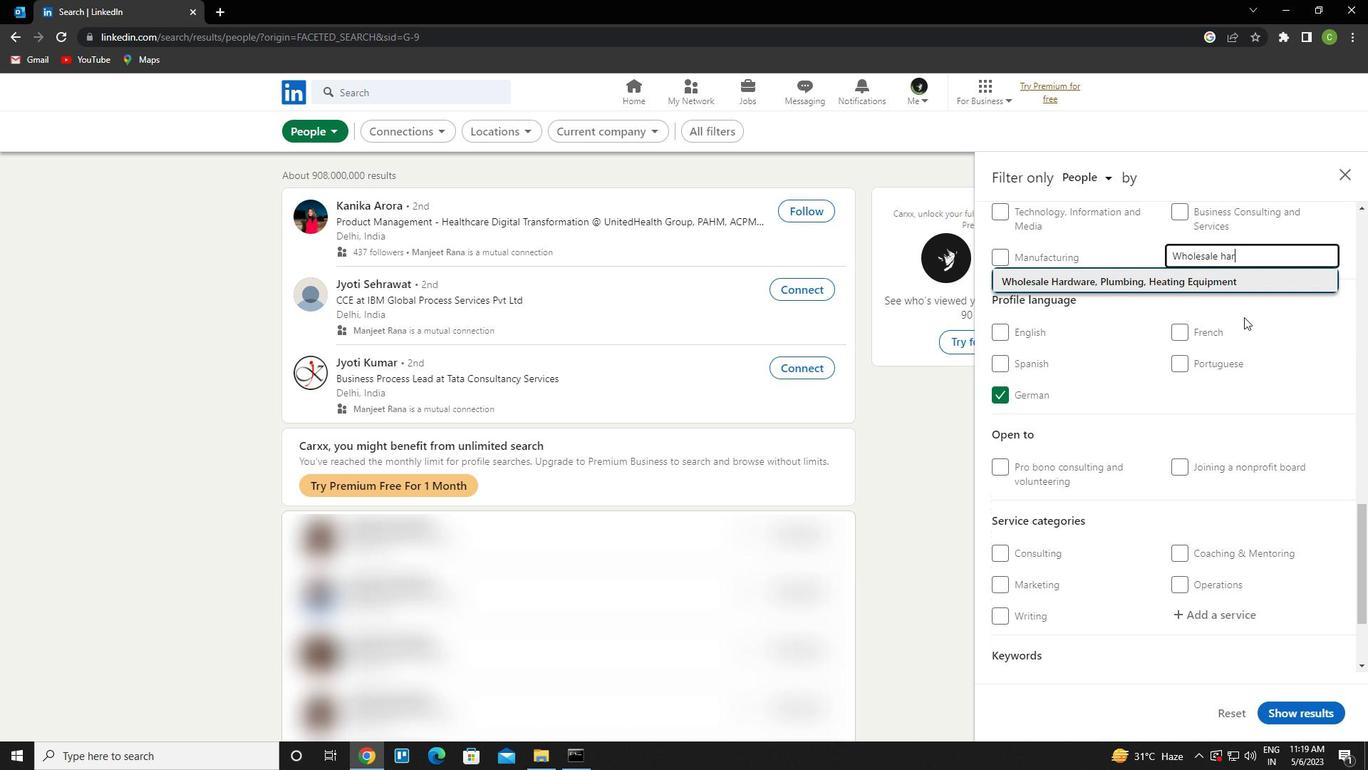 
Action: Mouse scrolled (1244, 316) with delta (0, 0)
Screenshot: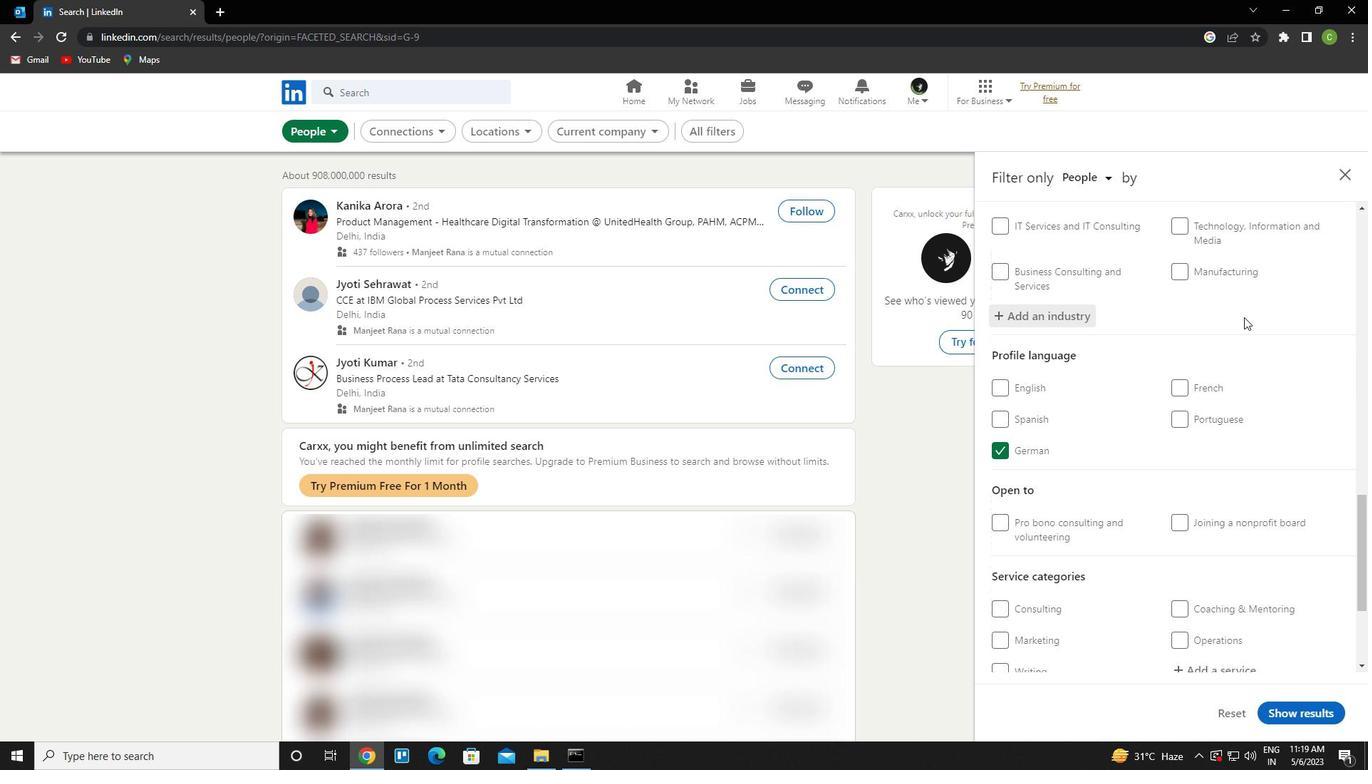 
Action: Mouse scrolled (1244, 316) with delta (0, 0)
Screenshot: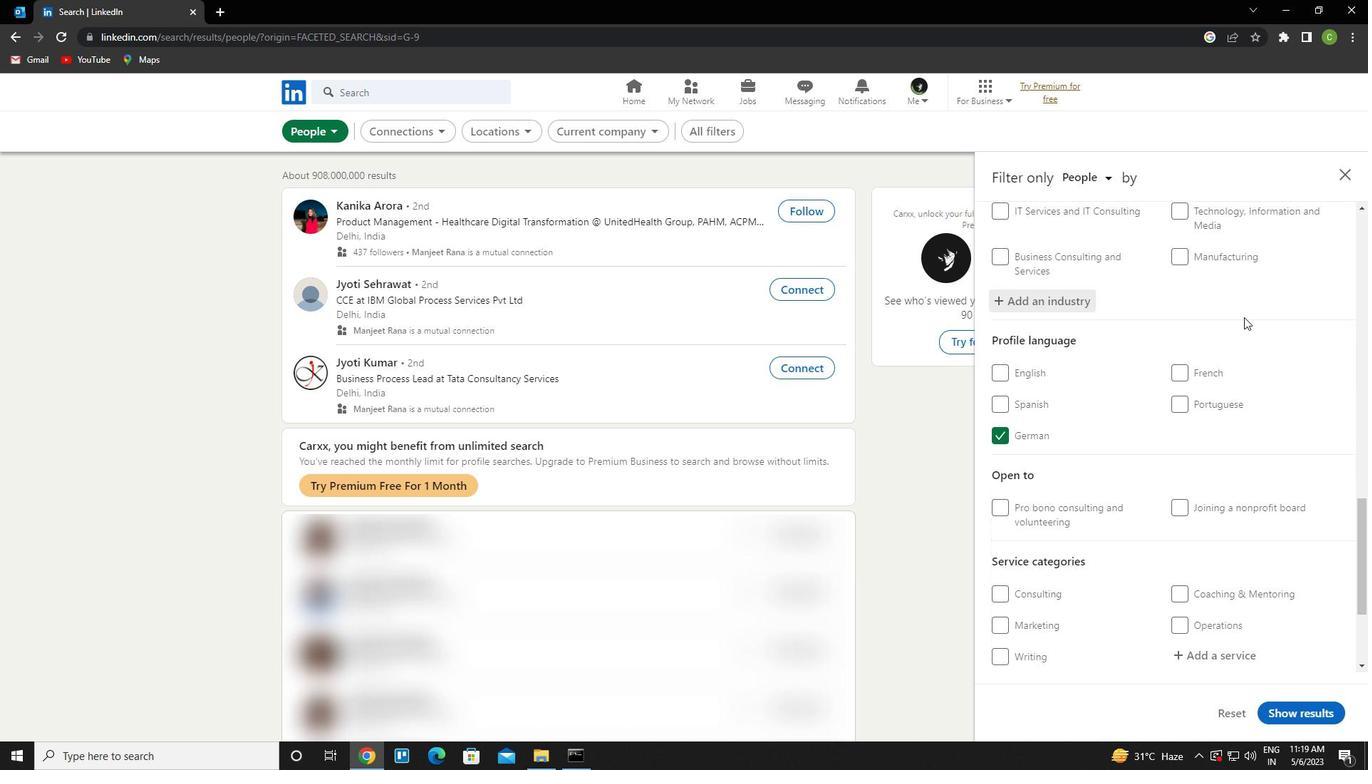 
Action: Mouse scrolled (1244, 316) with delta (0, 0)
Screenshot: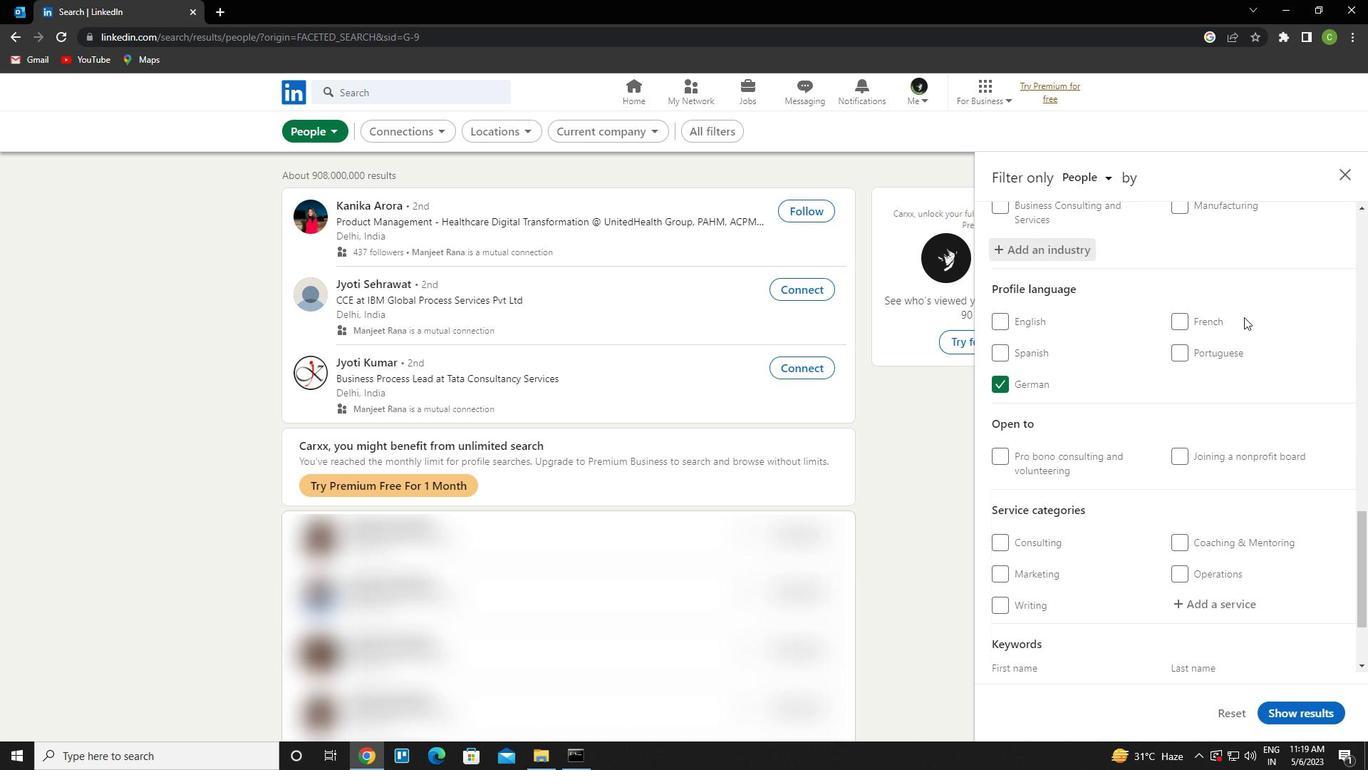 
Action: Mouse scrolled (1244, 316) with delta (0, 0)
Screenshot: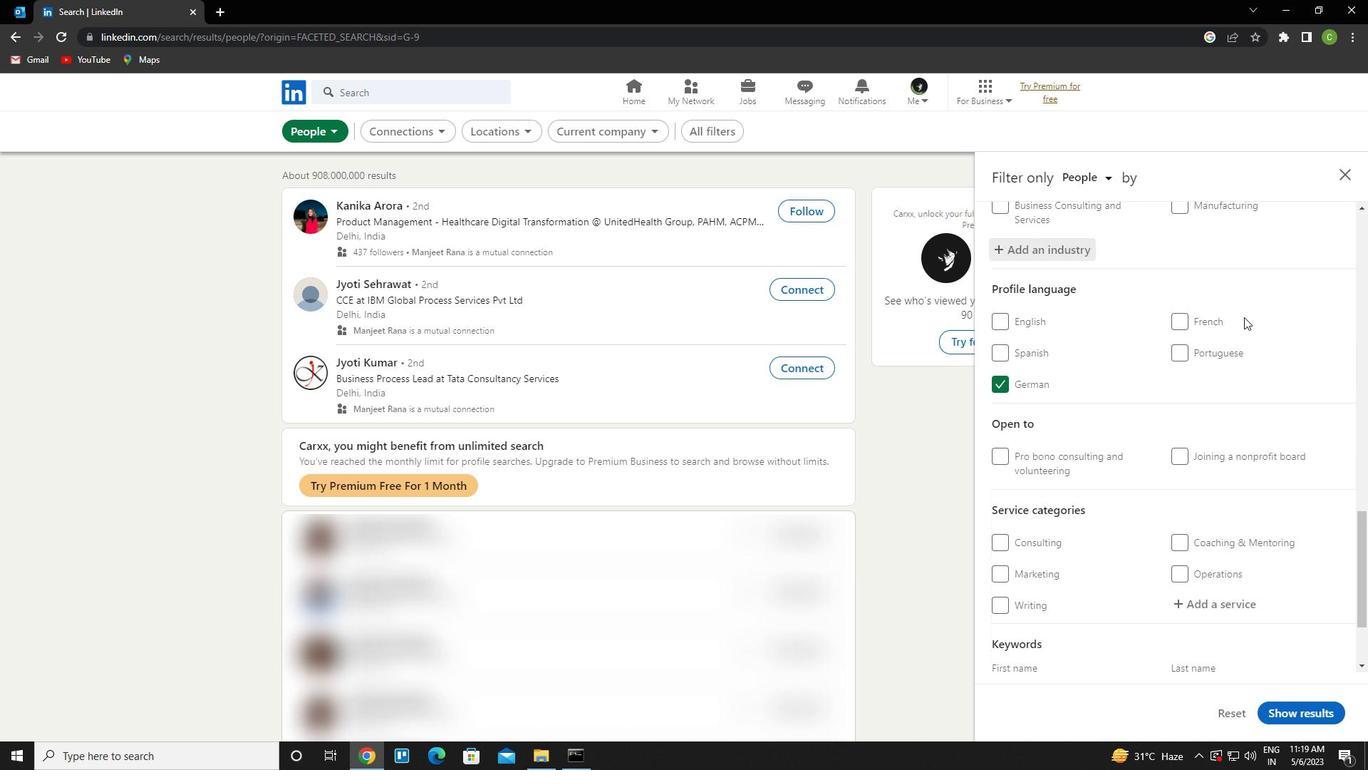 
Action: Mouse moved to (1236, 464)
Screenshot: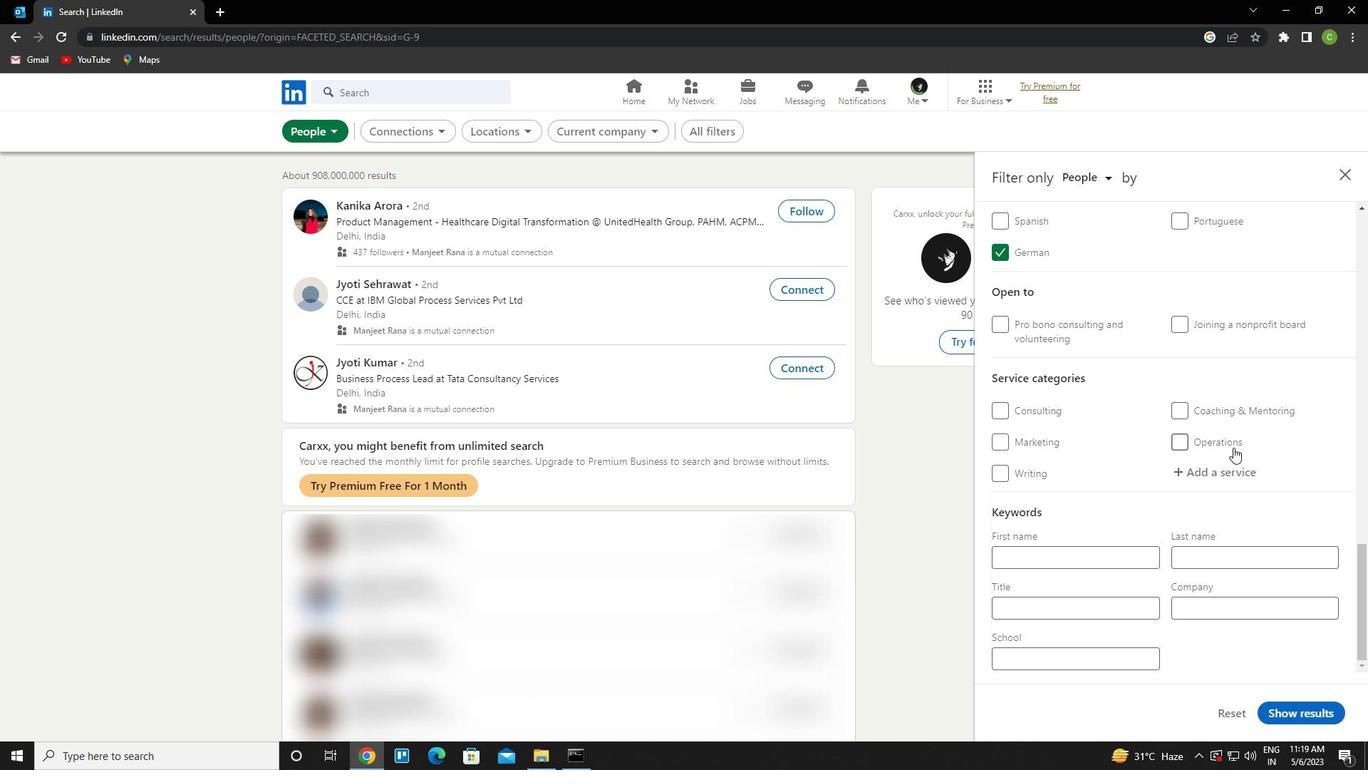 
Action: Mouse pressed left at (1236, 464)
Screenshot: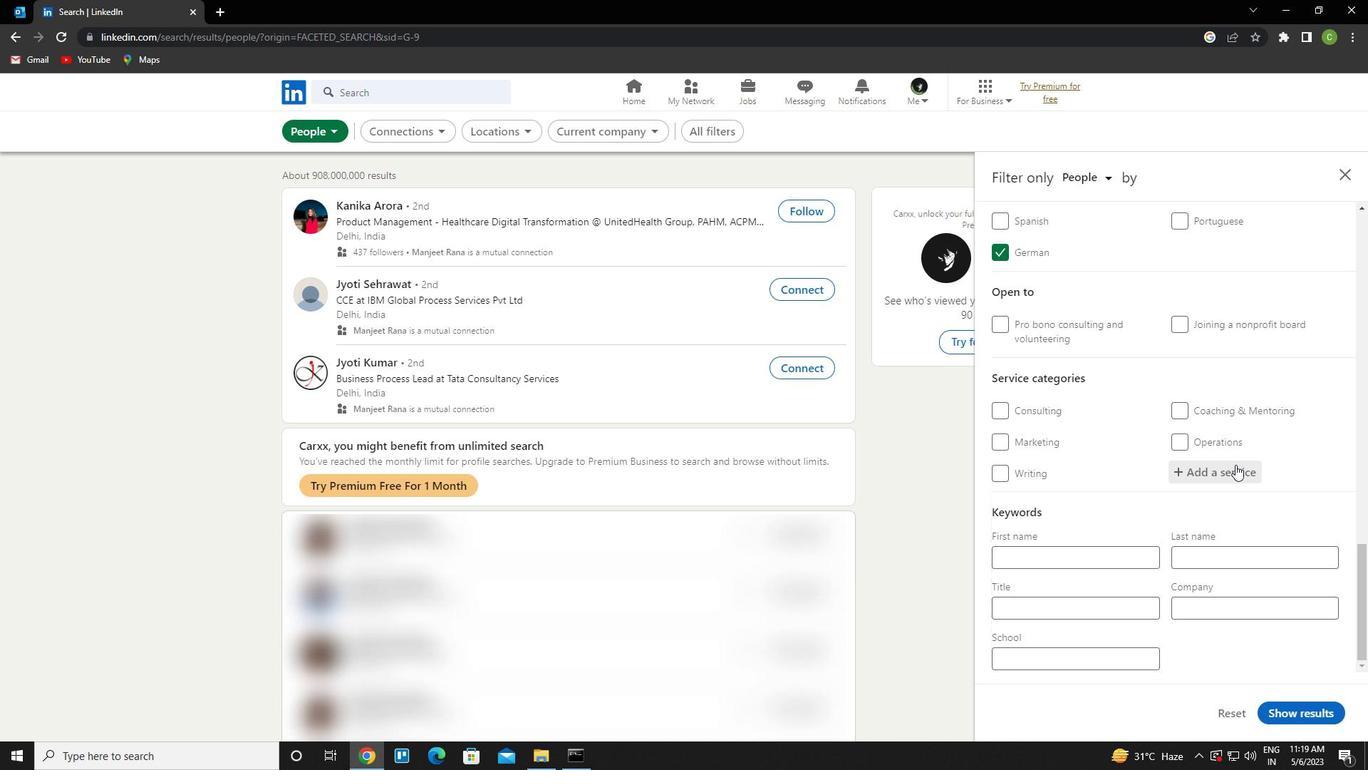 
Action: Key pressed <Key.caps_lock>r<Key.caps_lock>Esaerch<Key.backspace><Key.backspace><Key.backspace><Key.backspace><Key.backspace>earch<Key.enter>
Screenshot: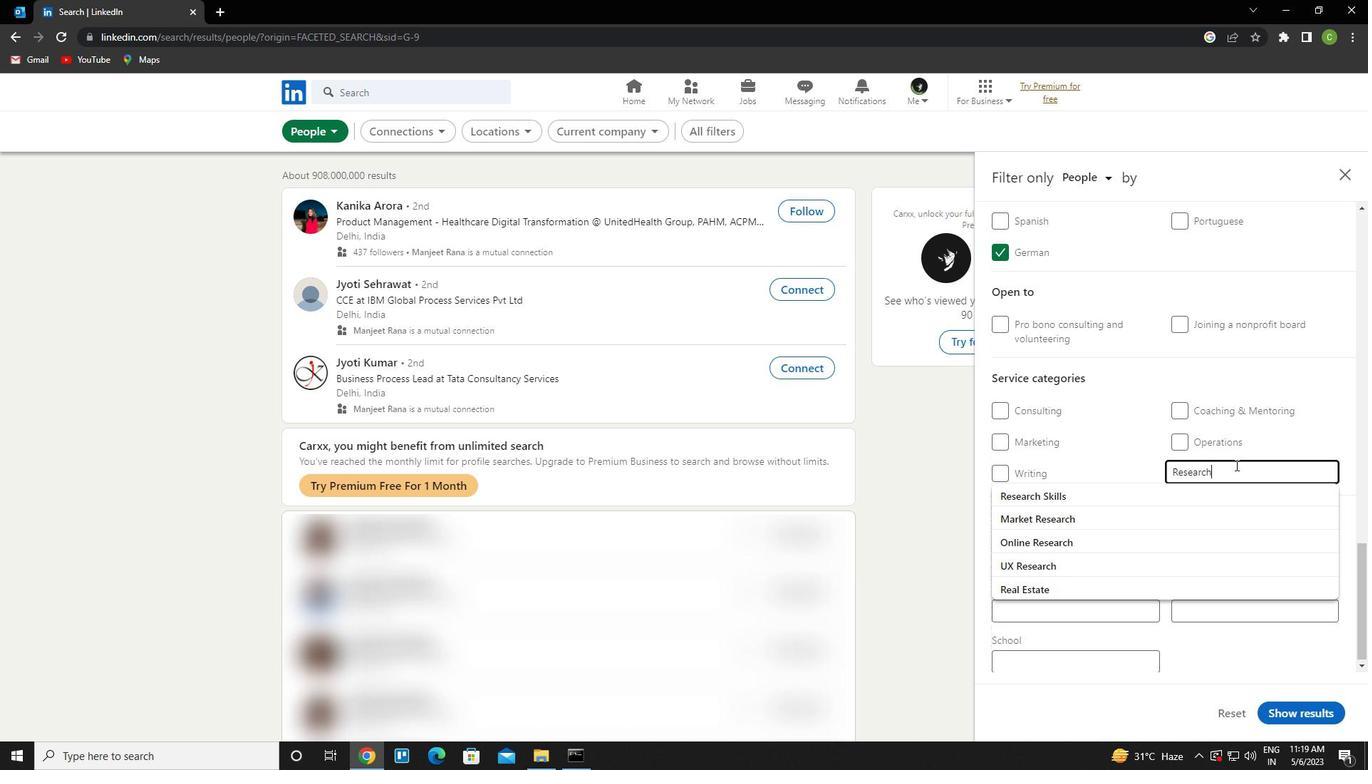 
Action: Mouse scrolled (1236, 464) with delta (0, 0)
Screenshot: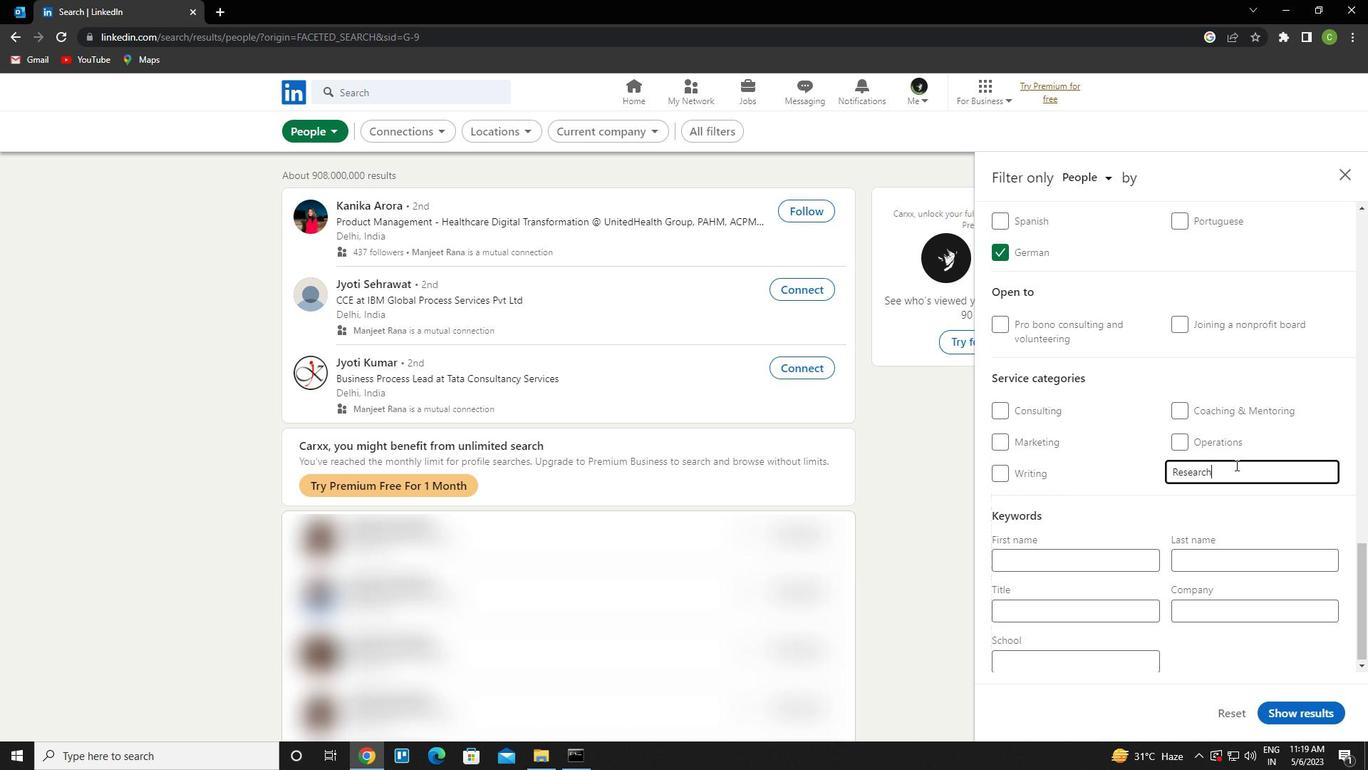 
Action: Mouse scrolled (1236, 464) with delta (0, 0)
Screenshot: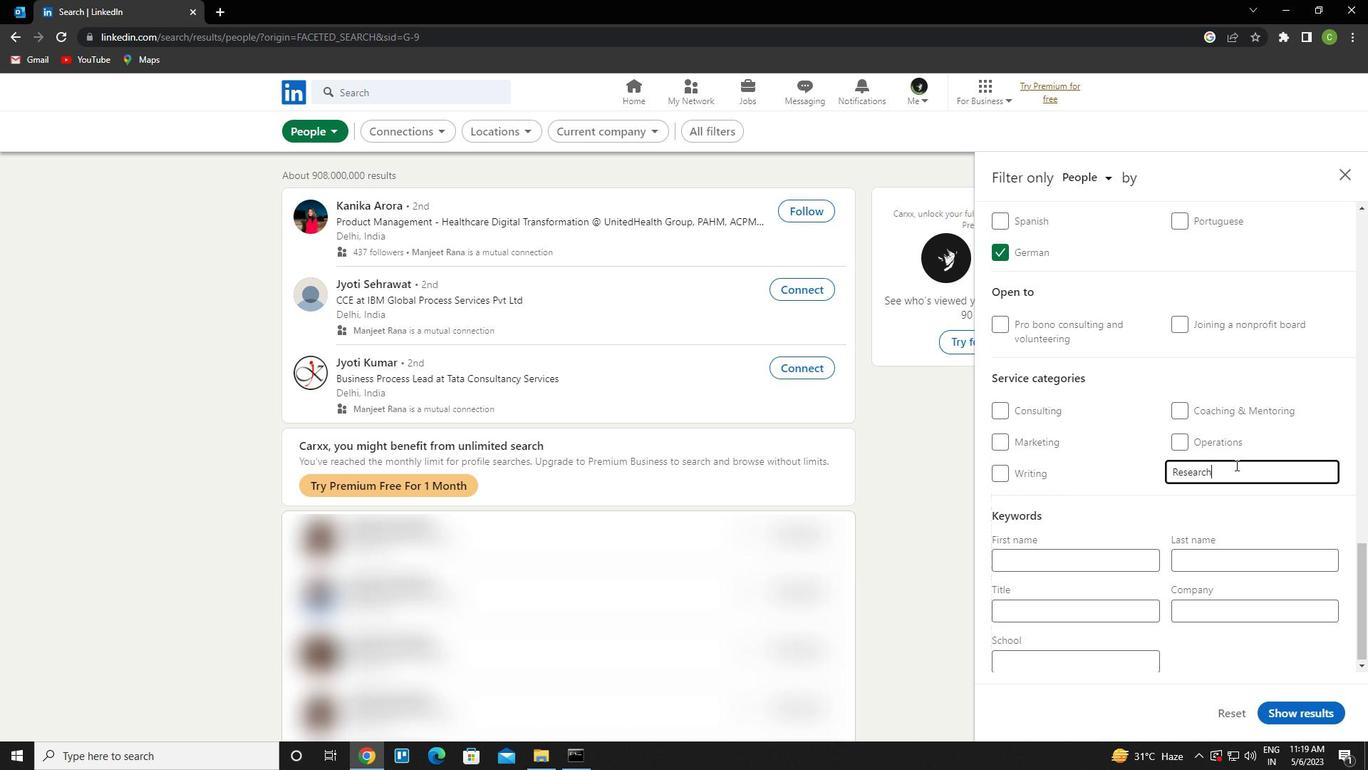 
Action: Mouse scrolled (1236, 464) with delta (0, 0)
Screenshot: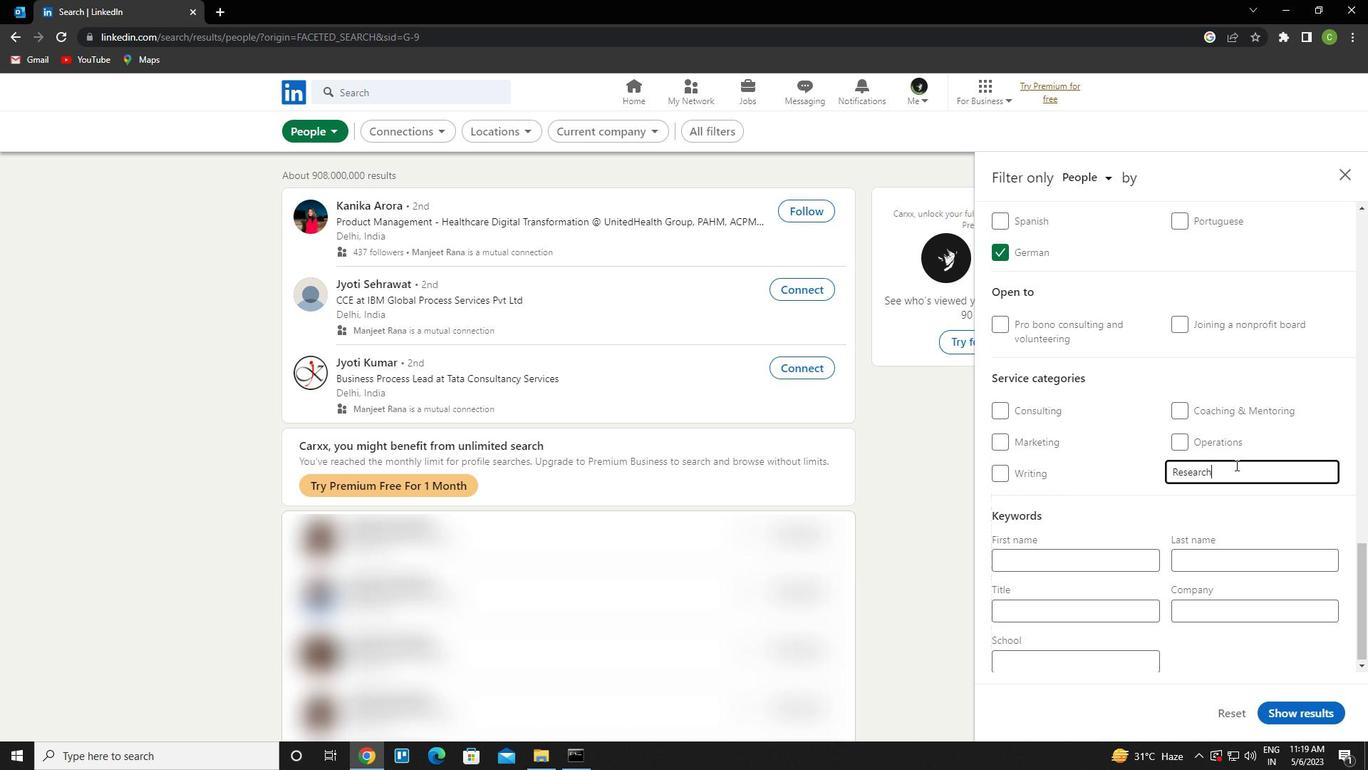 
Action: Mouse scrolled (1236, 464) with delta (0, 0)
Screenshot: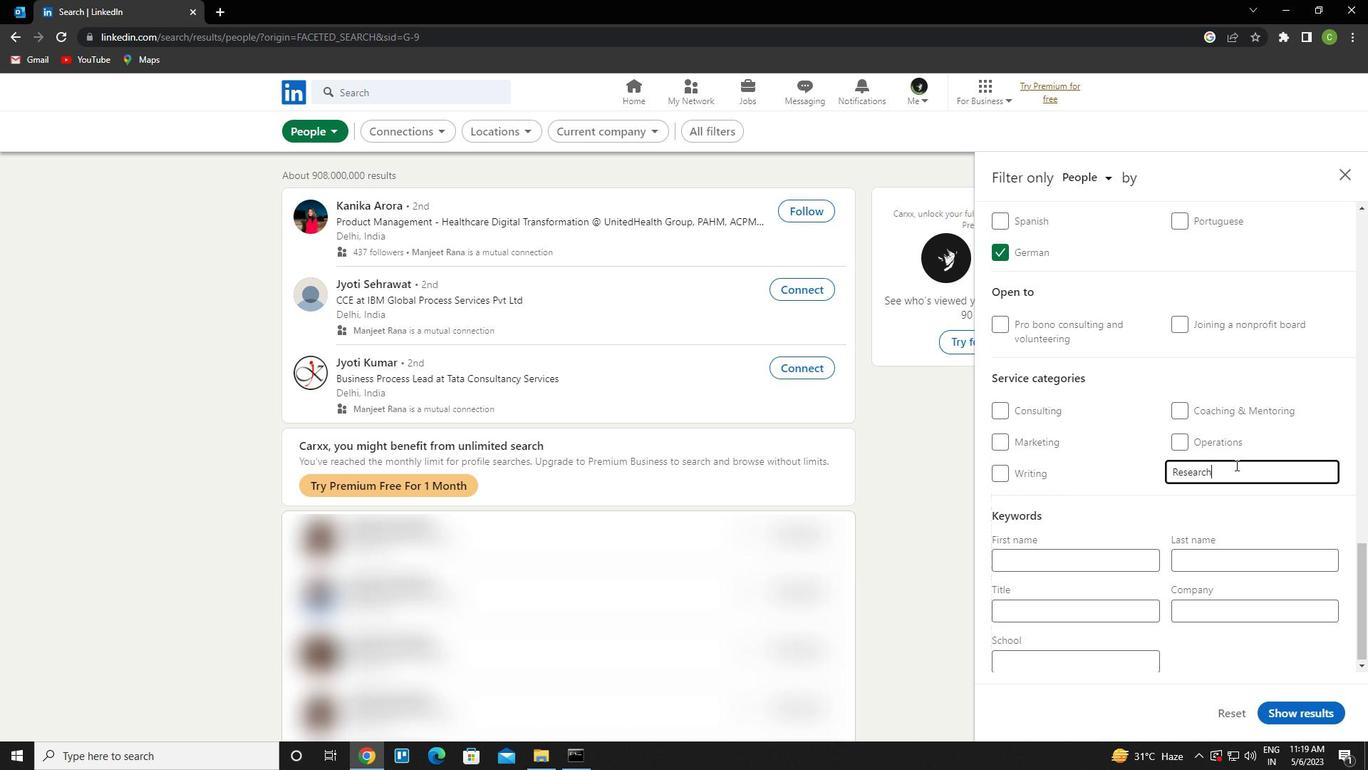 
Action: Mouse scrolled (1236, 464) with delta (0, 0)
Screenshot: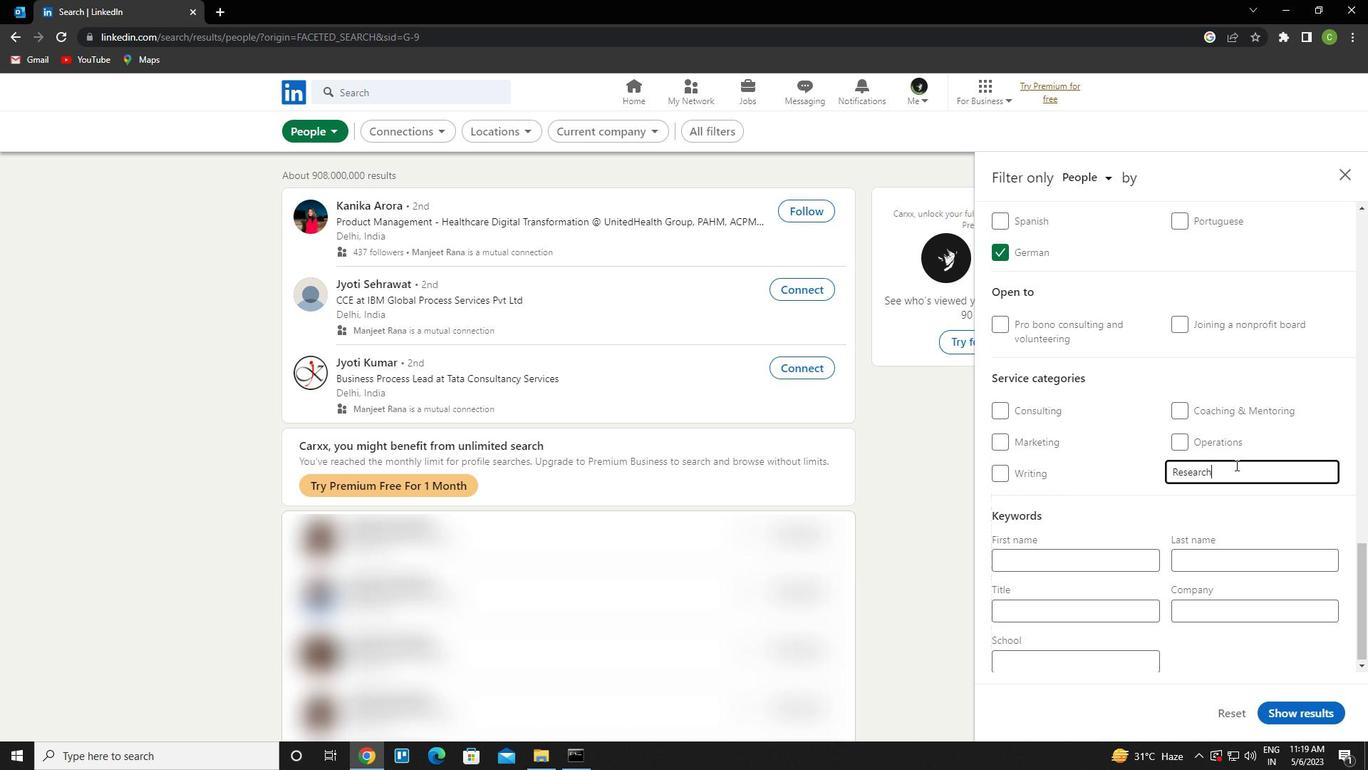 
Action: Mouse scrolled (1236, 464) with delta (0, 0)
Screenshot: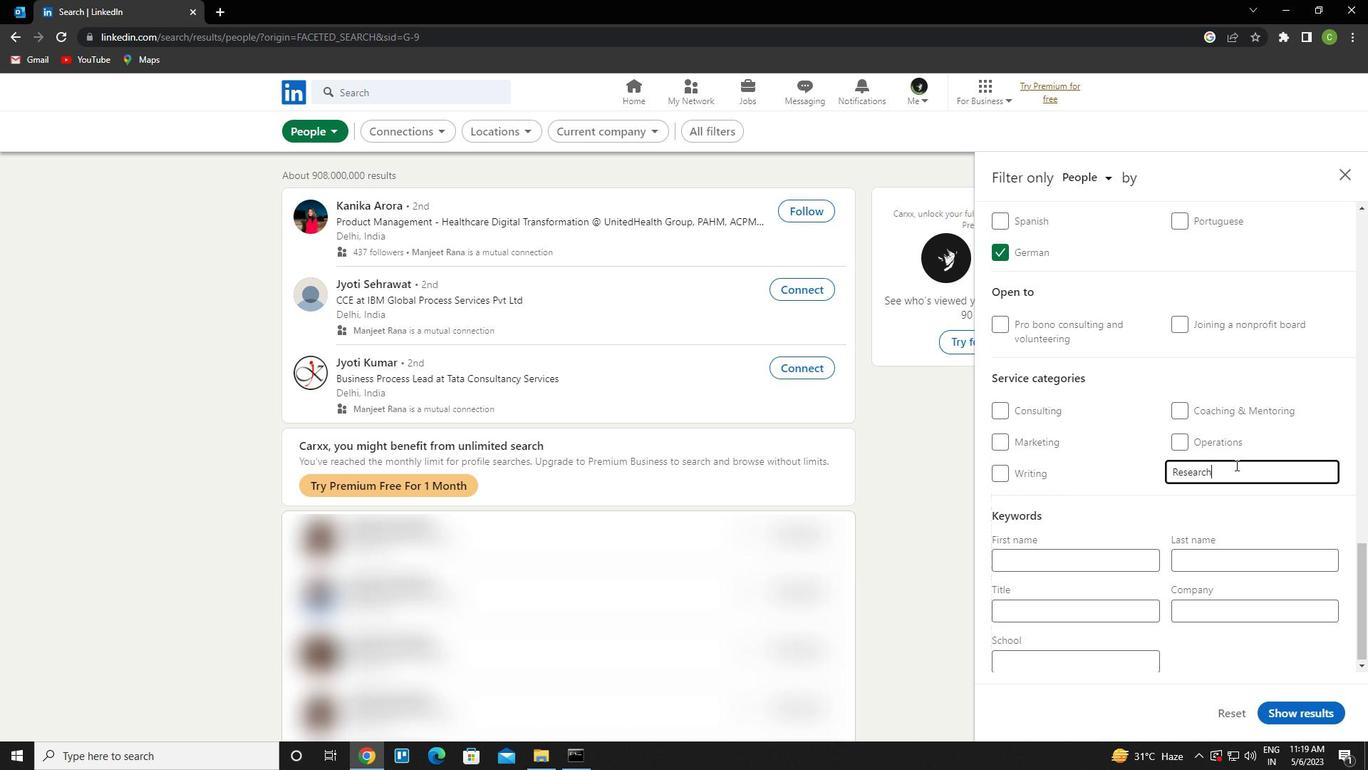 
Action: Mouse moved to (1078, 602)
Screenshot: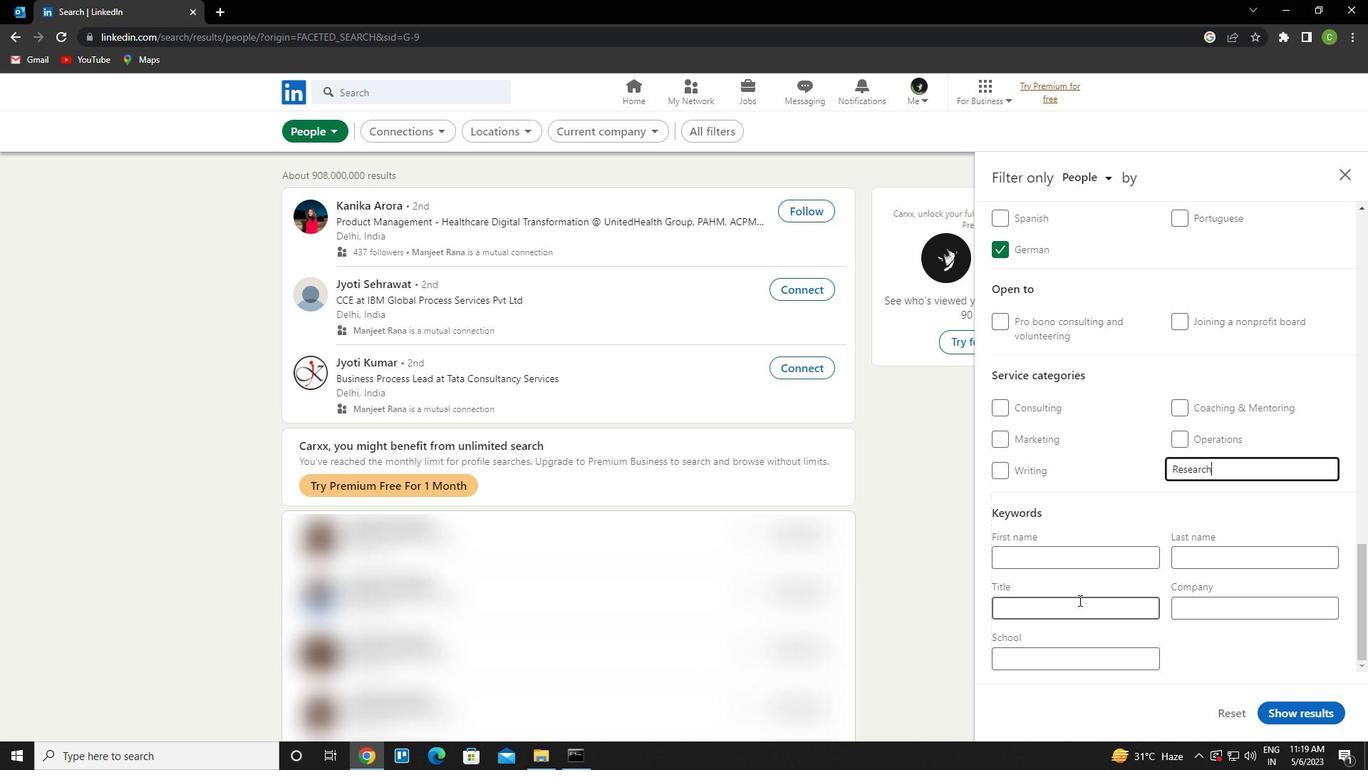 
Action: Mouse pressed left at (1078, 602)
Screenshot: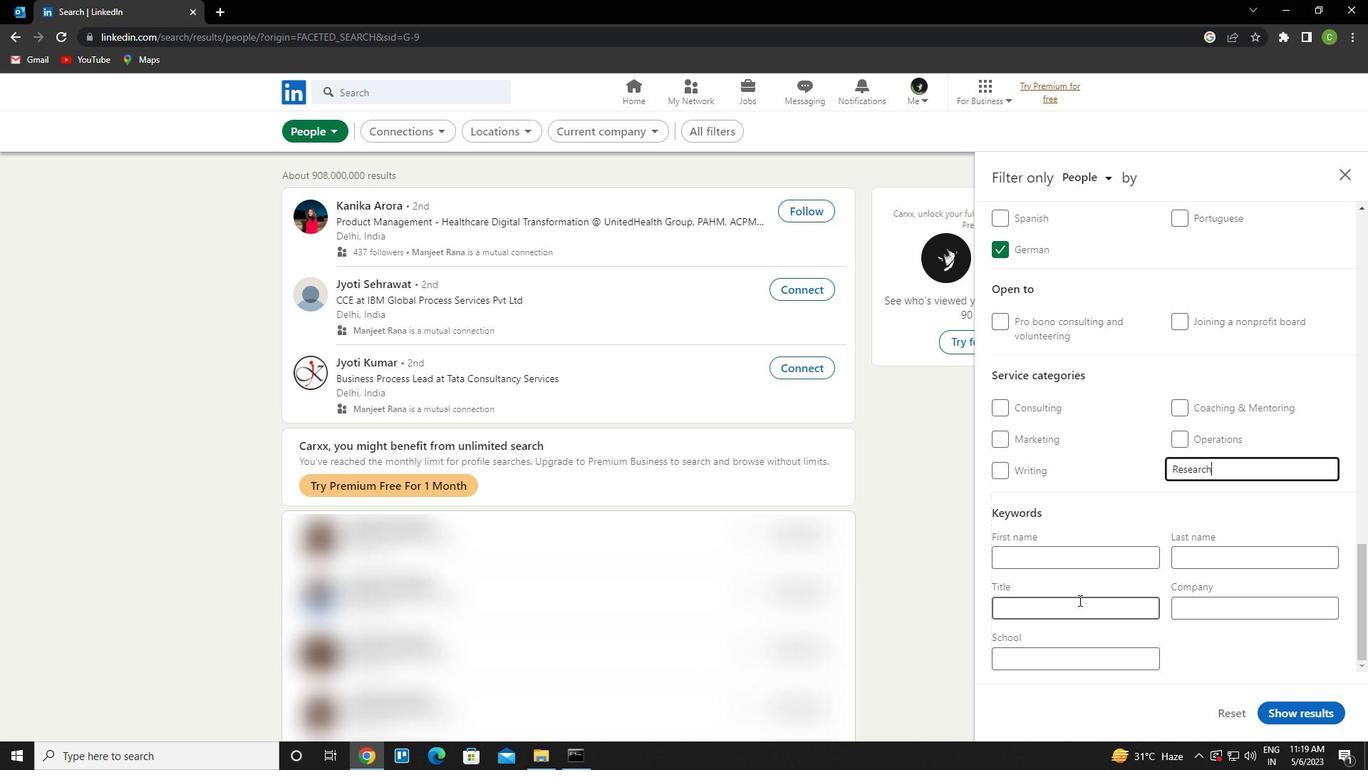 
Action: Mouse moved to (1078, 602)
Screenshot: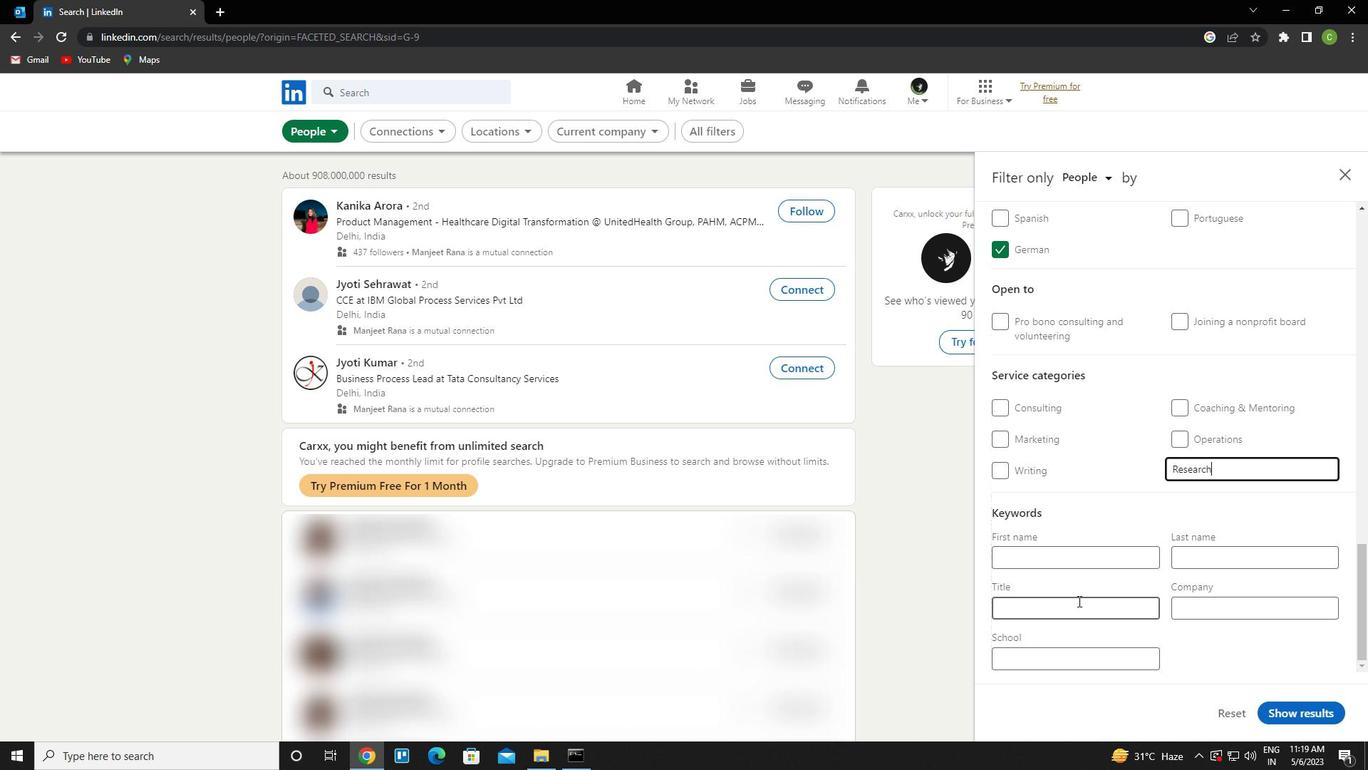 
Action: Key pressed <Key.caps_lock>c<Key.caps_lock>ontent<Key.space><Key.caps_lock>s<Key.caps_lock>trategist
Screenshot: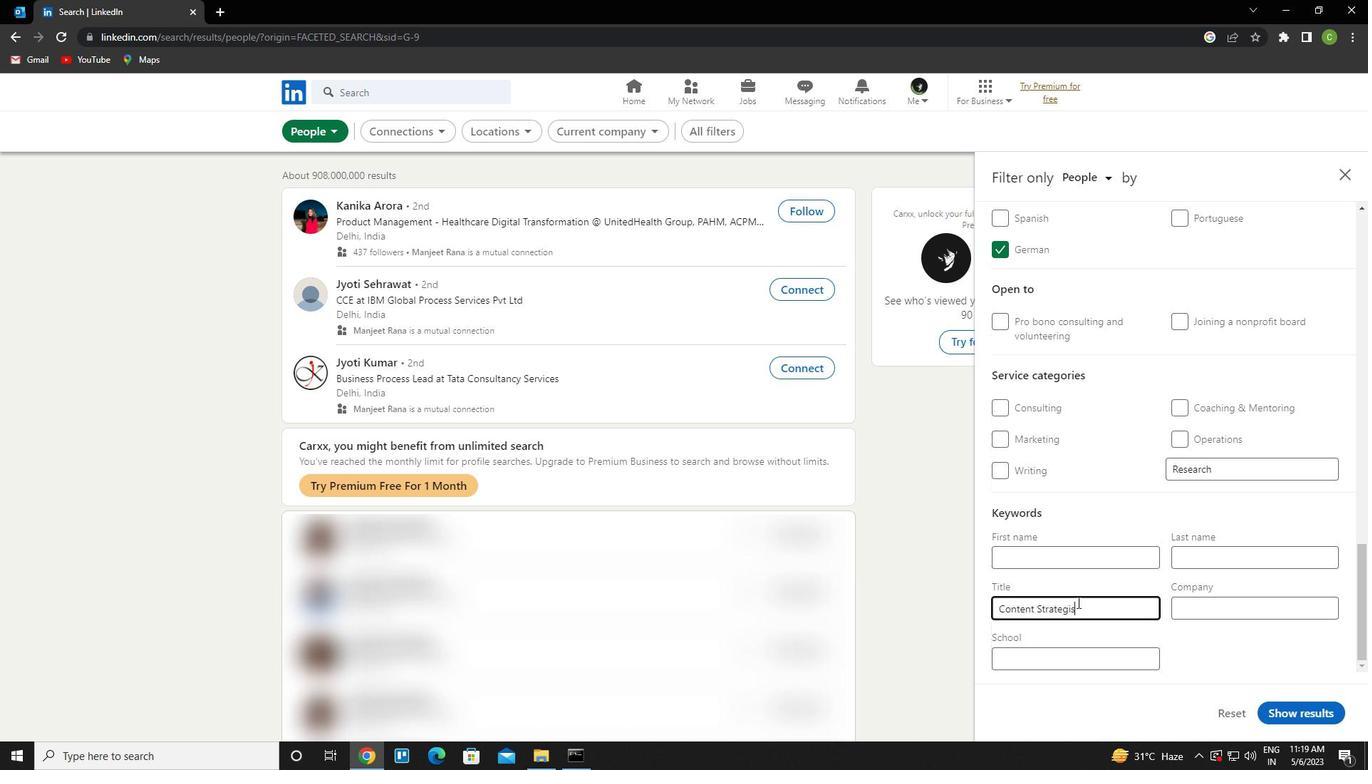 
Action: Mouse moved to (1286, 711)
Screenshot: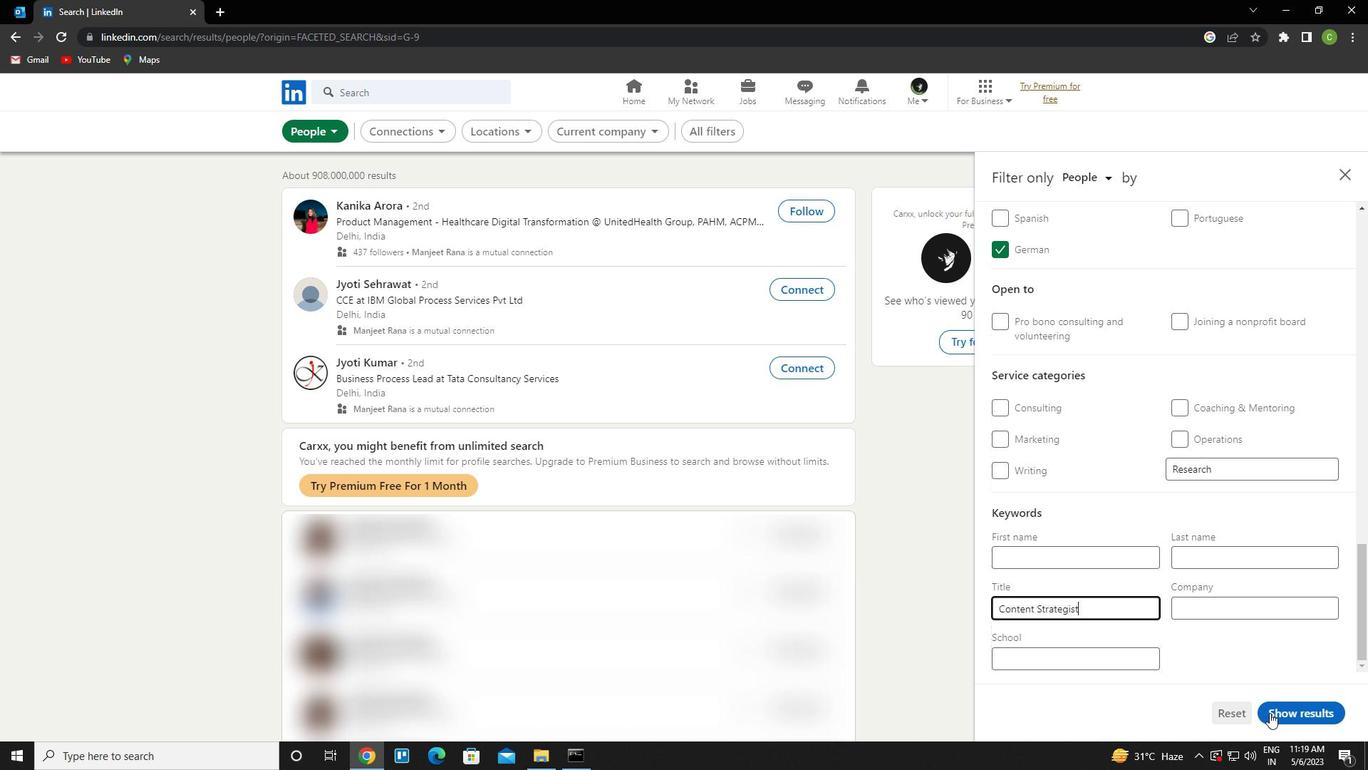 
Action: Mouse pressed left at (1286, 711)
Screenshot: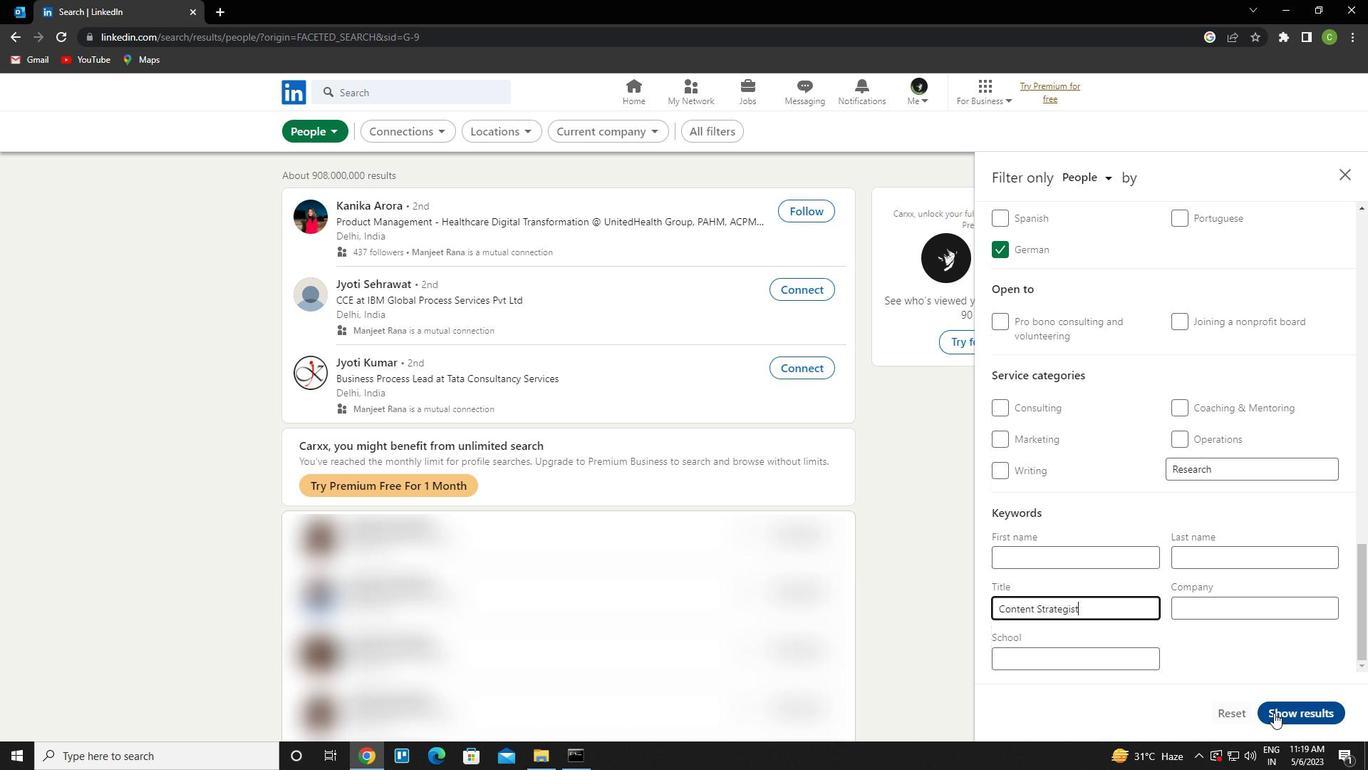 
Action: Mouse moved to (588, 553)
Screenshot: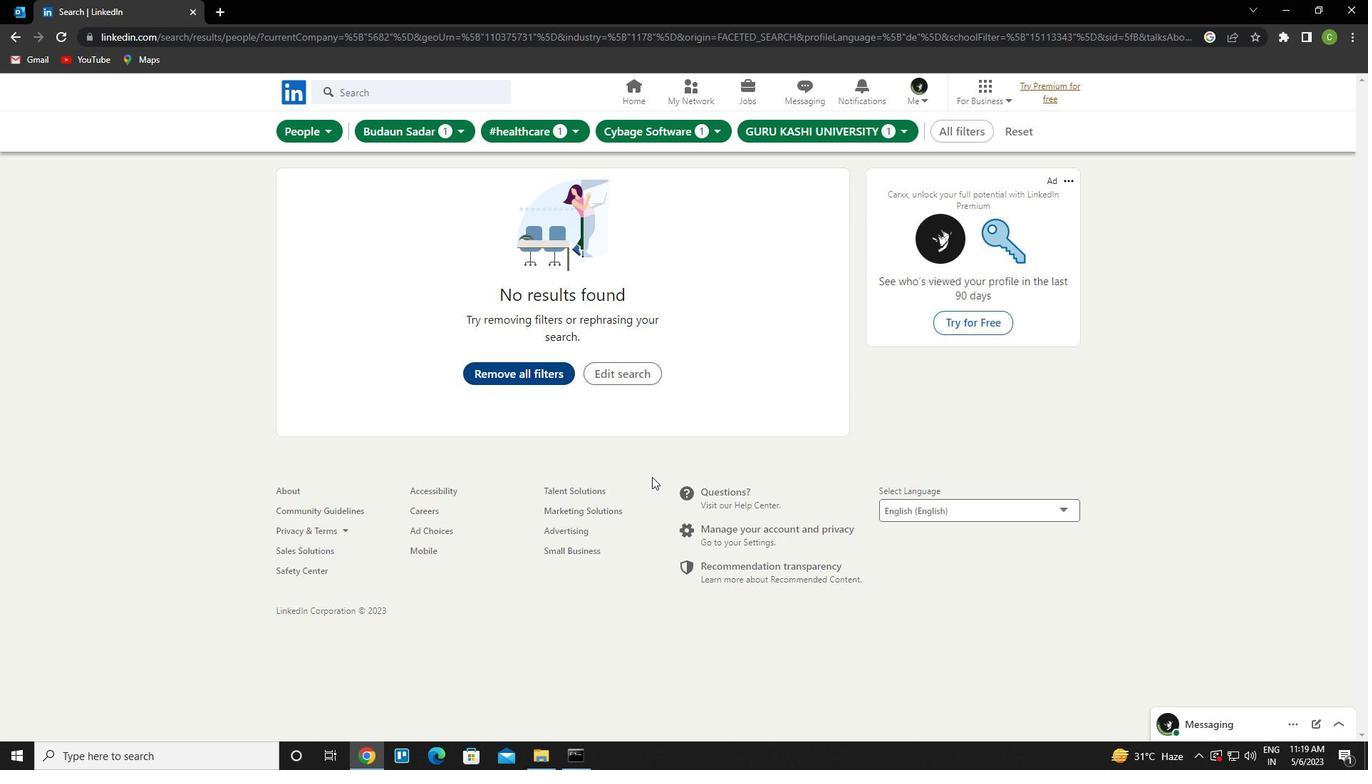 
